 Task: Look for space in Marseille 07, France from 5th June, 2023 to 16th June, 2023 for 2 adults in price range Rs.14000 to Rs.18000. Place can be entire place with 1  bedroom having 1 bed and 1 bathroom. Property type can be house, flat, guest house, hotel. Amenities needed are: washing machine. Booking option can be shelf check-in. Required host language is English.
Action: Mouse moved to (401, 149)
Screenshot: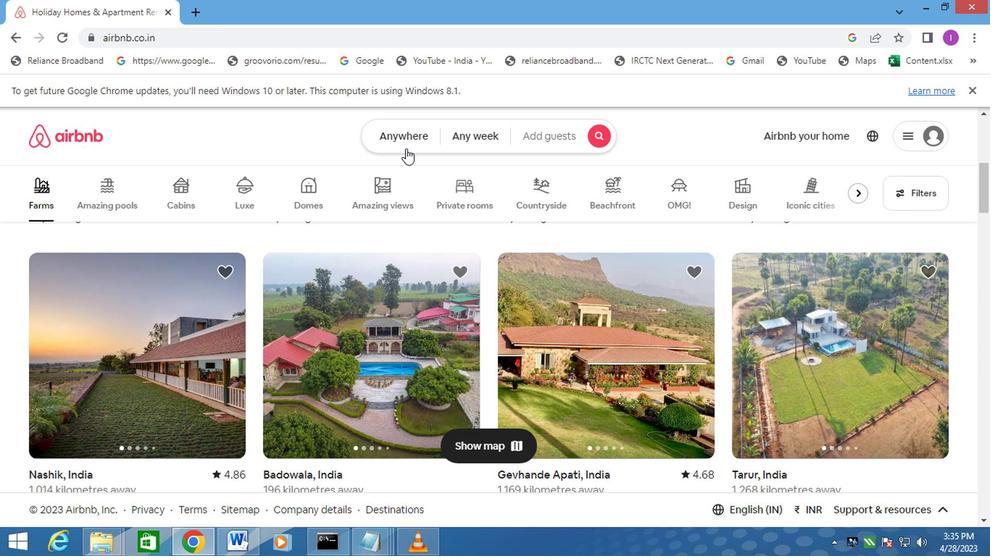 
Action: Mouse pressed left at (401, 149)
Screenshot: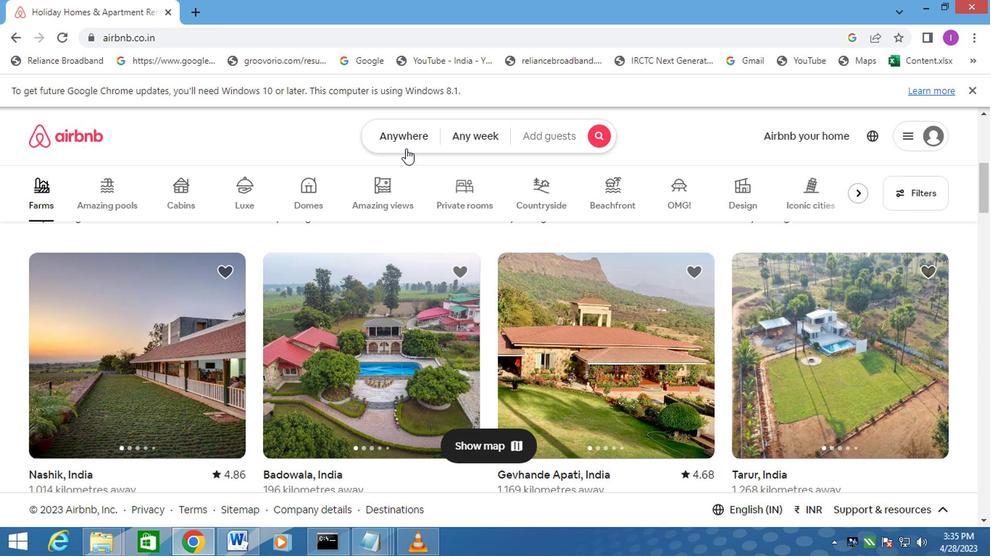 
Action: Mouse moved to (294, 190)
Screenshot: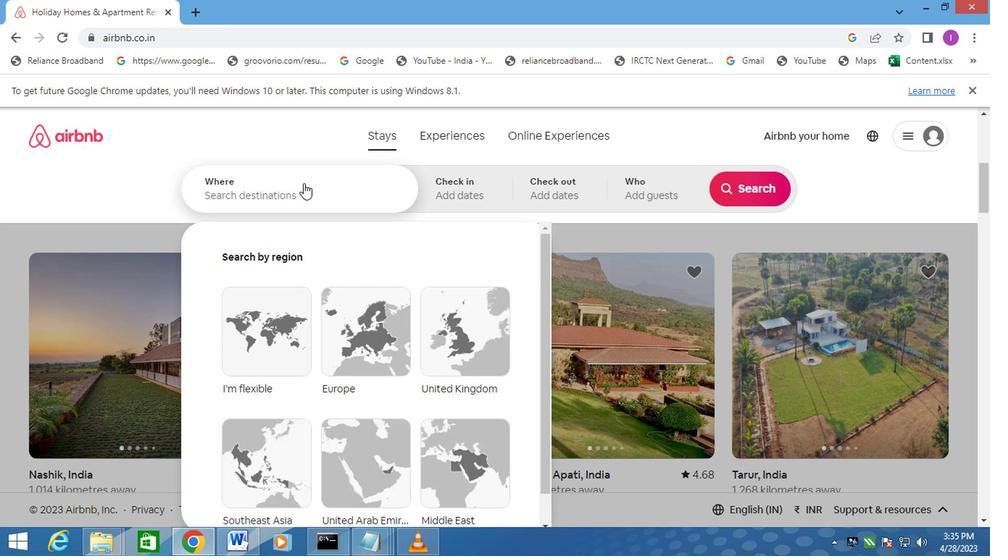 
Action: Mouse pressed left at (294, 190)
Screenshot: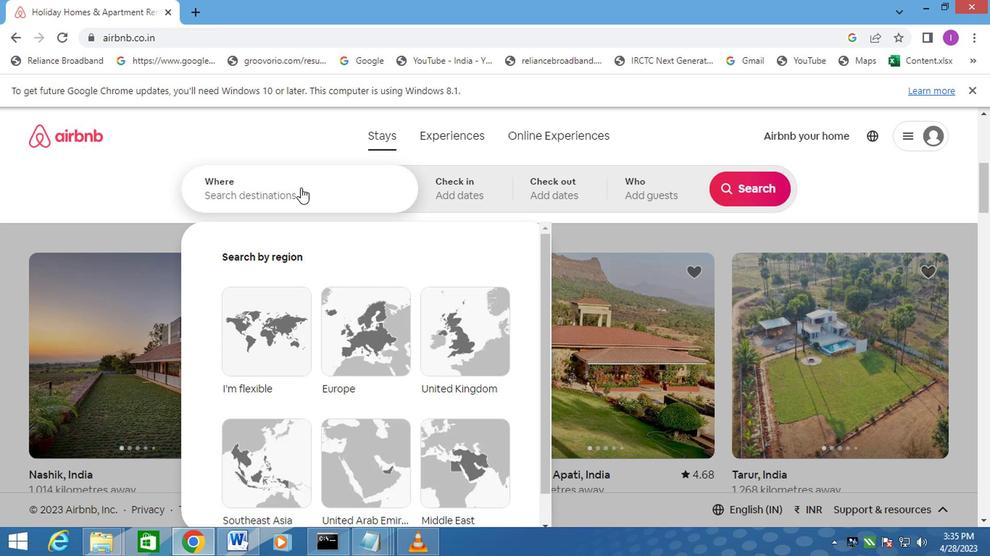 
Action: Mouse moved to (298, 188)
Screenshot: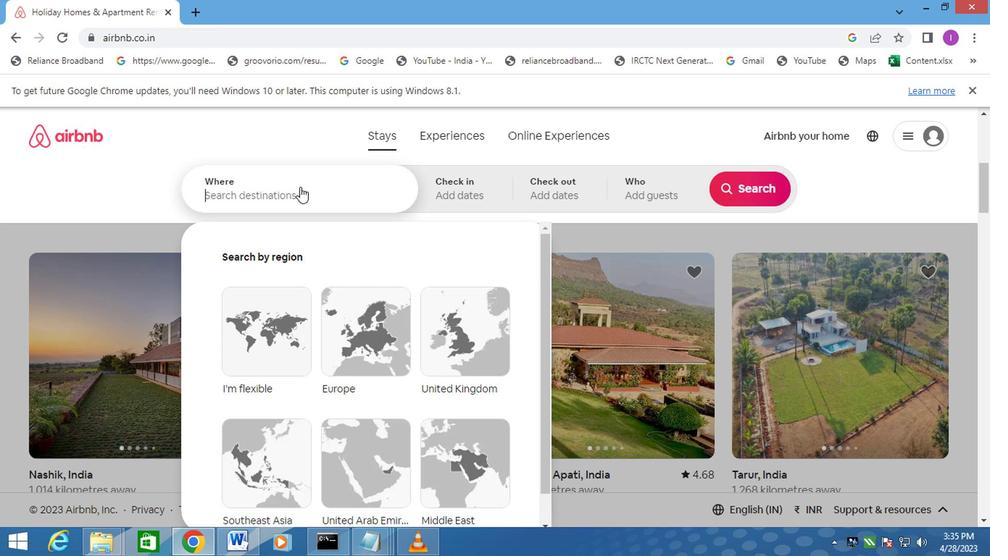 
Action: Key pressed <Key.shift>MARSEILLE<Key.space>07,<Key.shift>FRANCE
Screenshot: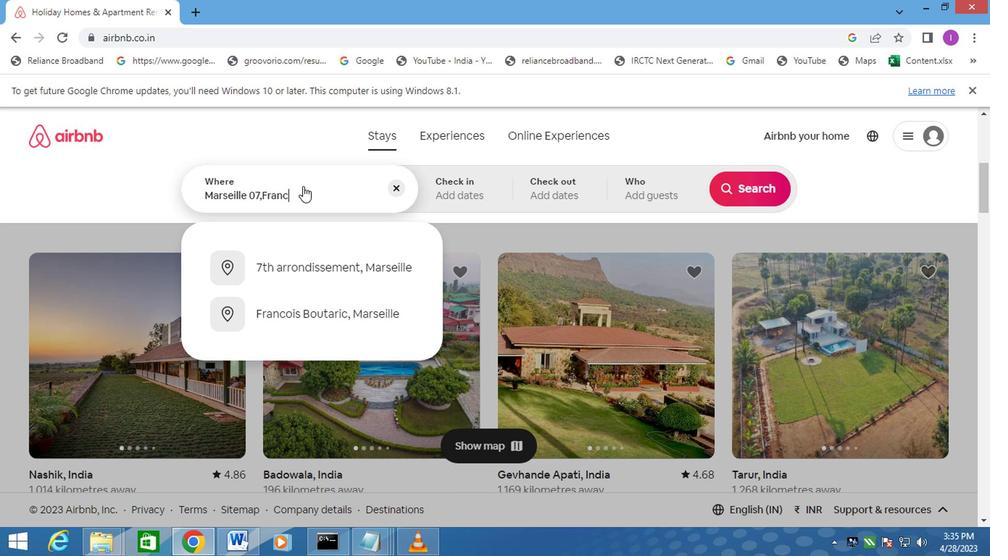 
Action: Mouse moved to (457, 202)
Screenshot: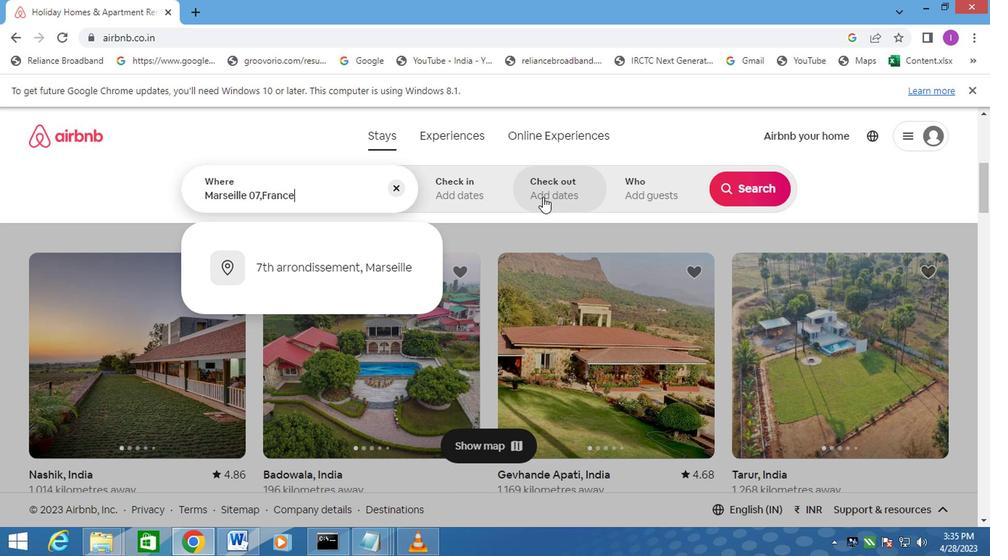 
Action: Mouse pressed left at (457, 202)
Screenshot: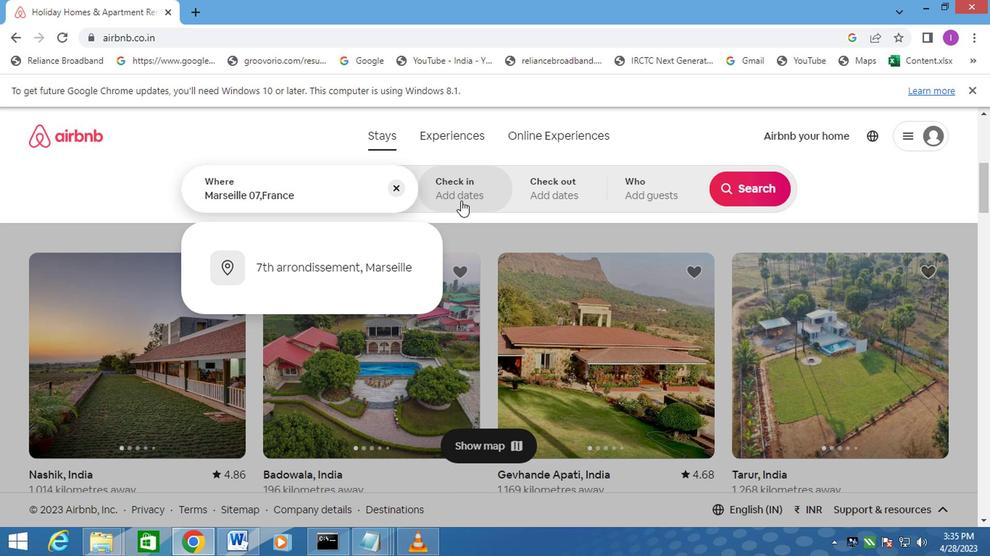 
Action: Mouse moved to (735, 302)
Screenshot: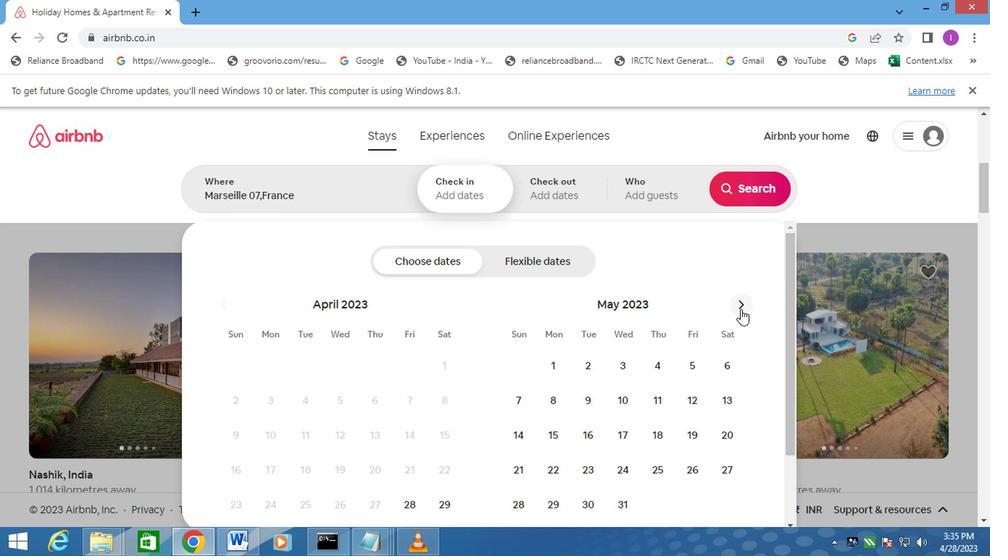 
Action: Mouse pressed left at (735, 302)
Screenshot: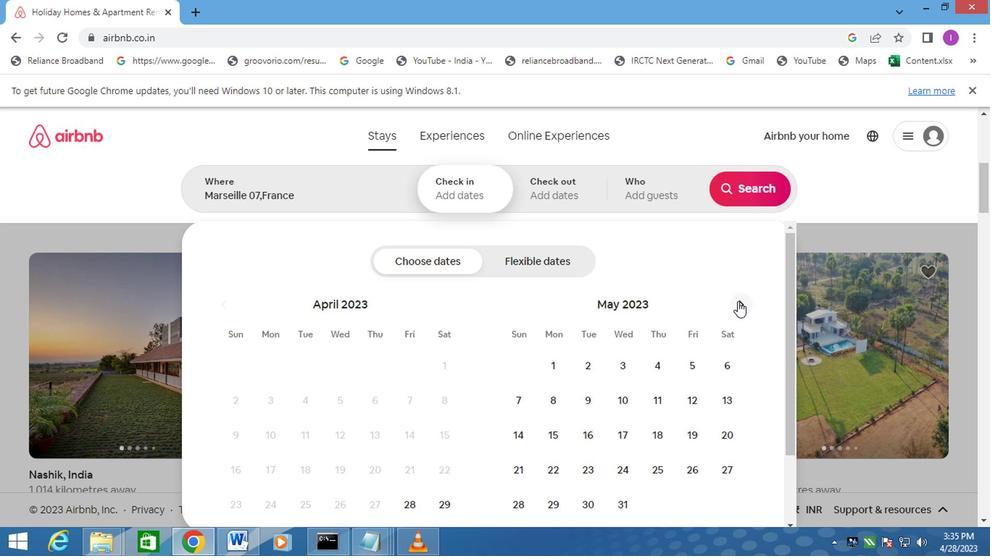
Action: Mouse moved to (545, 399)
Screenshot: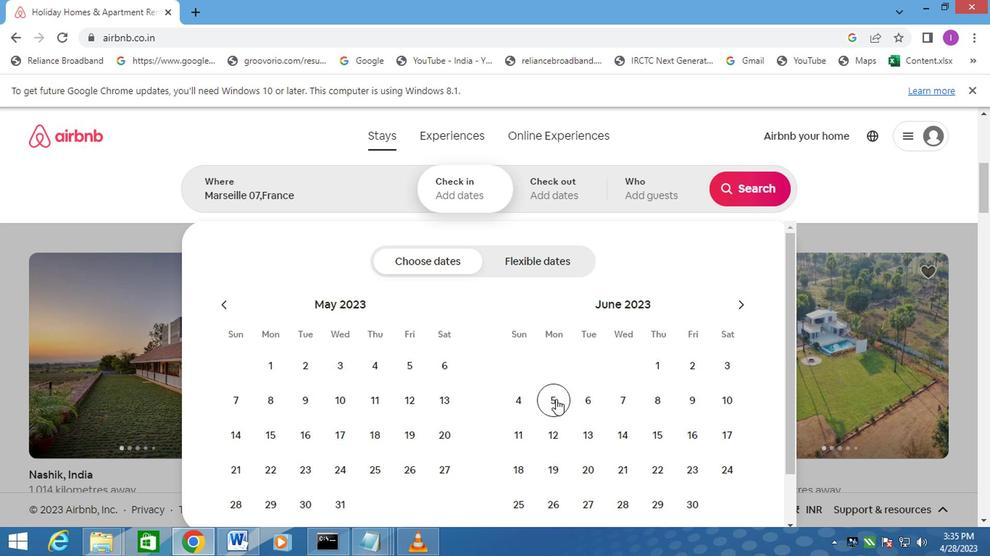 
Action: Mouse pressed left at (545, 399)
Screenshot: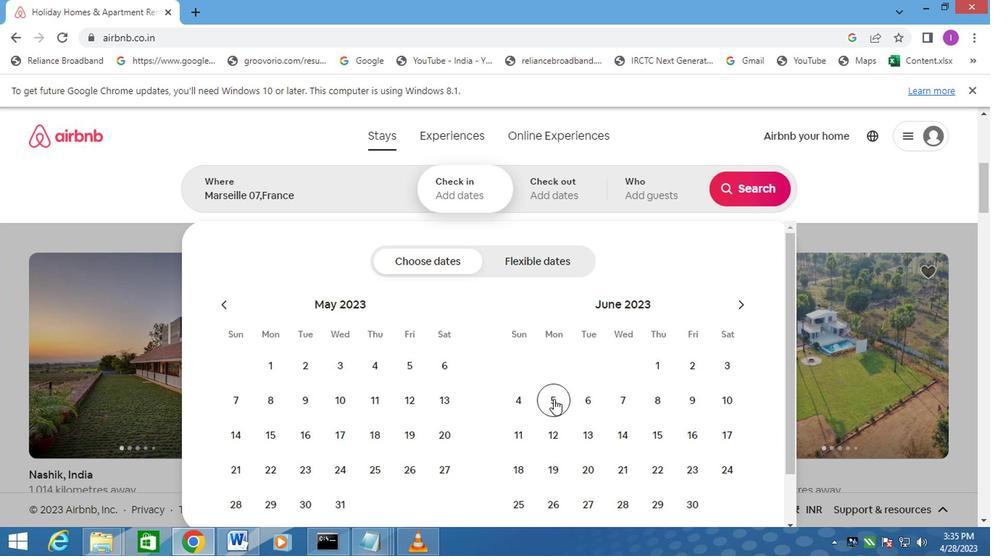 
Action: Mouse moved to (678, 428)
Screenshot: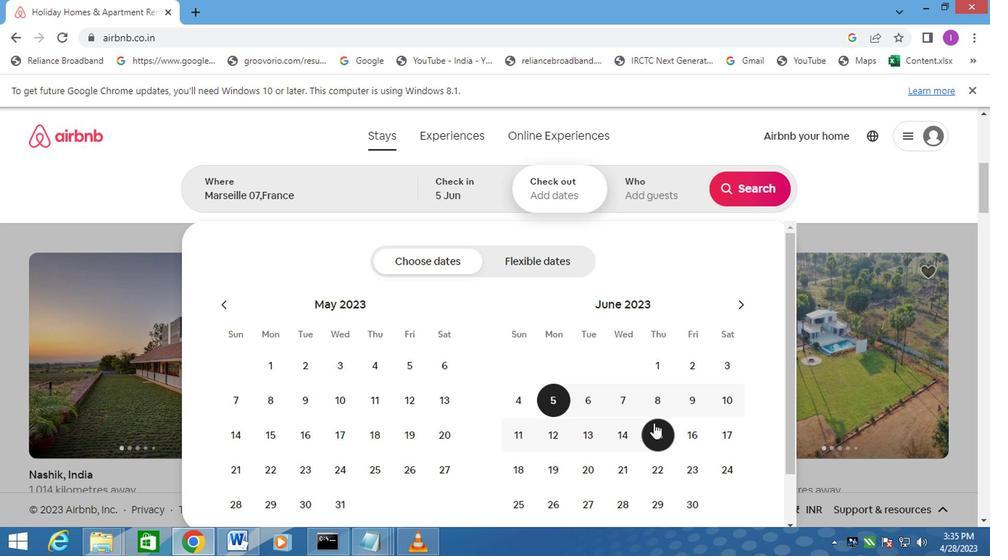 
Action: Mouse pressed left at (678, 428)
Screenshot: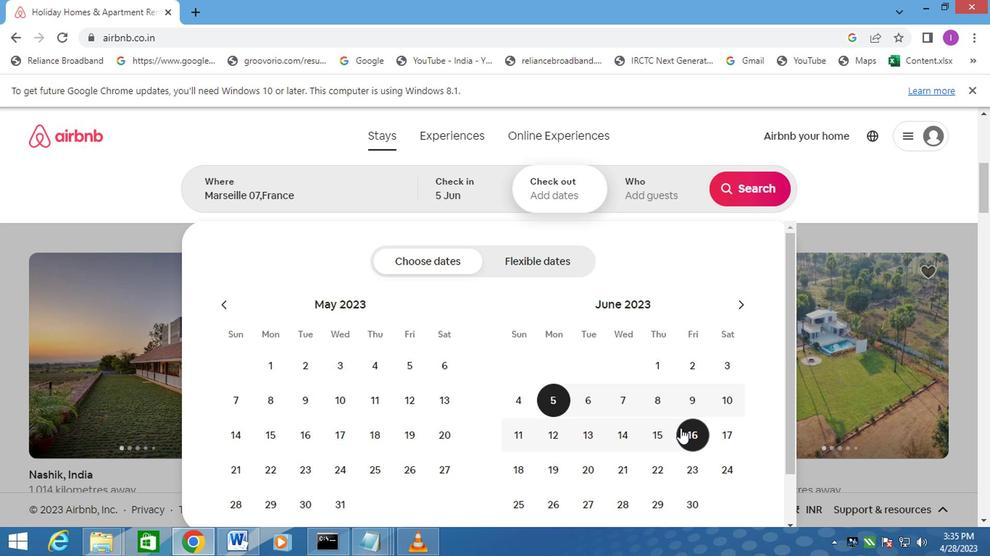 
Action: Mouse moved to (647, 200)
Screenshot: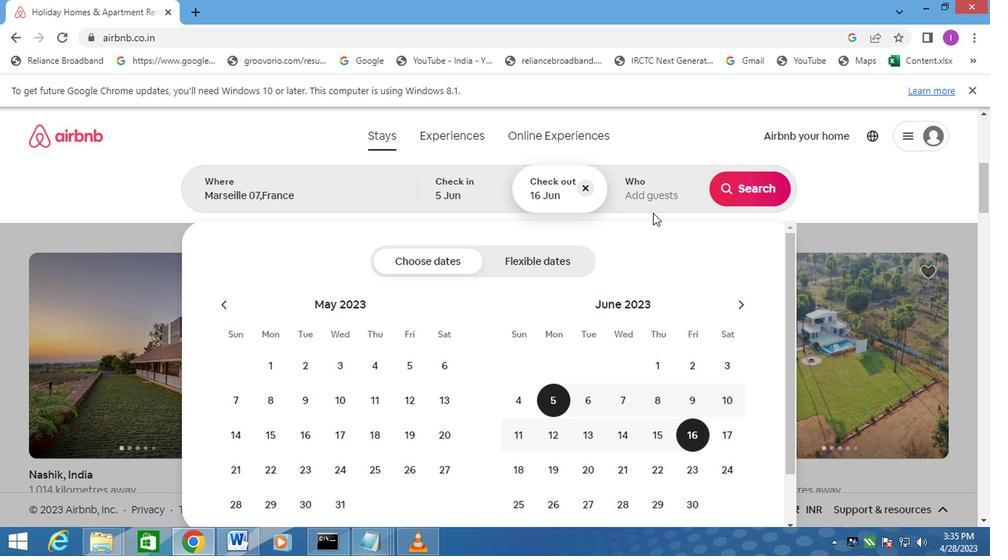 
Action: Mouse pressed left at (647, 200)
Screenshot: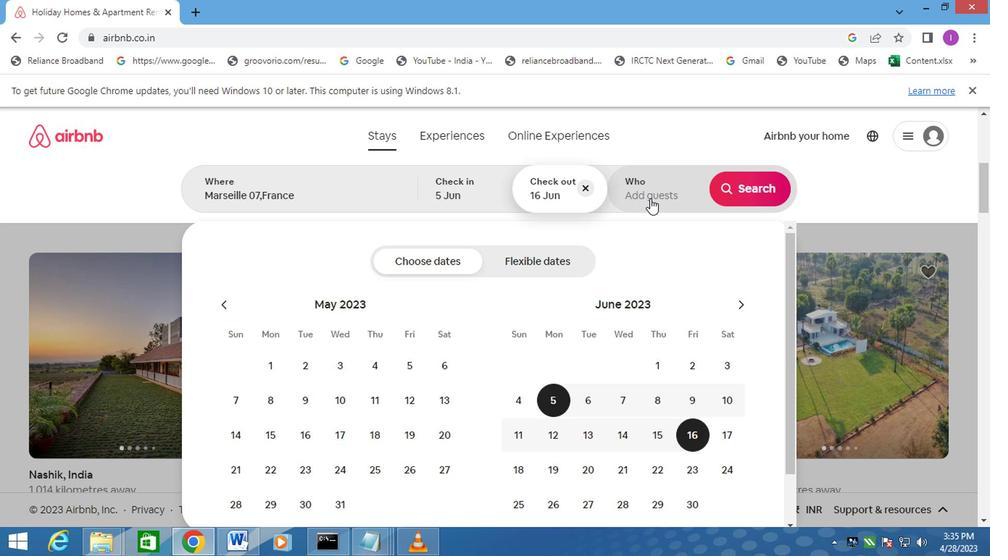 
Action: Mouse moved to (743, 261)
Screenshot: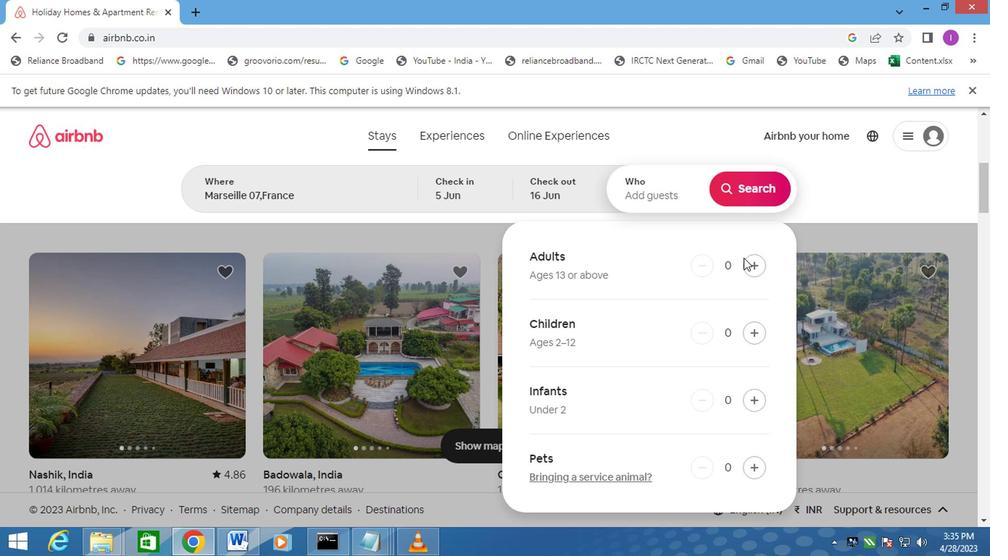 
Action: Mouse pressed left at (743, 261)
Screenshot: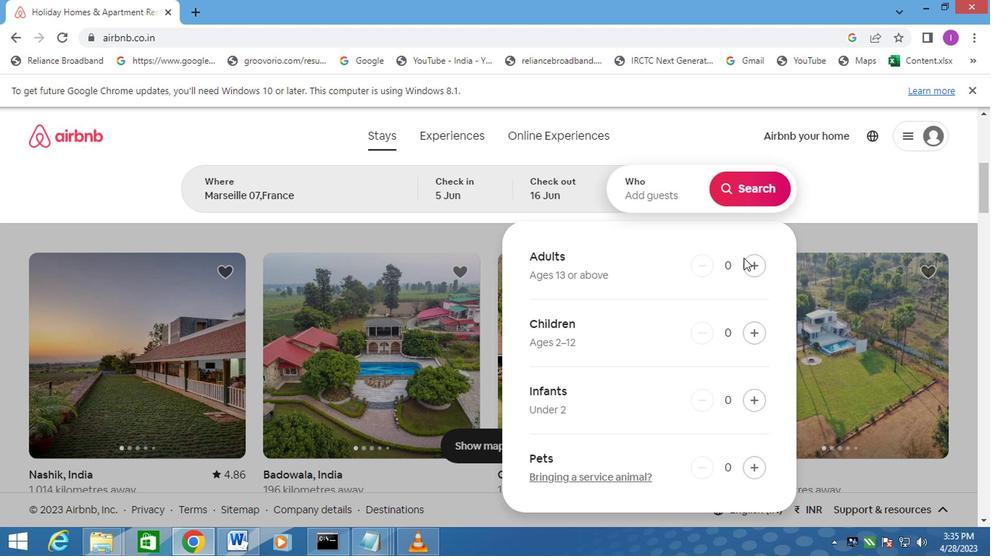 
Action: Mouse moved to (743, 261)
Screenshot: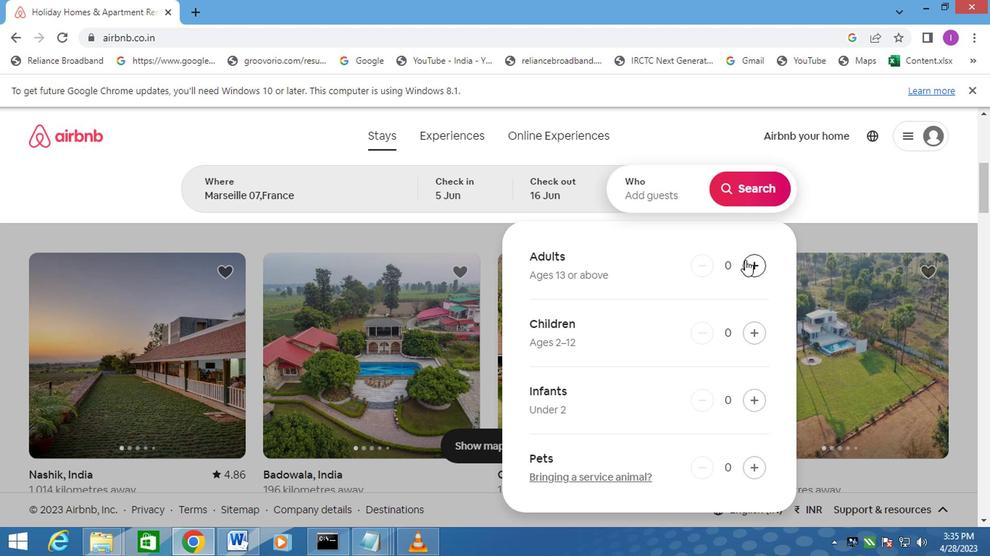 
Action: Mouse pressed left at (743, 261)
Screenshot: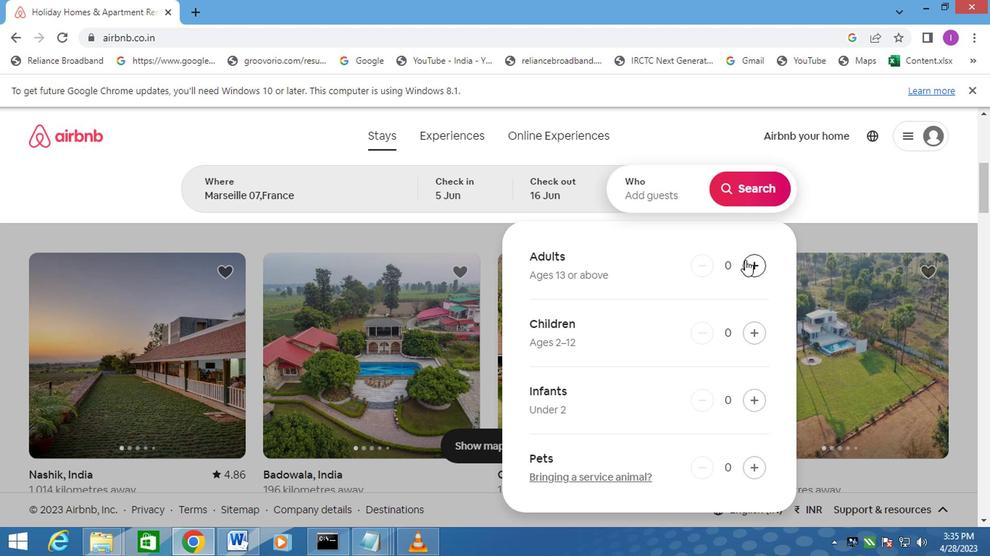 
Action: Mouse moved to (743, 263)
Screenshot: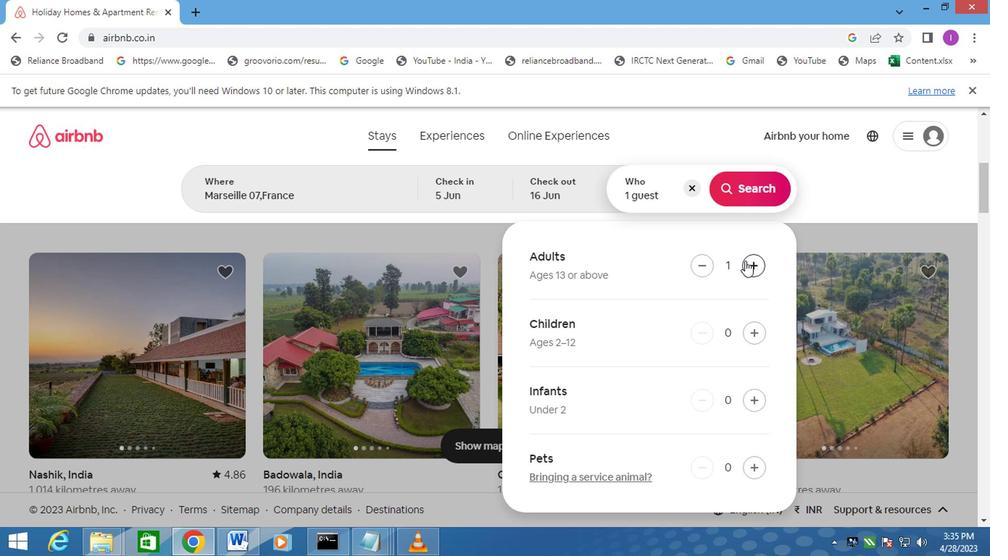 
Action: Mouse pressed left at (743, 263)
Screenshot: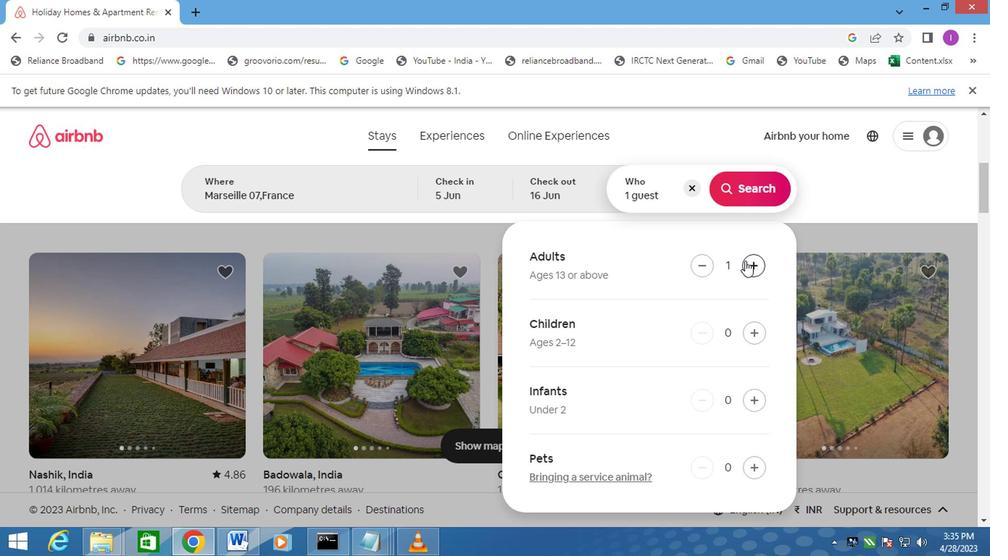 
Action: Mouse moved to (702, 269)
Screenshot: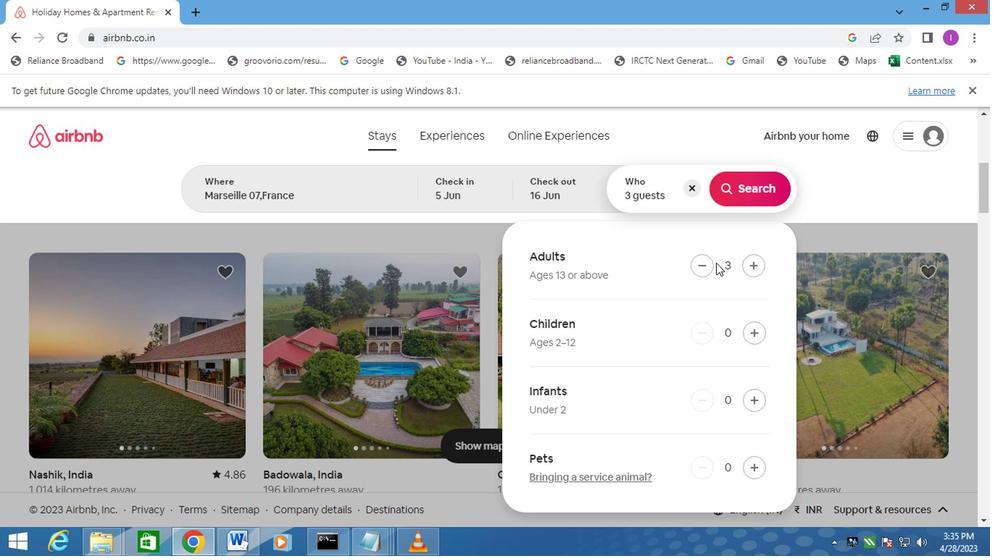 
Action: Mouse pressed left at (702, 269)
Screenshot: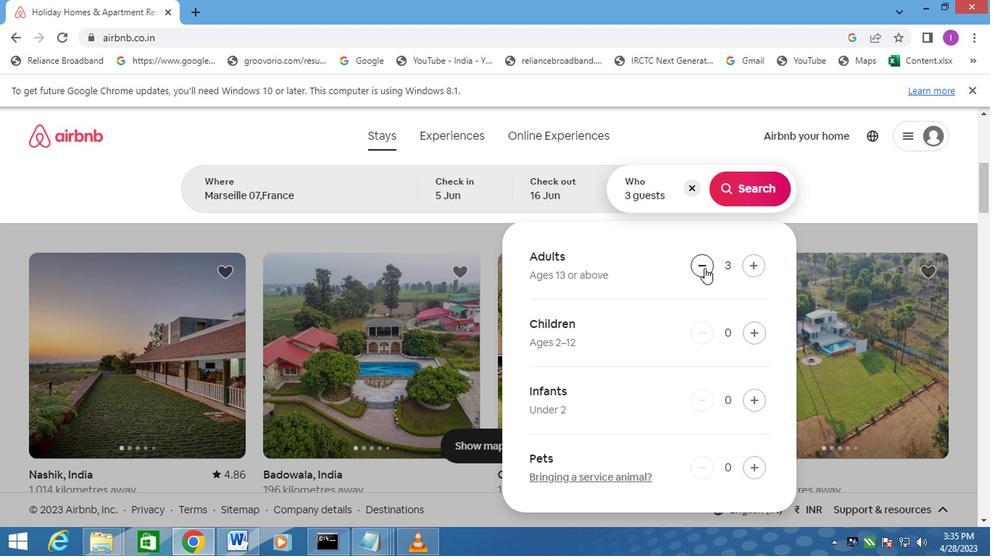 
Action: Mouse moved to (754, 183)
Screenshot: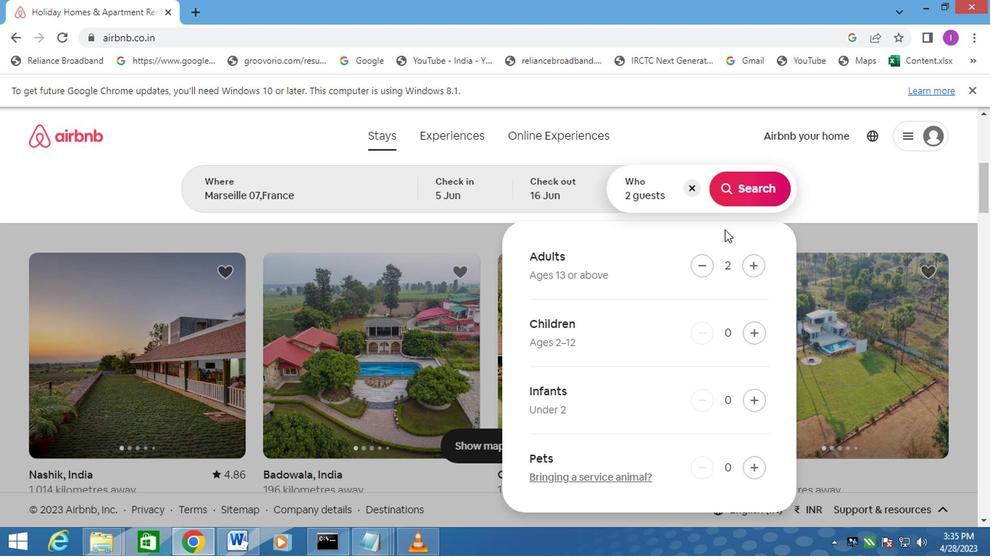 
Action: Mouse pressed left at (754, 183)
Screenshot: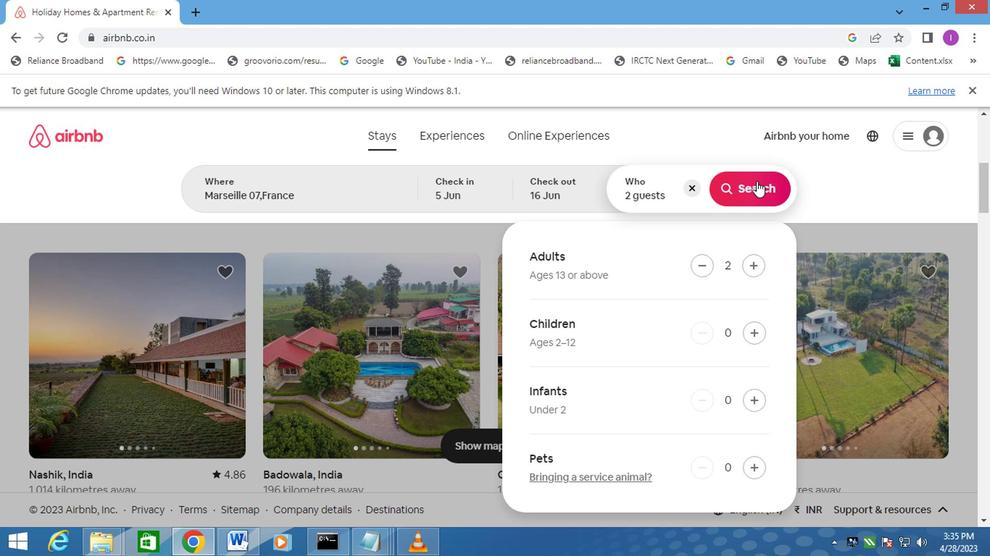 
Action: Mouse moved to (906, 199)
Screenshot: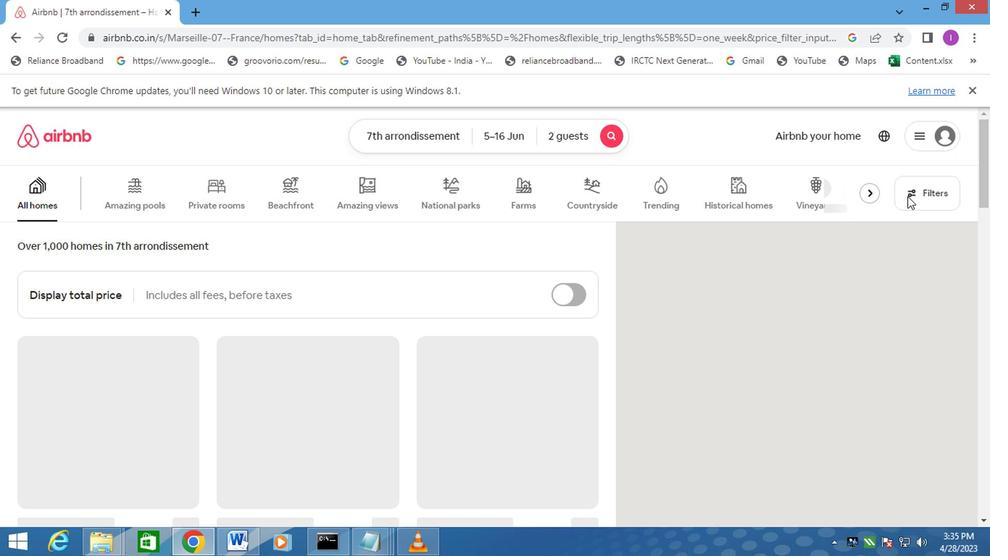 
Action: Mouse pressed left at (906, 199)
Screenshot: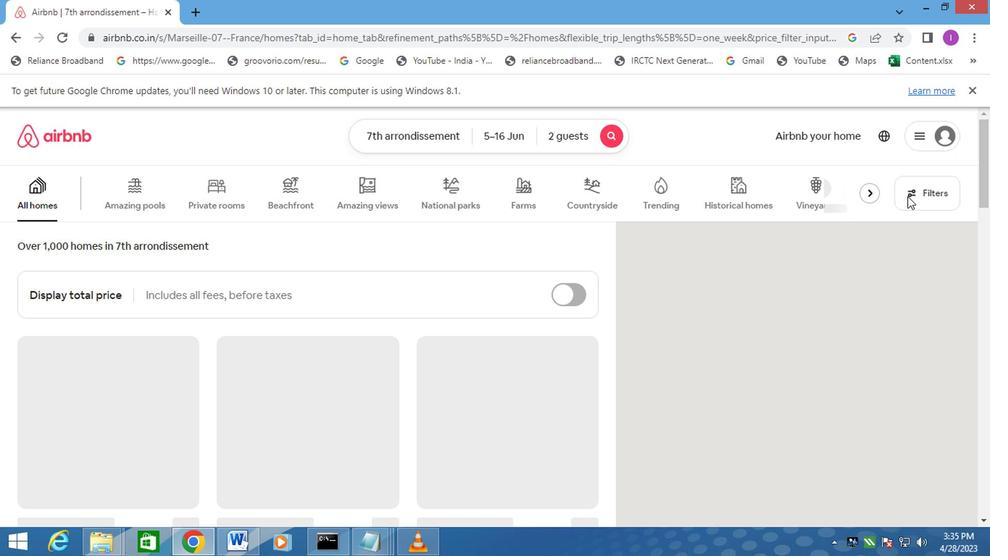 
Action: Mouse moved to (907, 199)
Screenshot: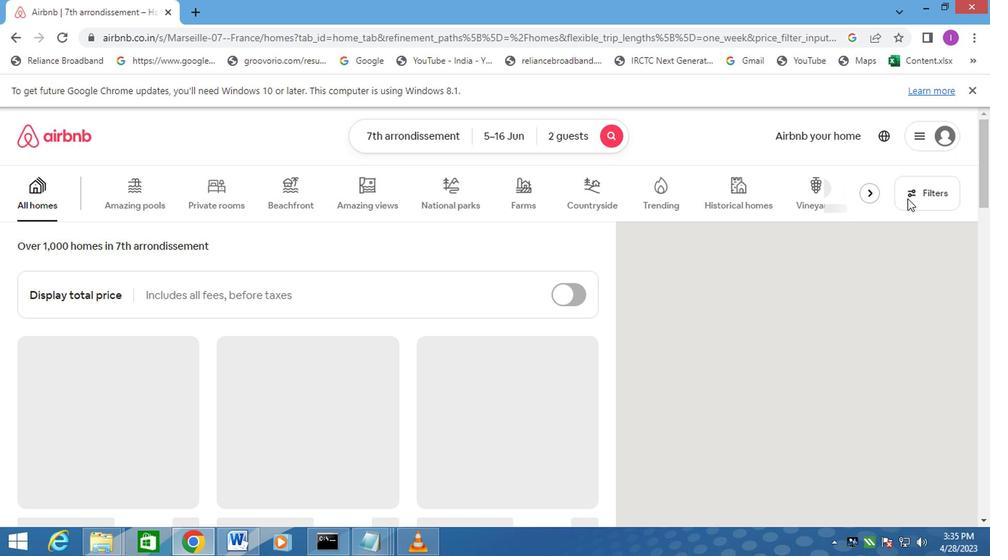 
Action: Mouse pressed left at (907, 199)
Screenshot: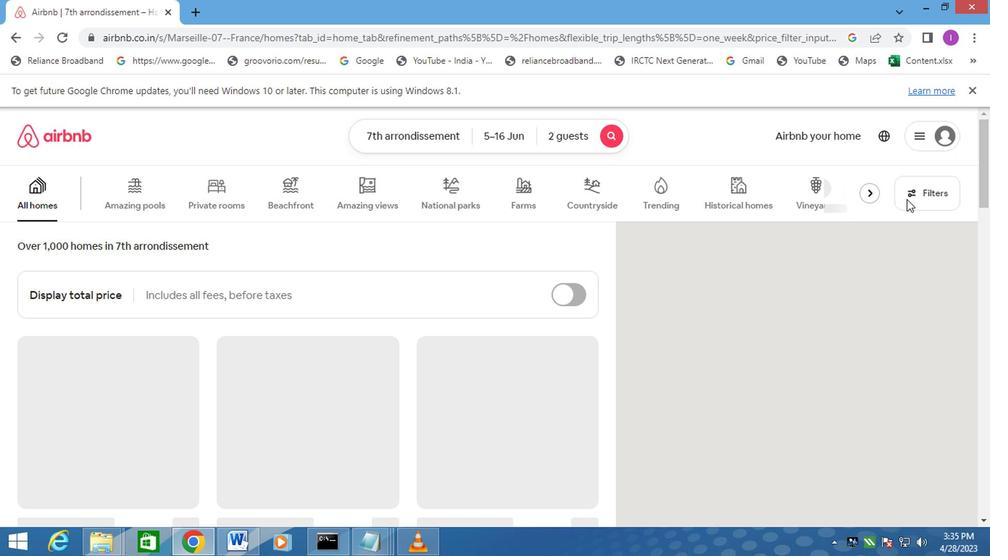 
Action: Mouse moved to (922, 185)
Screenshot: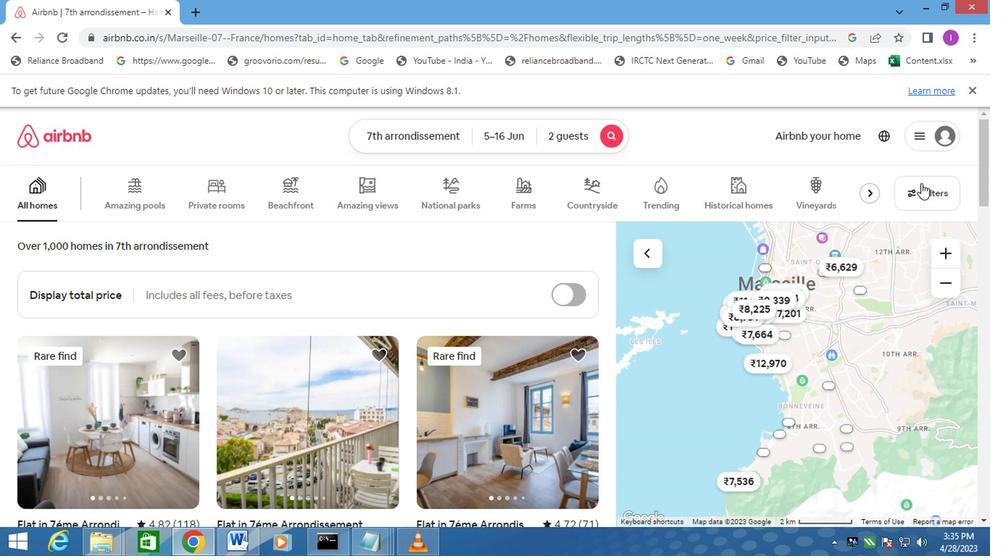 
Action: Mouse pressed left at (922, 185)
Screenshot: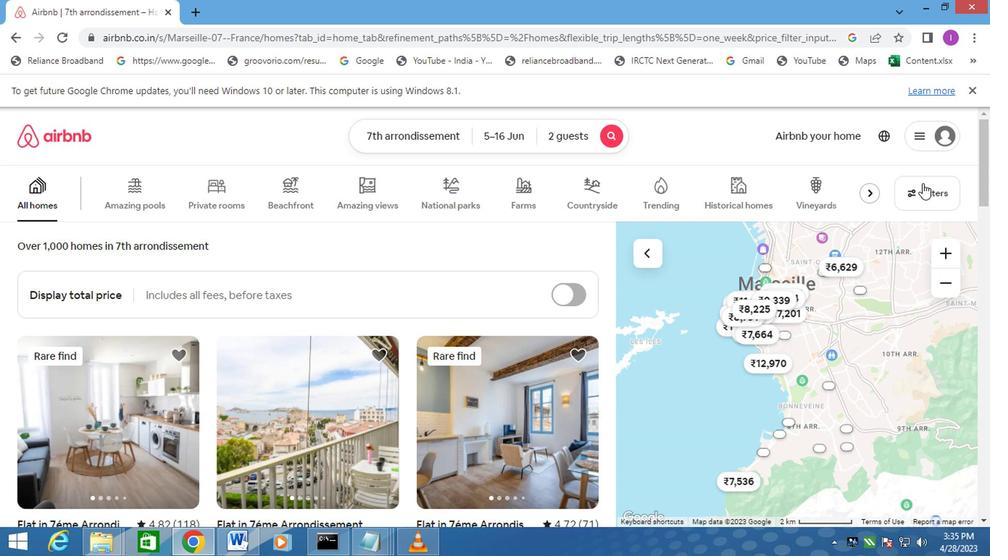
Action: Mouse moved to (305, 381)
Screenshot: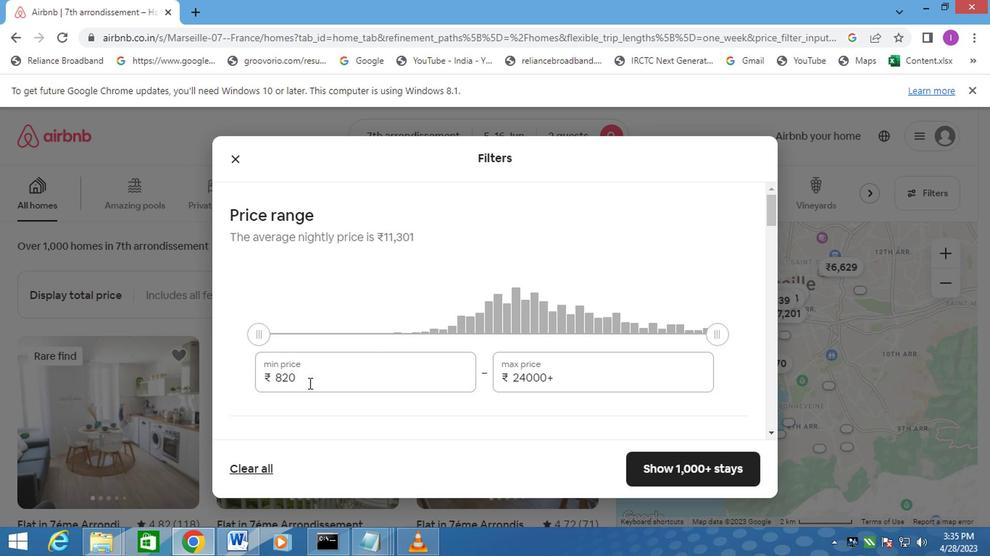 
Action: Mouse pressed left at (305, 381)
Screenshot: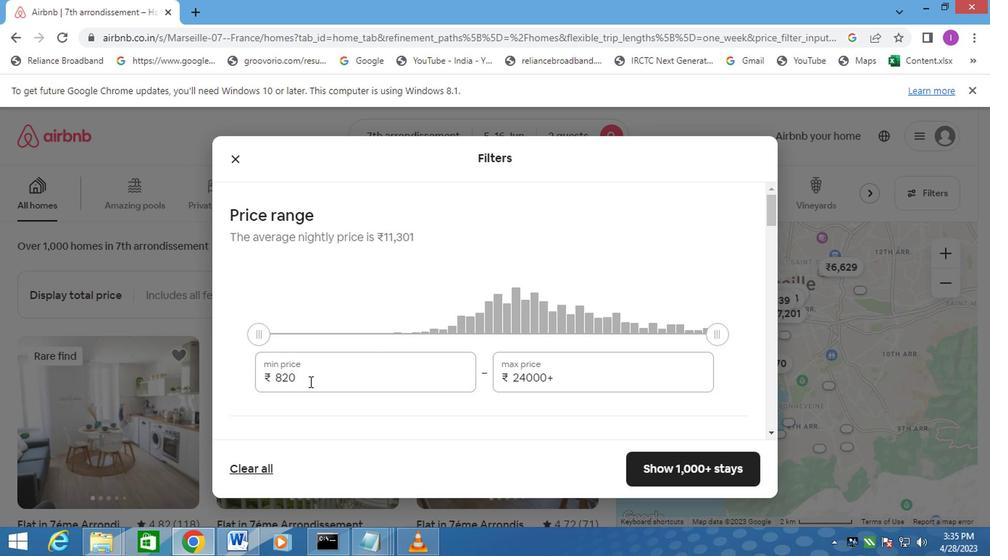
Action: Mouse moved to (251, 371)
Screenshot: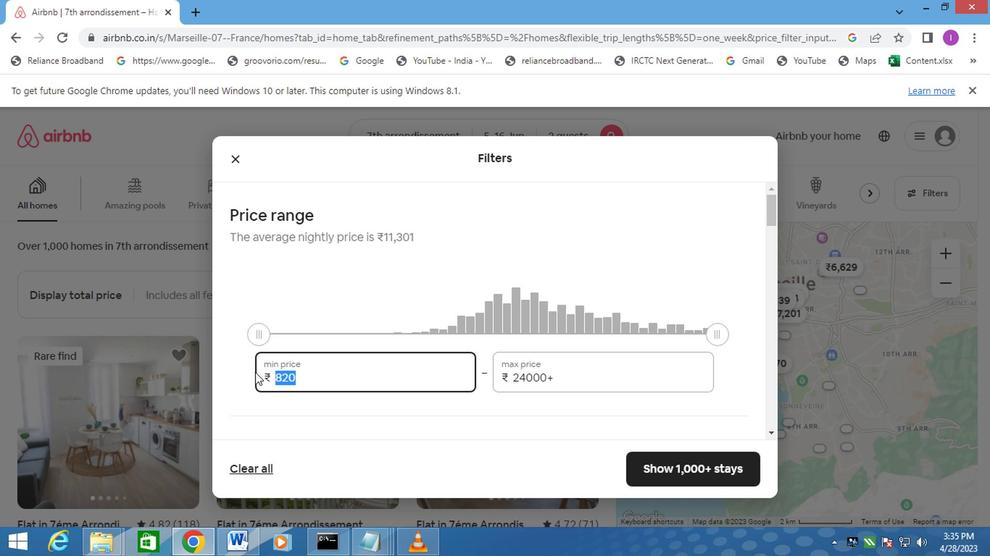 
Action: Key pressed 1
Screenshot: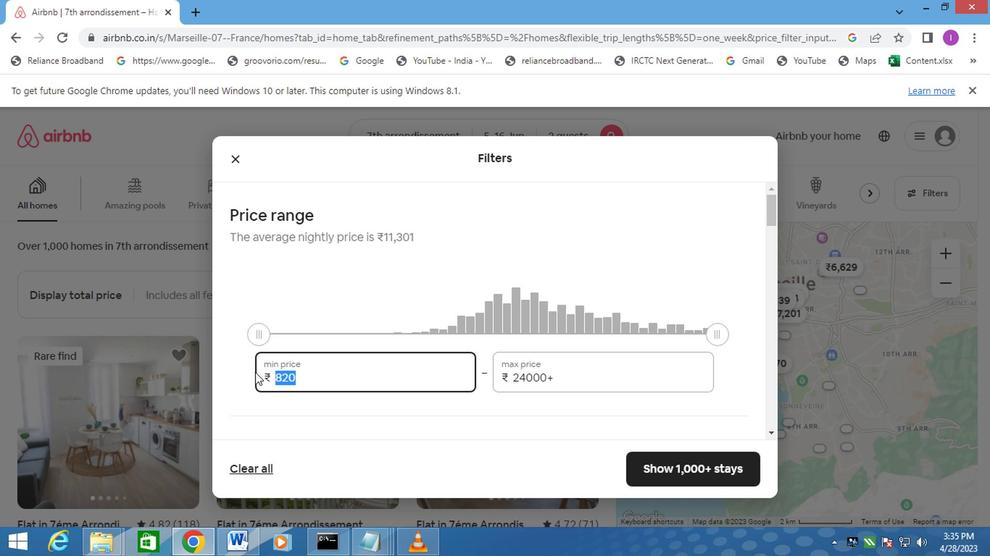 
Action: Mouse moved to (253, 367)
Screenshot: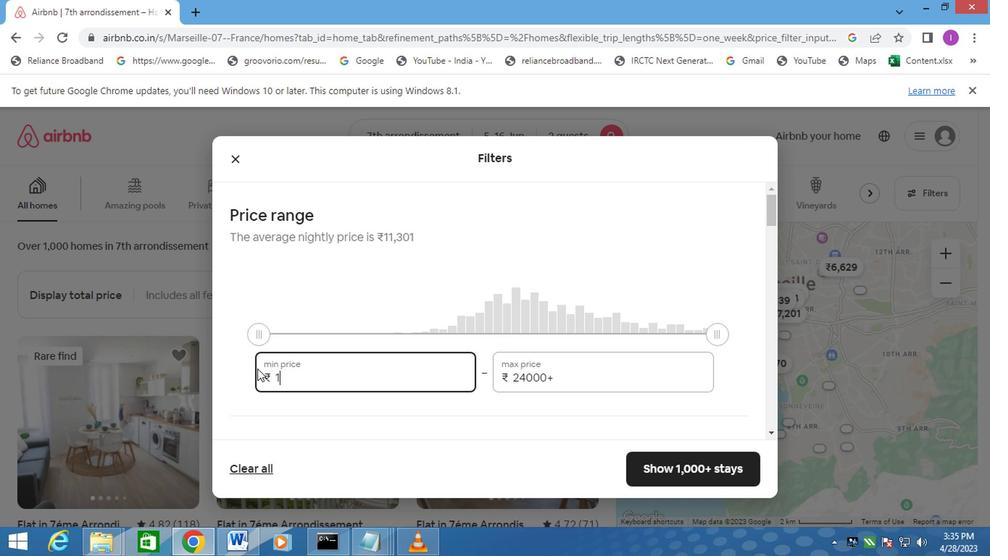
Action: Key pressed 4
Screenshot: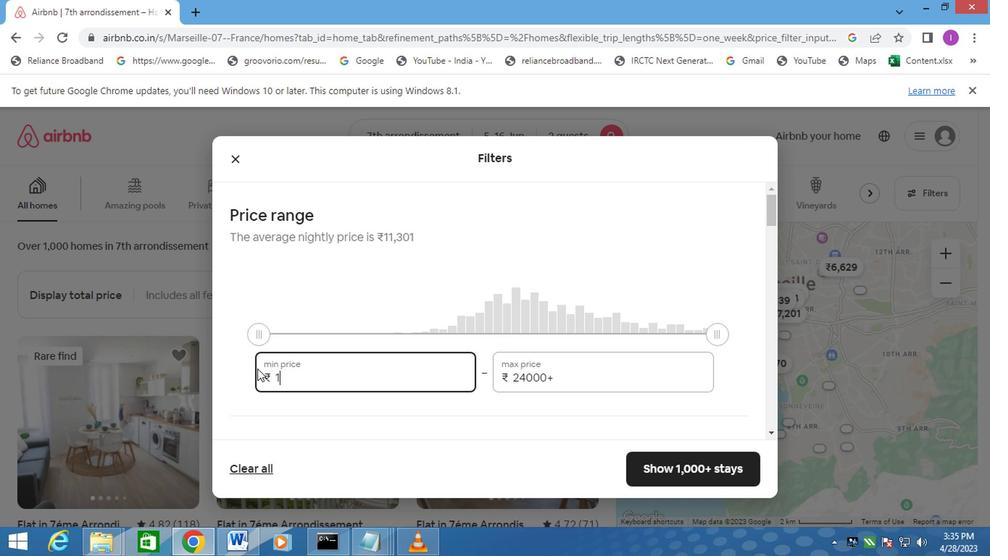 
Action: Mouse moved to (257, 363)
Screenshot: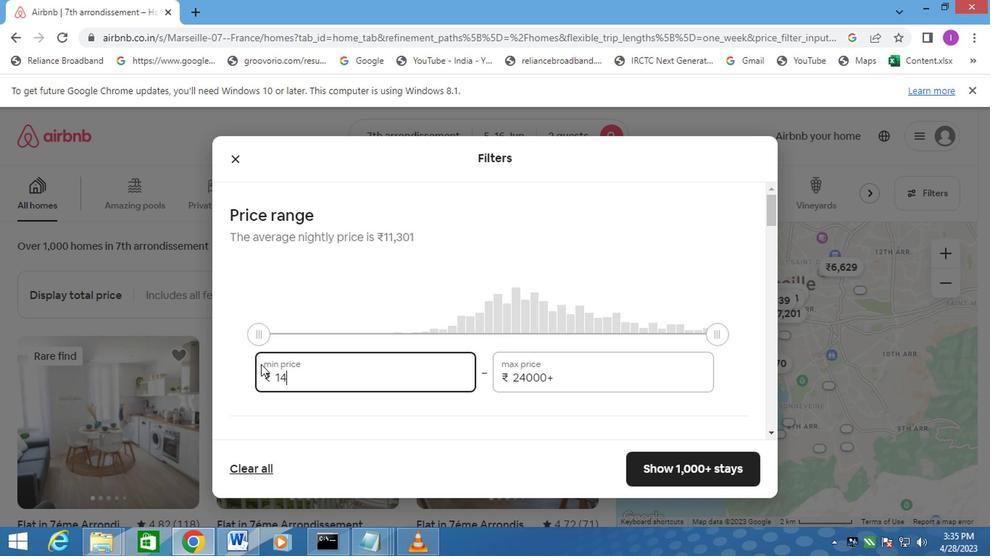 
Action: Key pressed 0
Screenshot: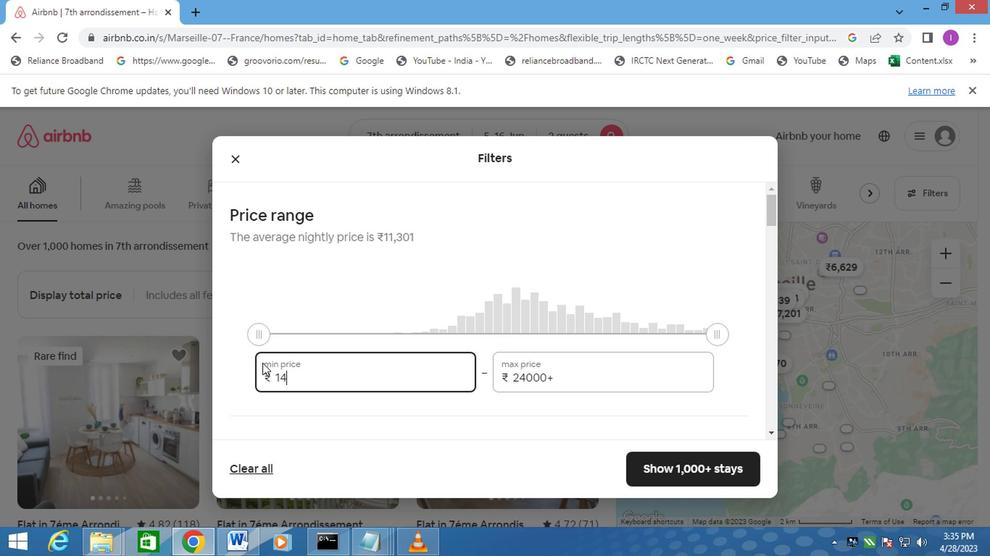 
Action: Mouse moved to (261, 360)
Screenshot: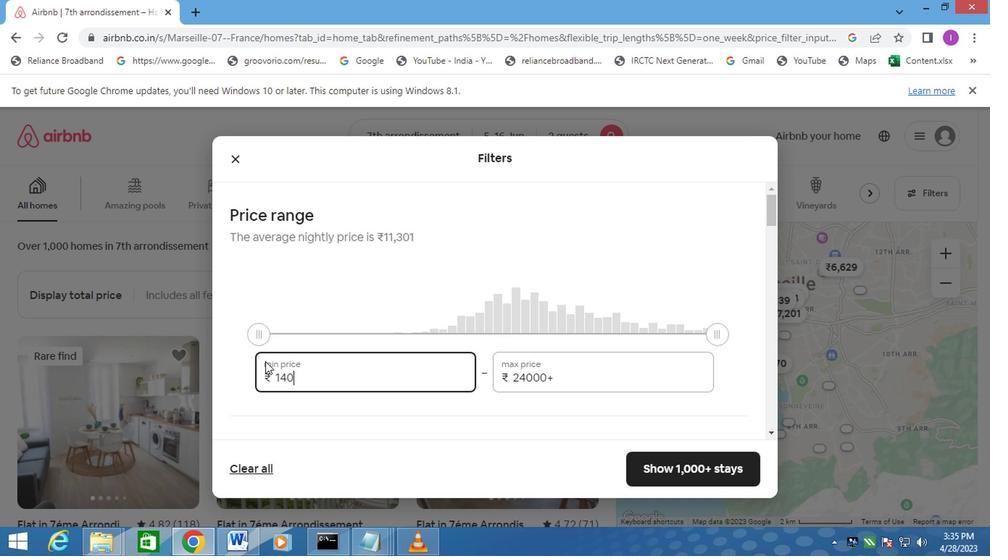 
Action: Key pressed 0
Screenshot: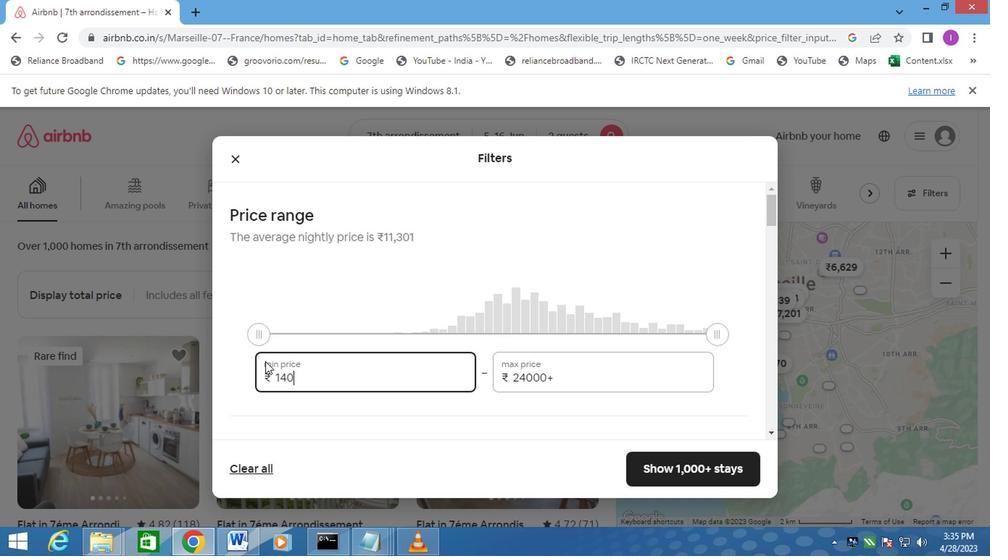 
Action: Mouse moved to (263, 359)
Screenshot: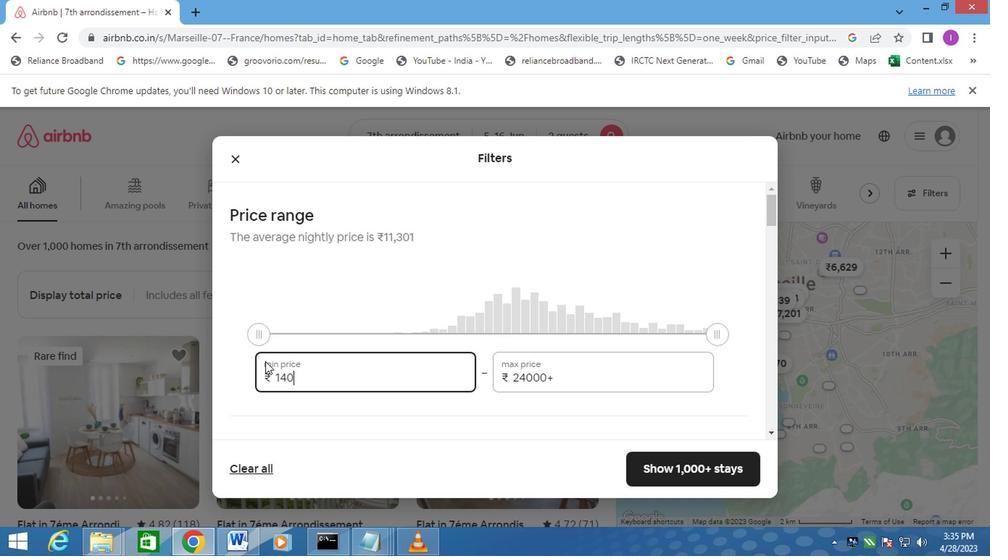 
Action: Key pressed 0
Screenshot: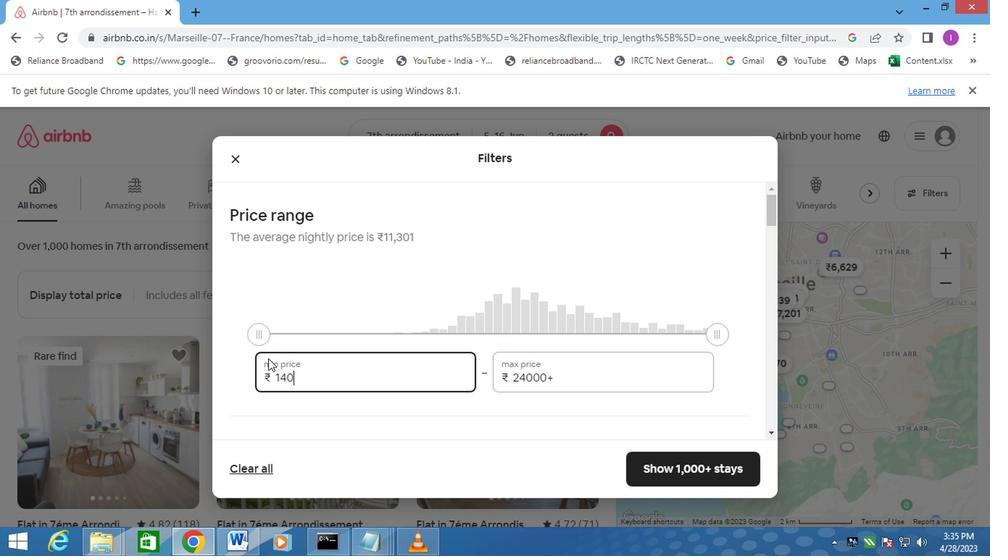 
Action: Mouse moved to (560, 368)
Screenshot: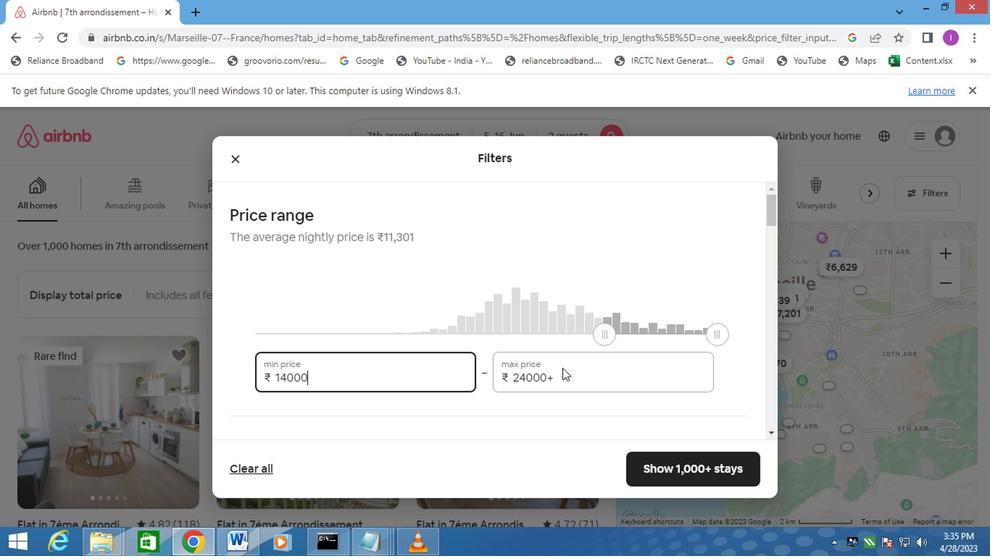 
Action: Mouse pressed left at (560, 368)
Screenshot: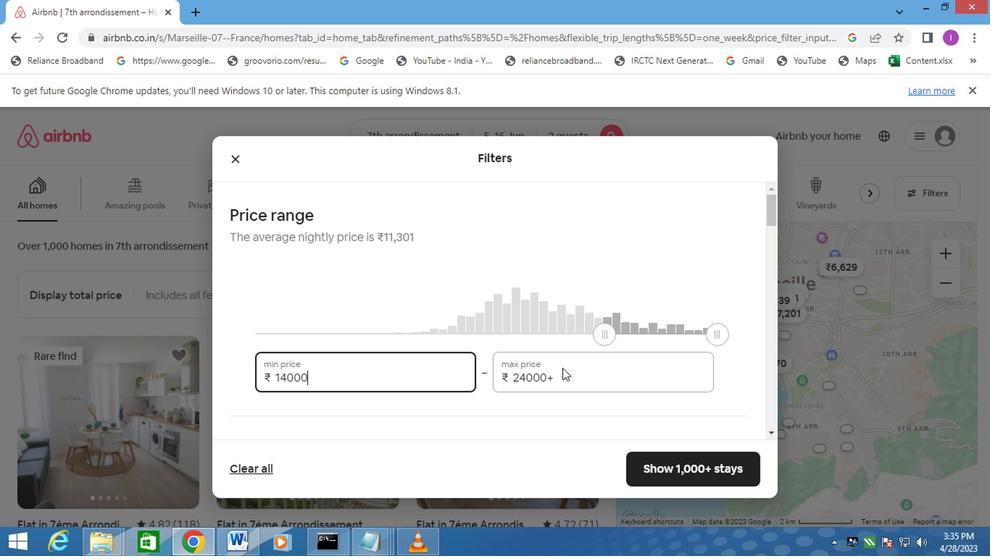 
Action: Mouse moved to (571, 370)
Screenshot: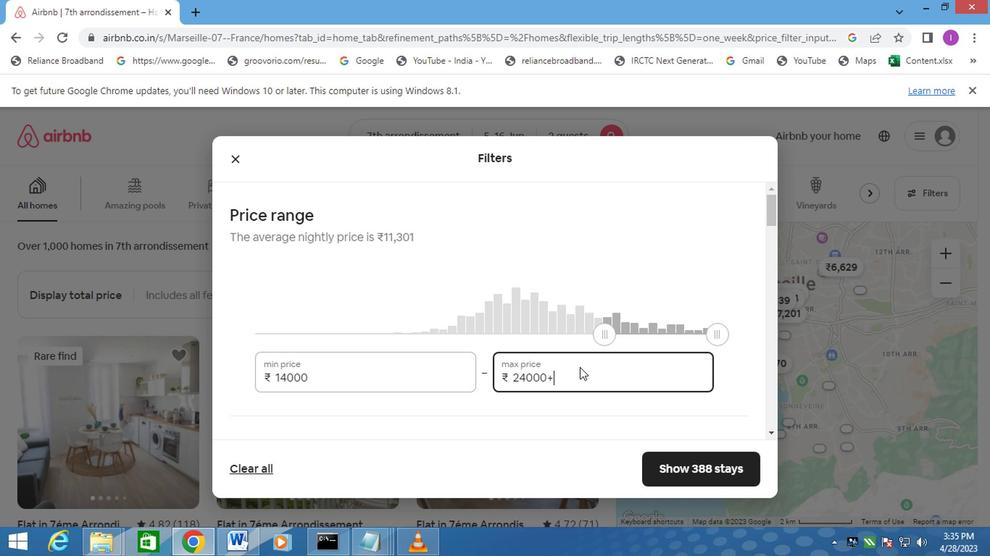 
Action: Mouse pressed left at (571, 370)
Screenshot: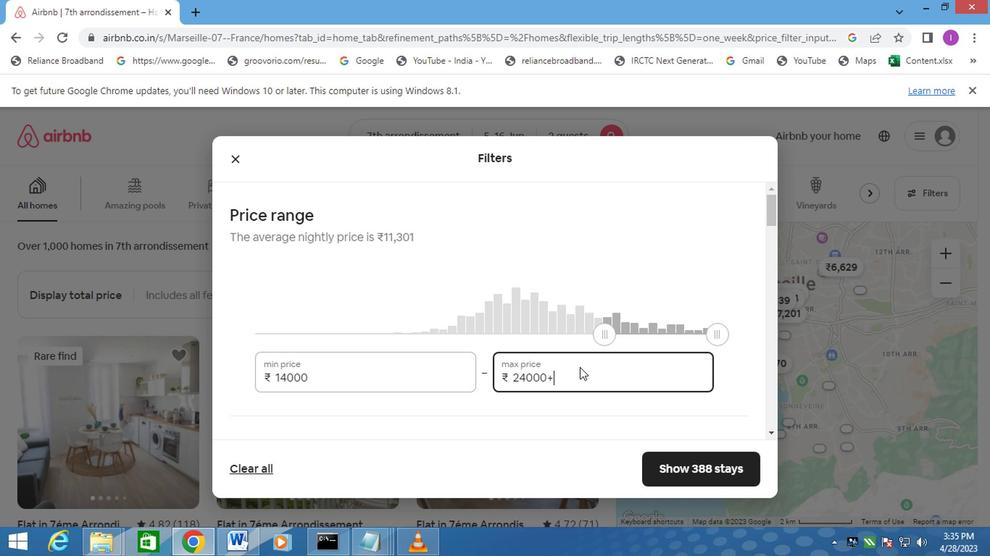 
Action: Mouse moved to (571, 372)
Screenshot: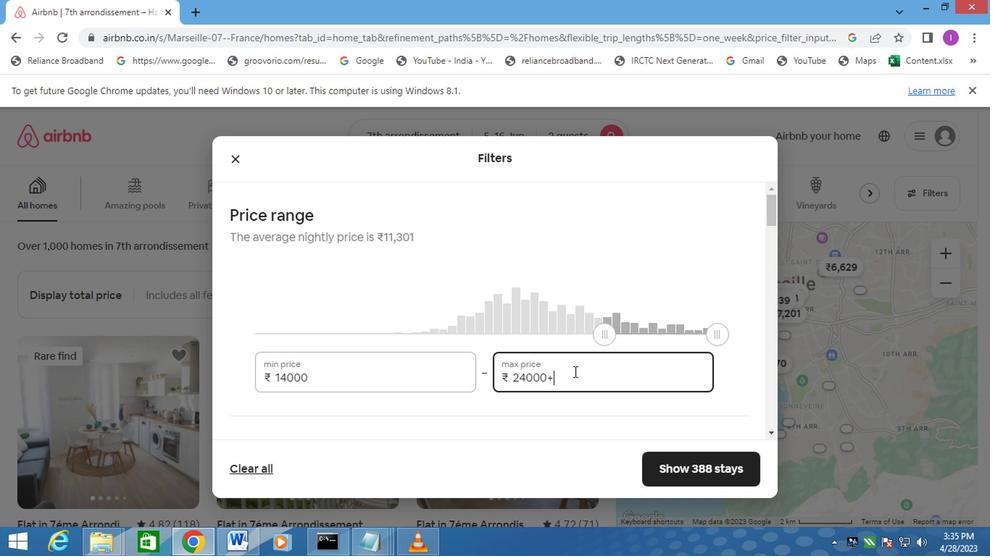 
Action: Mouse pressed left at (571, 372)
Screenshot: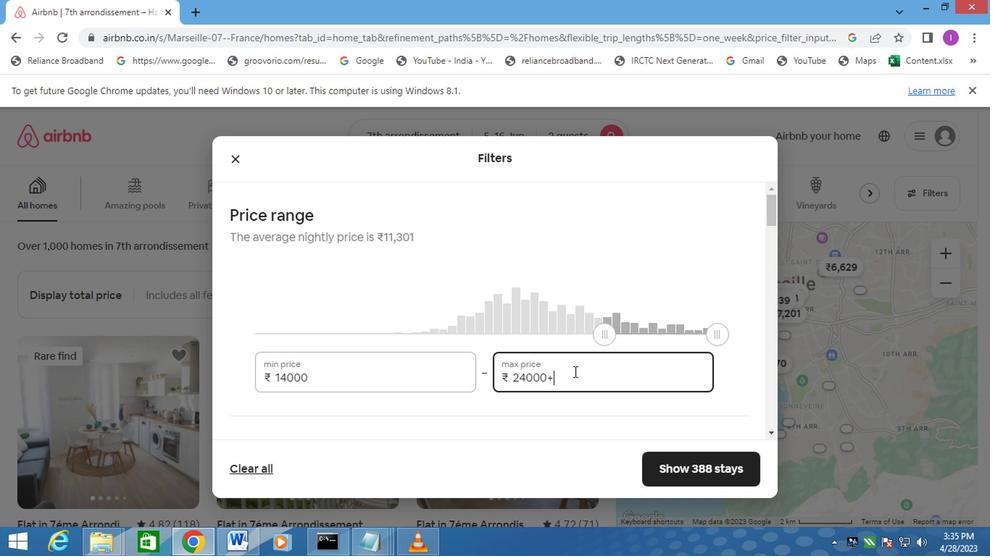 
Action: Mouse moved to (504, 377)
Screenshot: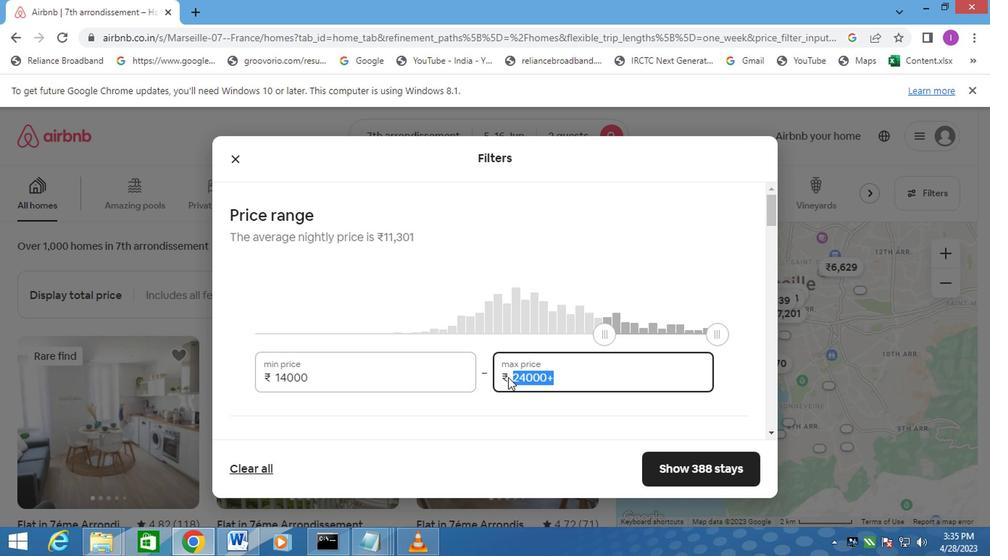 
Action: Key pressed 1
Screenshot: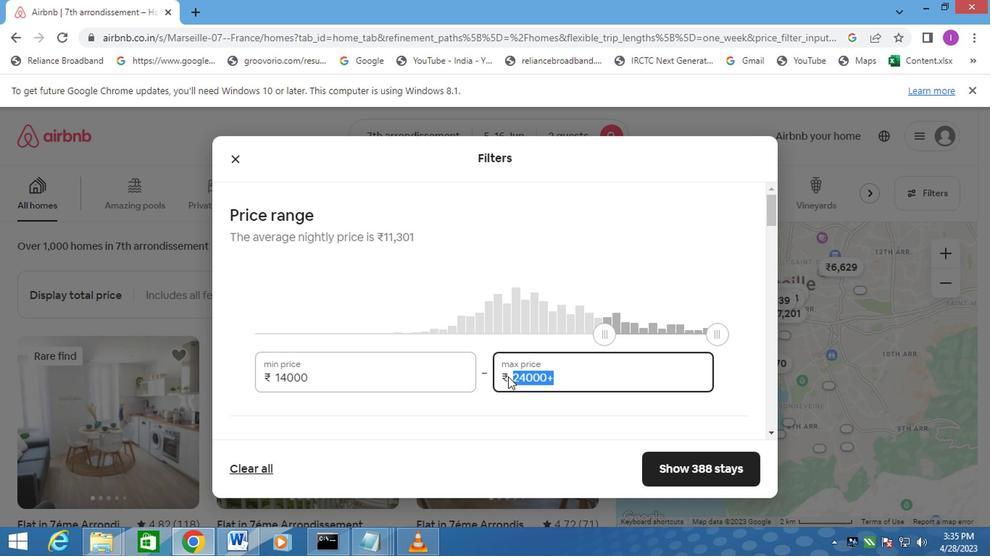 
Action: Mouse moved to (504, 373)
Screenshot: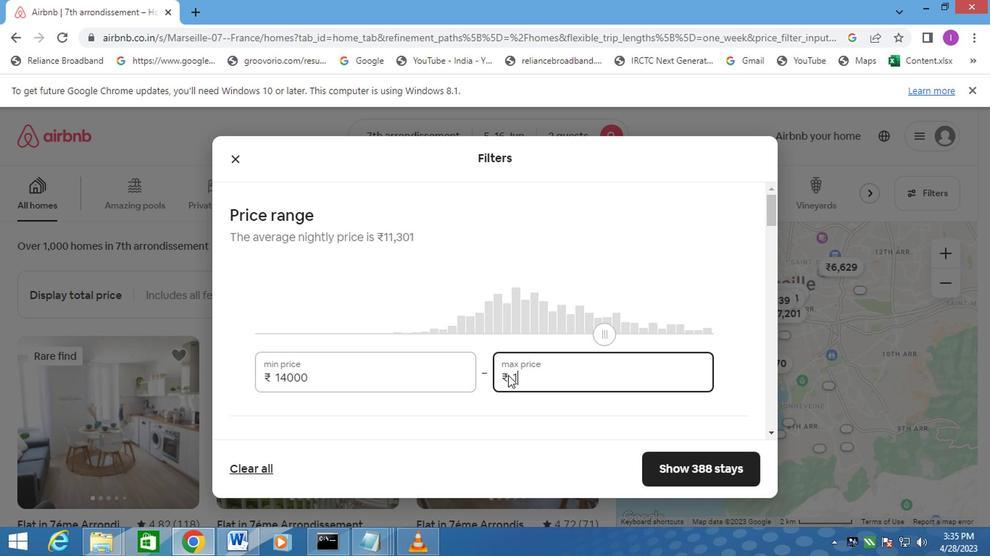 
Action: Key pressed 8000
Screenshot: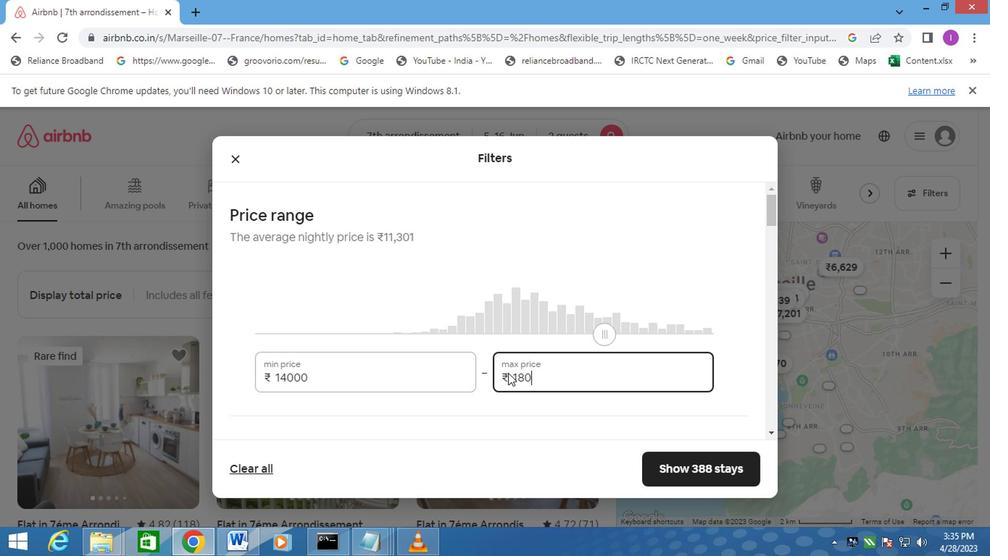
Action: Mouse moved to (552, 368)
Screenshot: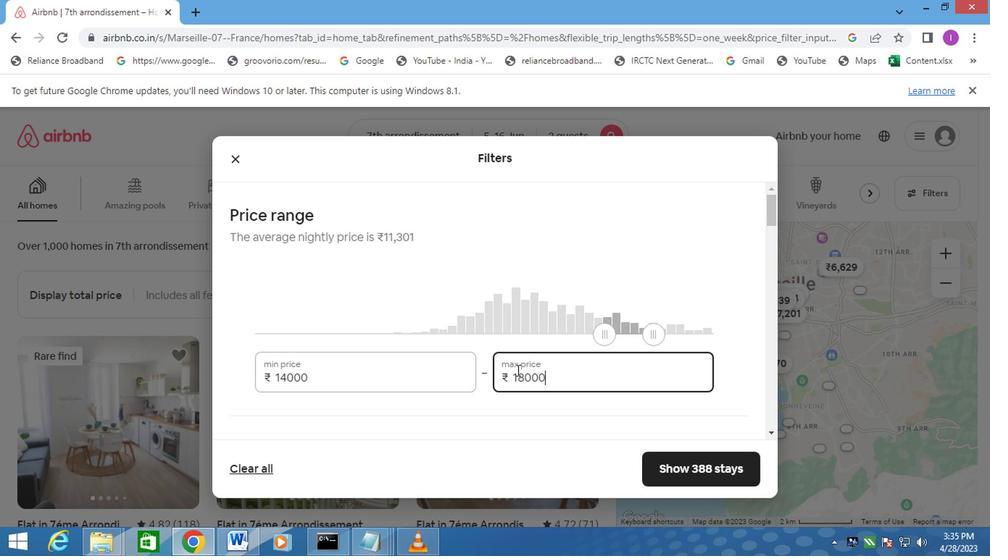 
Action: Mouse scrolled (552, 367) with delta (0, -1)
Screenshot: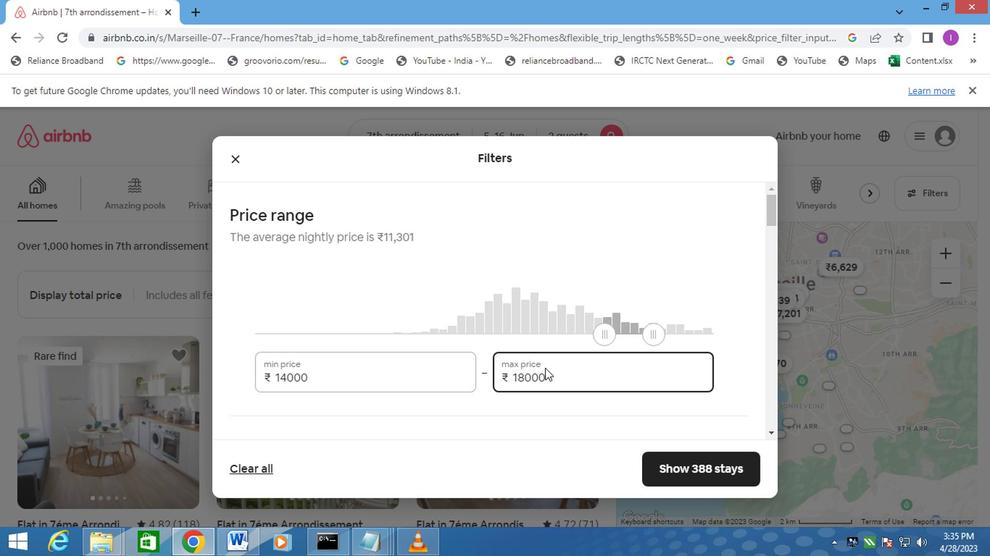 
Action: Mouse moved to (552, 368)
Screenshot: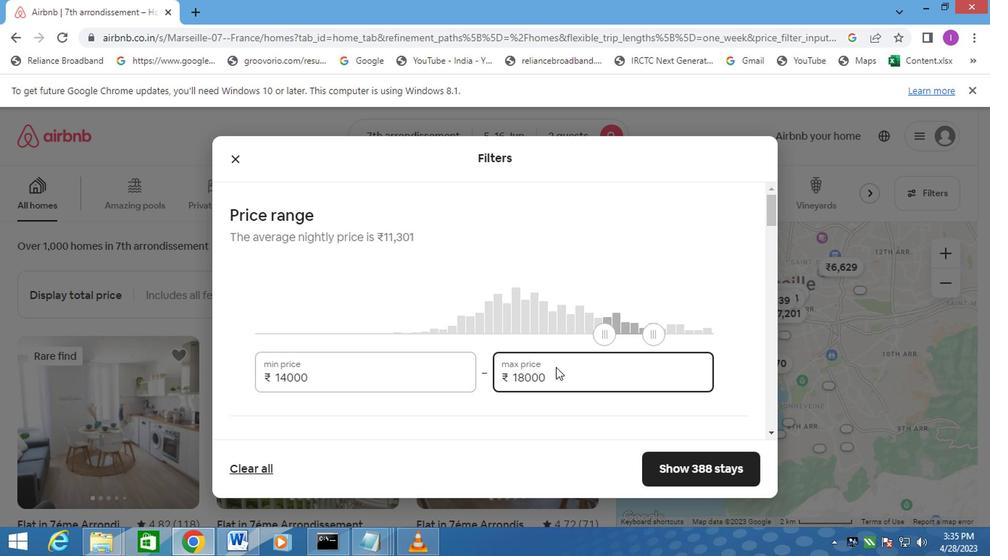 
Action: Mouse scrolled (552, 367) with delta (0, -1)
Screenshot: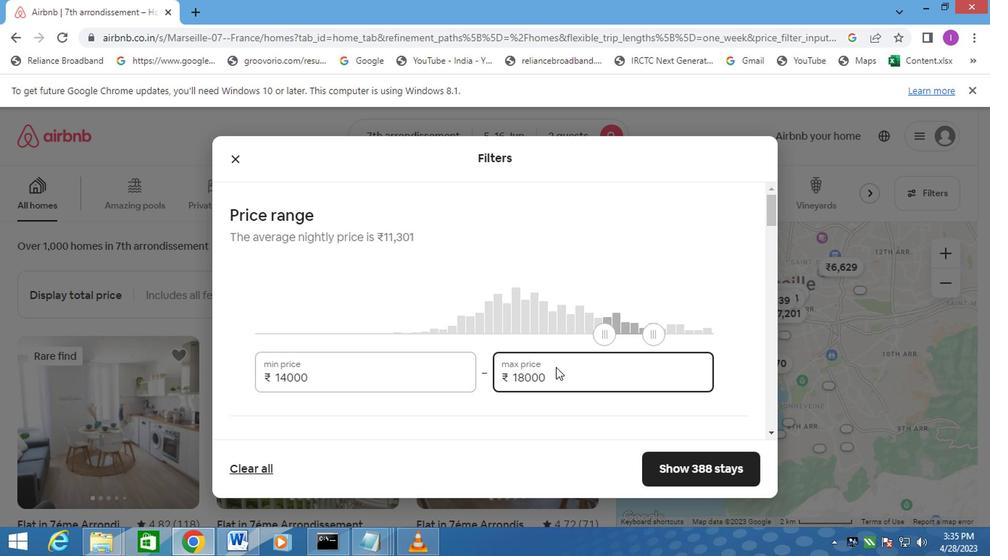 
Action: Mouse scrolled (552, 367) with delta (0, -1)
Screenshot: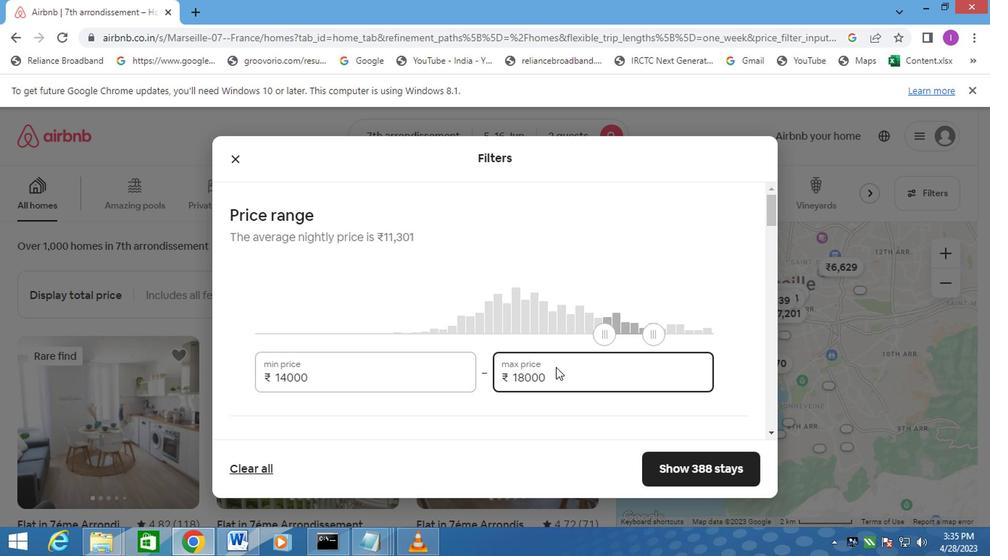 
Action: Mouse moved to (232, 277)
Screenshot: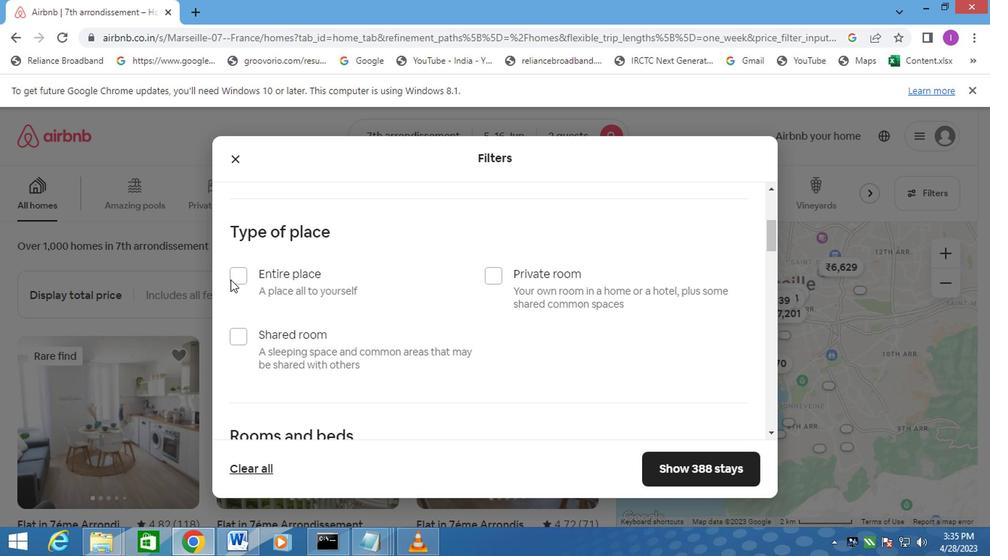 
Action: Mouse pressed left at (232, 277)
Screenshot: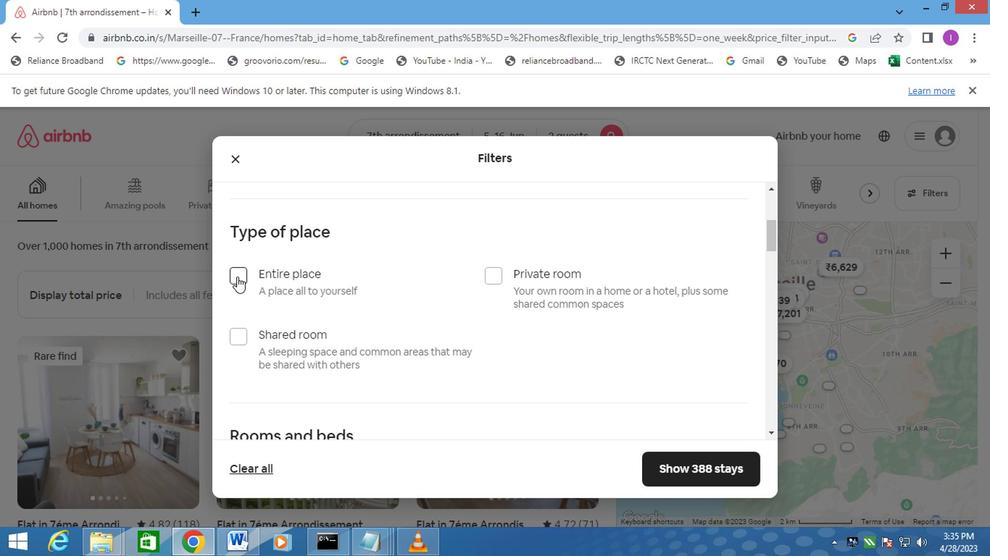 
Action: Mouse moved to (393, 391)
Screenshot: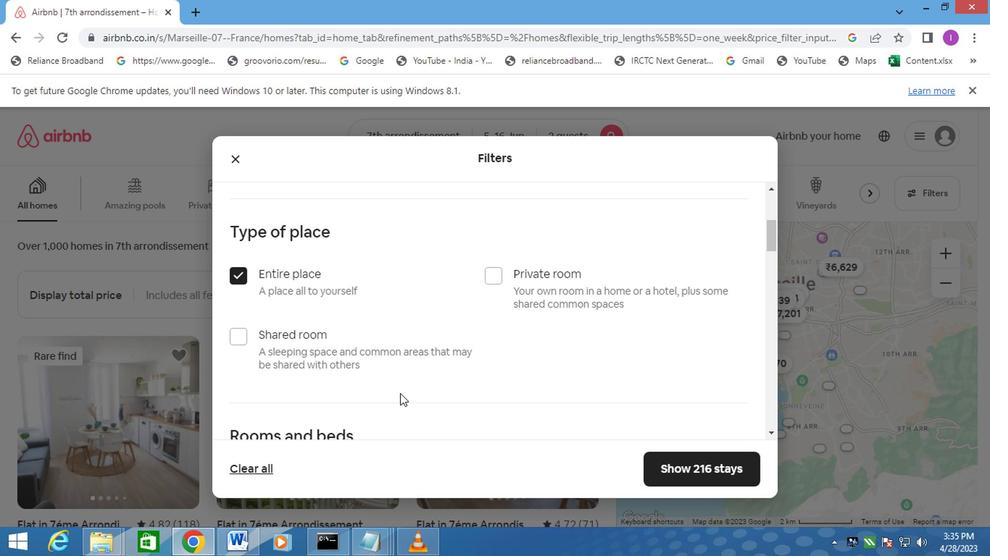 
Action: Mouse scrolled (393, 390) with delta (0, -1)
Screenshot: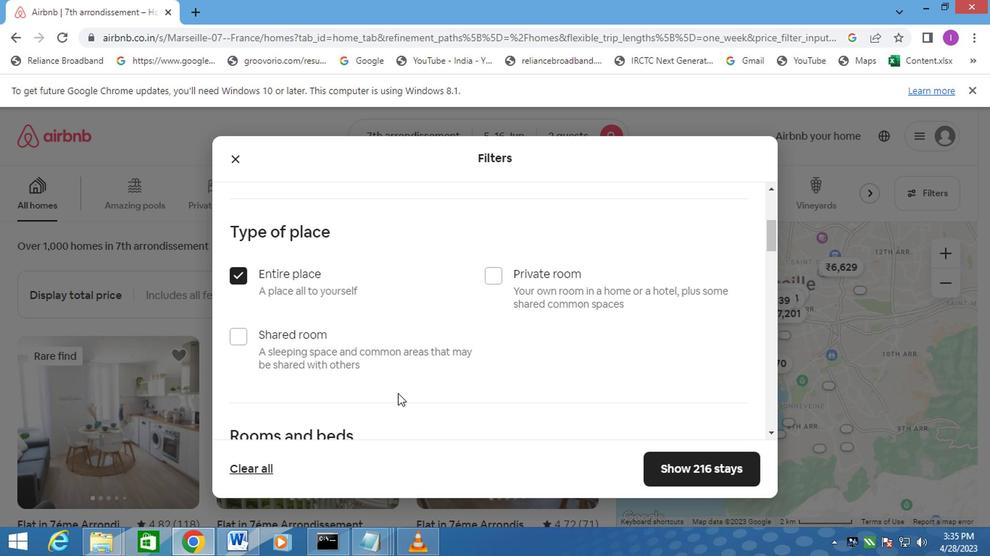 
Action: Mouse scrolled (393, 390) with delta (0, -1)
Screenshot: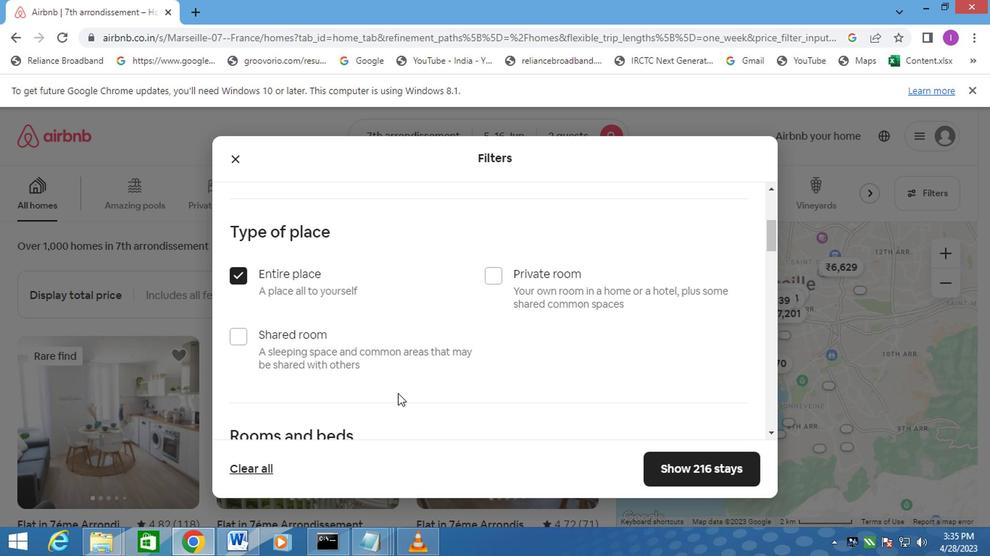 
Action: Mouse scrolled (393, 390) with delta (0, -1)
Screenshot: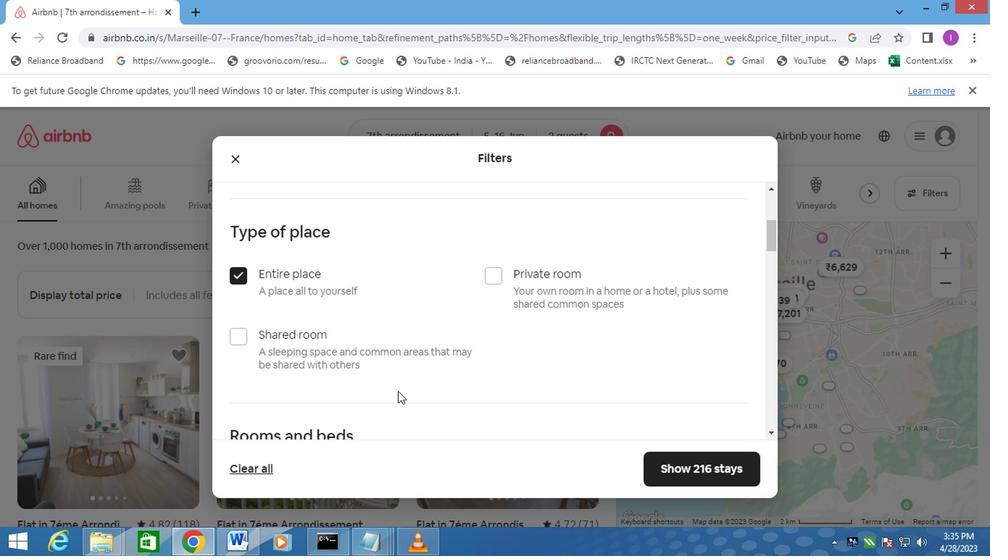 
Action: Mouse moved to (308, 293)
Screenshot: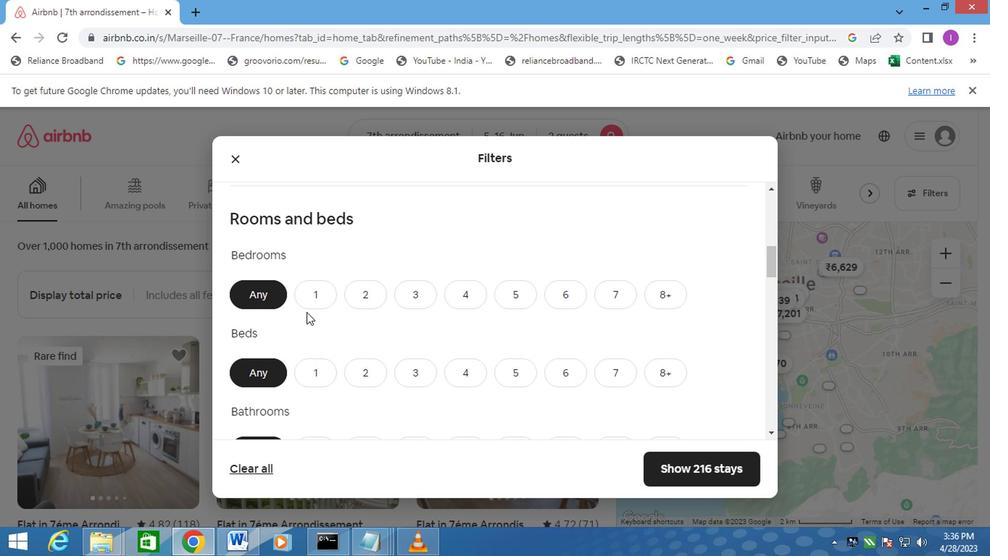 
Action: Mouse pressed left at (308, 293)
Screenshot: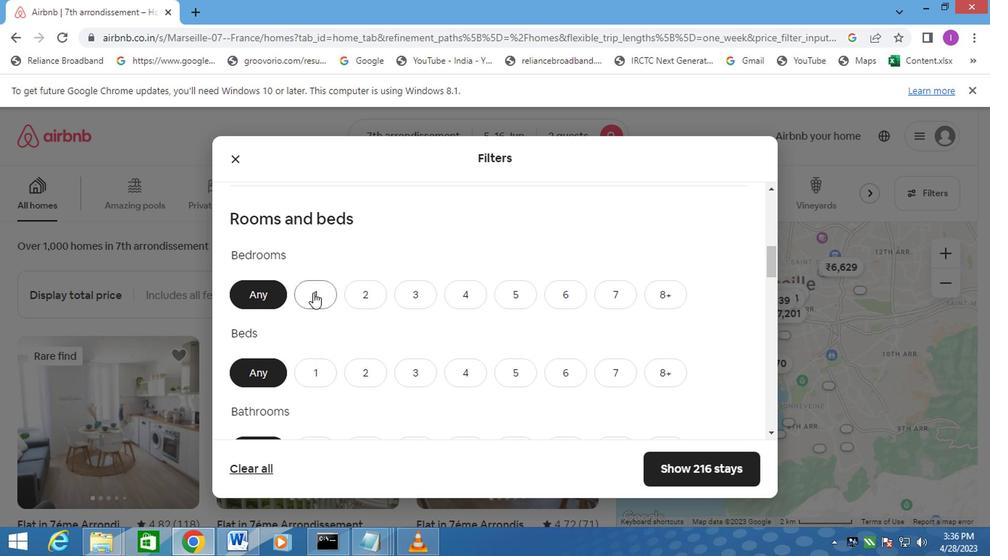 
Action: Mouse moved to (307, 383)
Screenshot: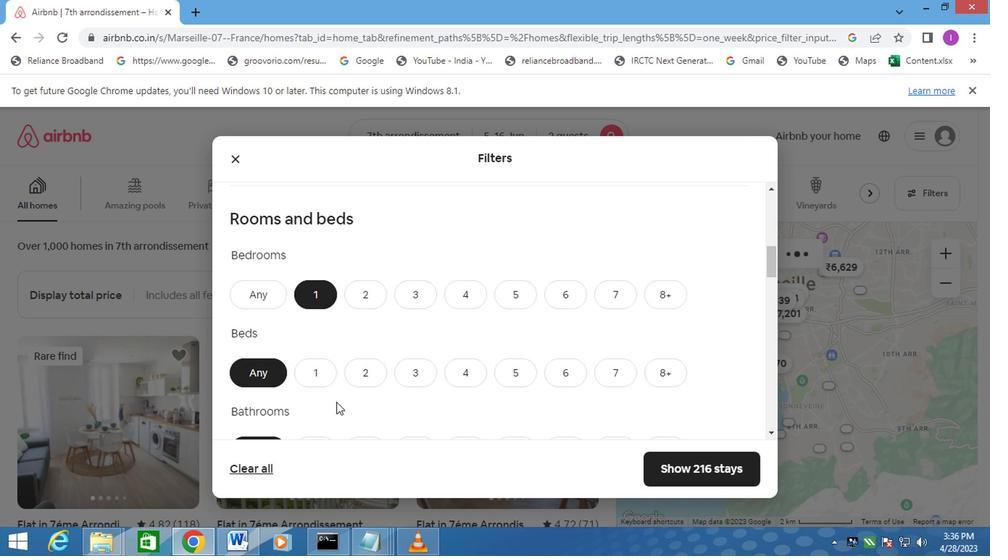 
Action: Mouse pressed left at (307, 383)
Screenshot: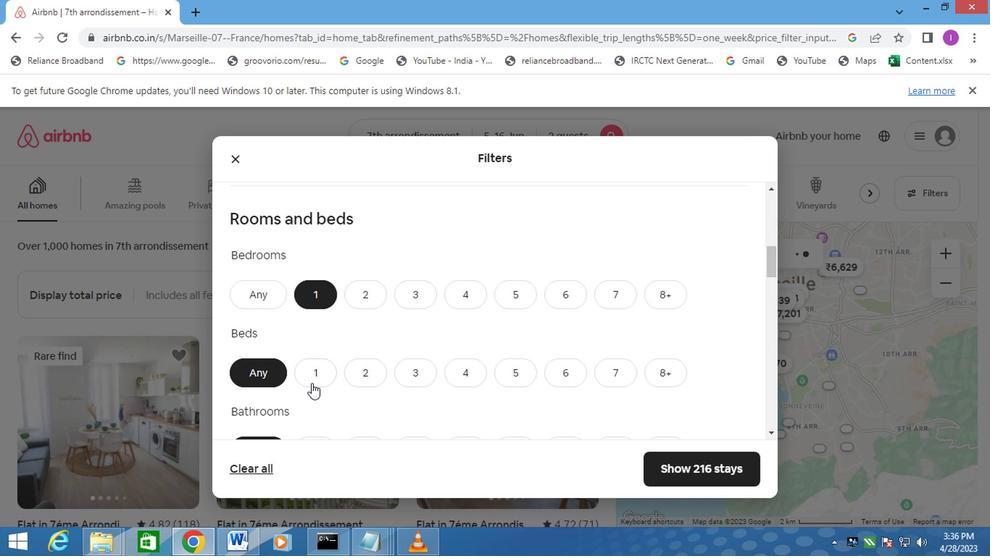 
Action: Mouse moved to (368, 417)
Screenshot: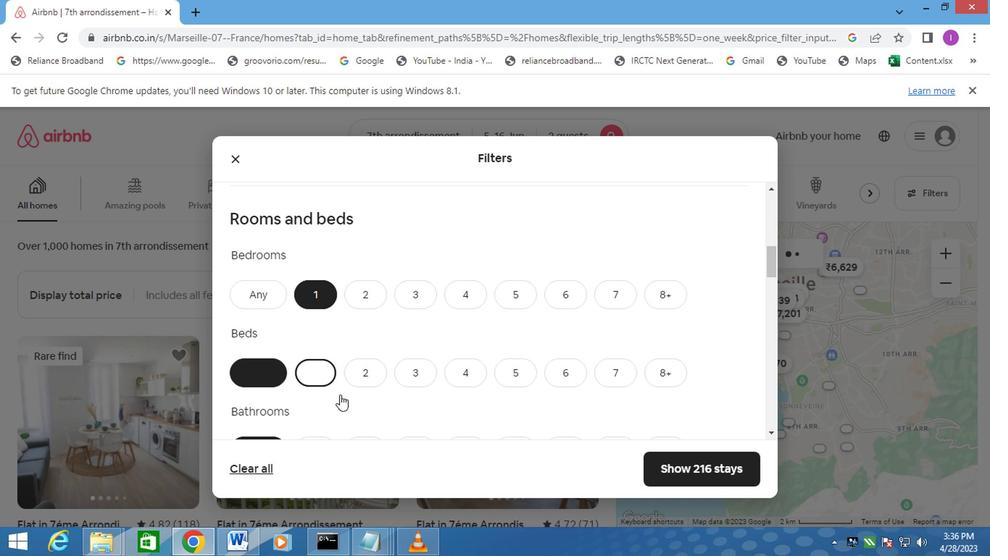
Action: Mouse scrolled (368, 416) with delta (0, -1)
Screenshot: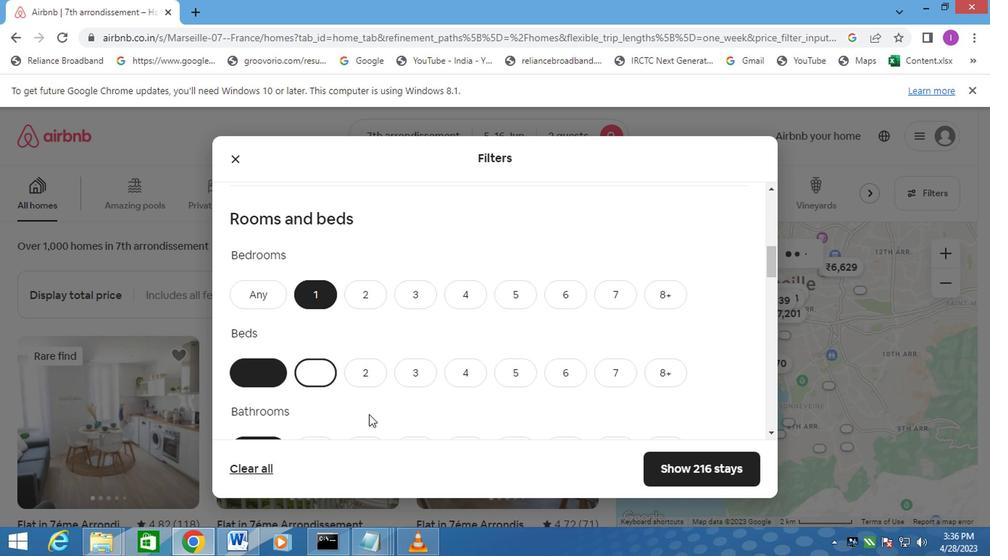 
Action: Mouse scrolled (368, 416) with delta (0, -1)
Screenshot: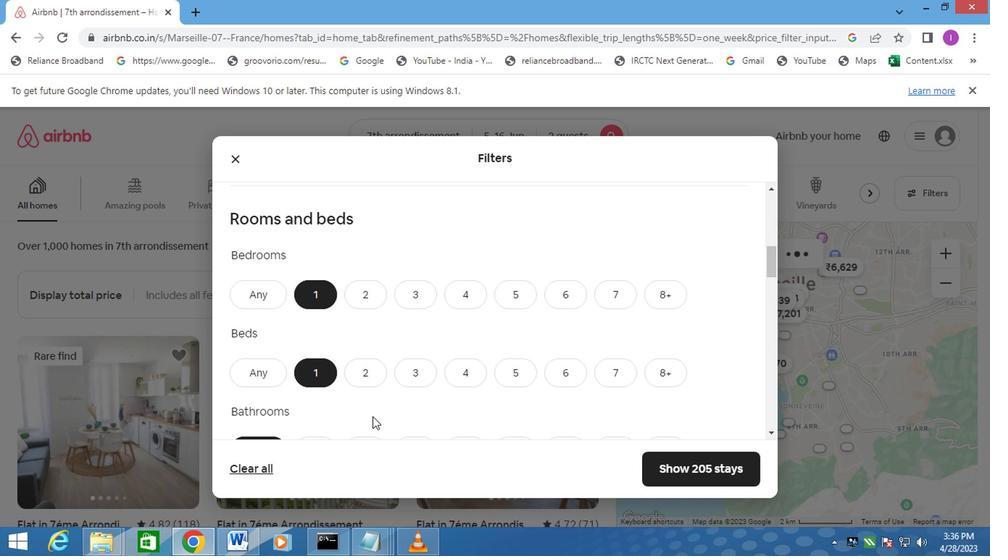 
Action: Mouse moved to (320, 315)
Screenshot: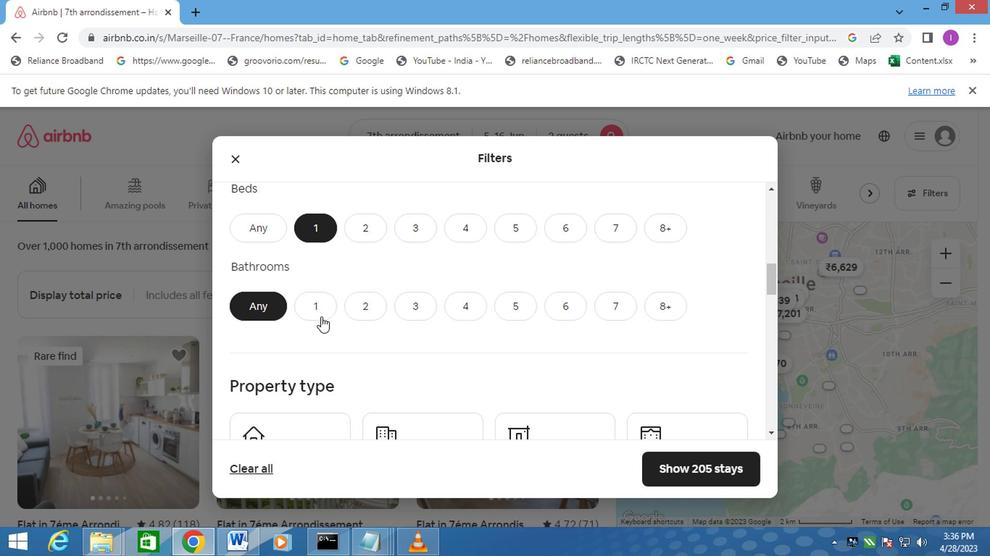 
Action: Mouse pressed left at (320, 315)
Screenshot: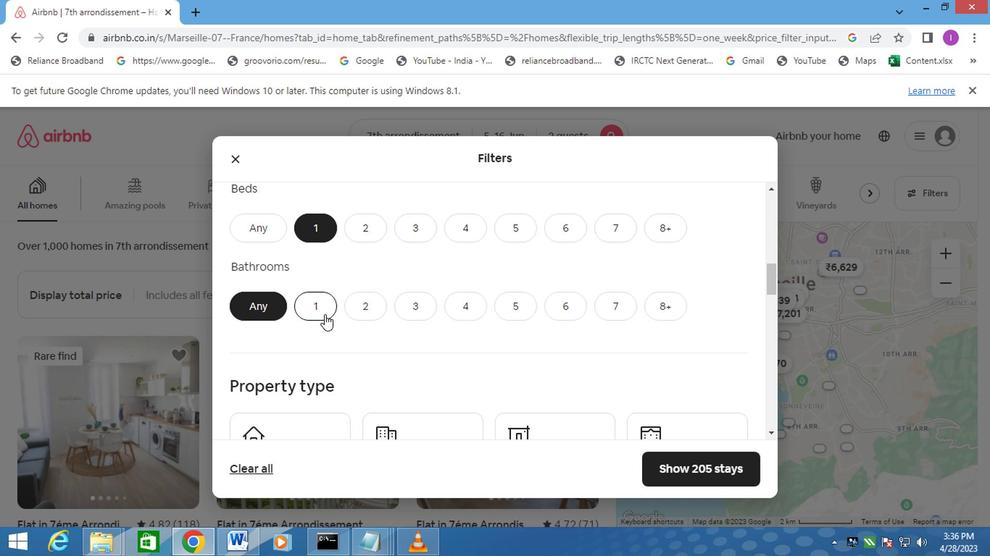 
Action: Mouse moved to (296, 400)
Screenshot: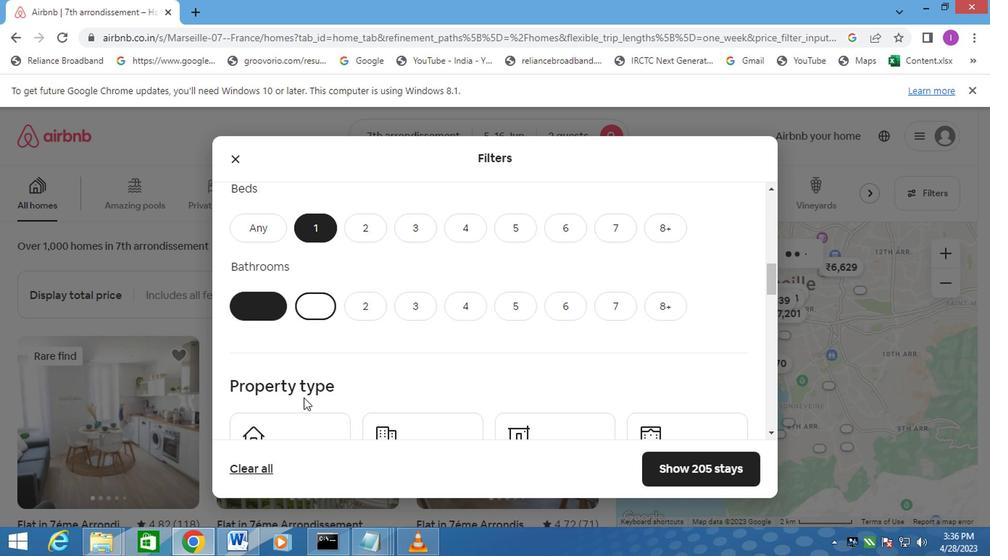 
Action: Mouse scrolled (296, 399) with delta (0, 0)
Screenshot: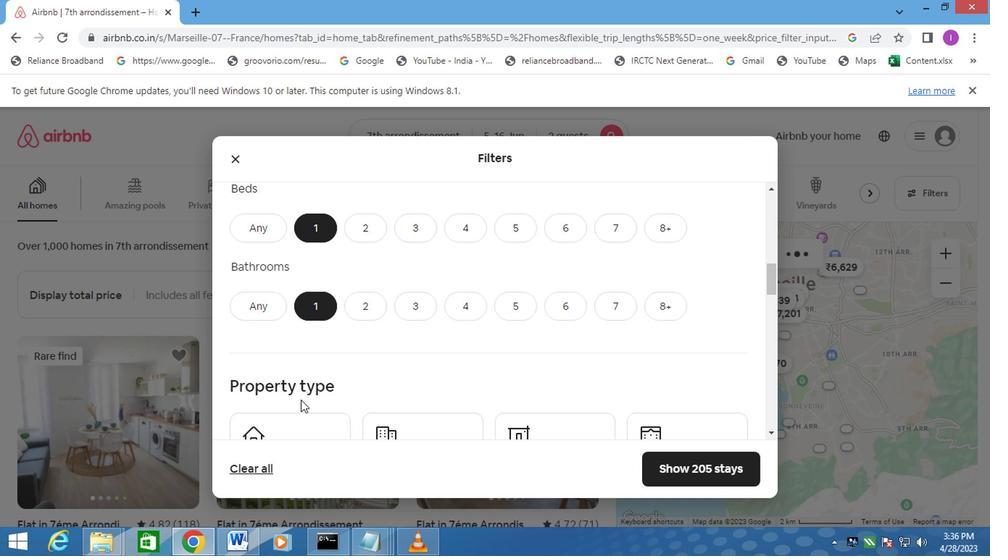 
Action: Mouse scrolled (296, 399) with delta (0, 0)
Screenshot: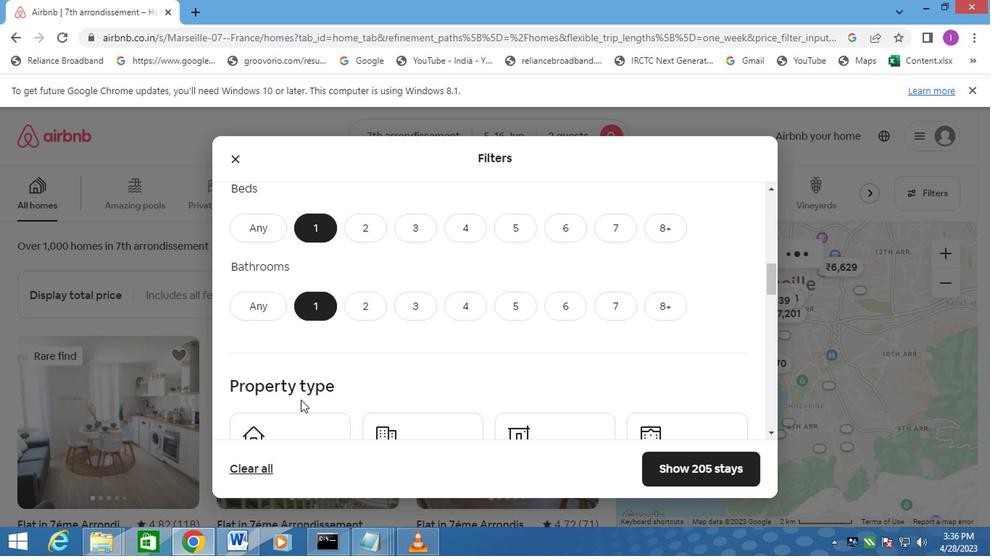 
Action: Mouse moved to (281, 339)
Screenshot: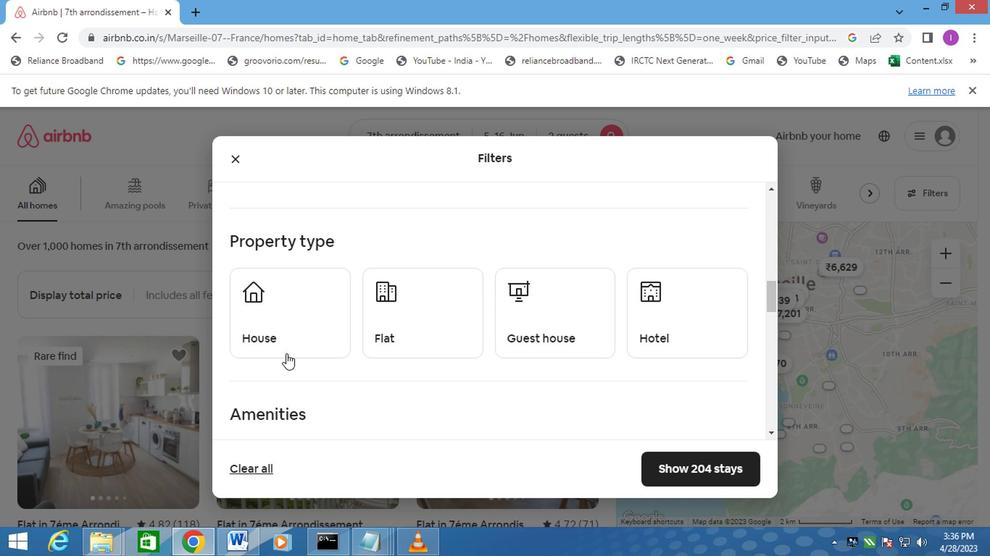 
Action: Mouse pressed left at (281, 339)
Screenshot: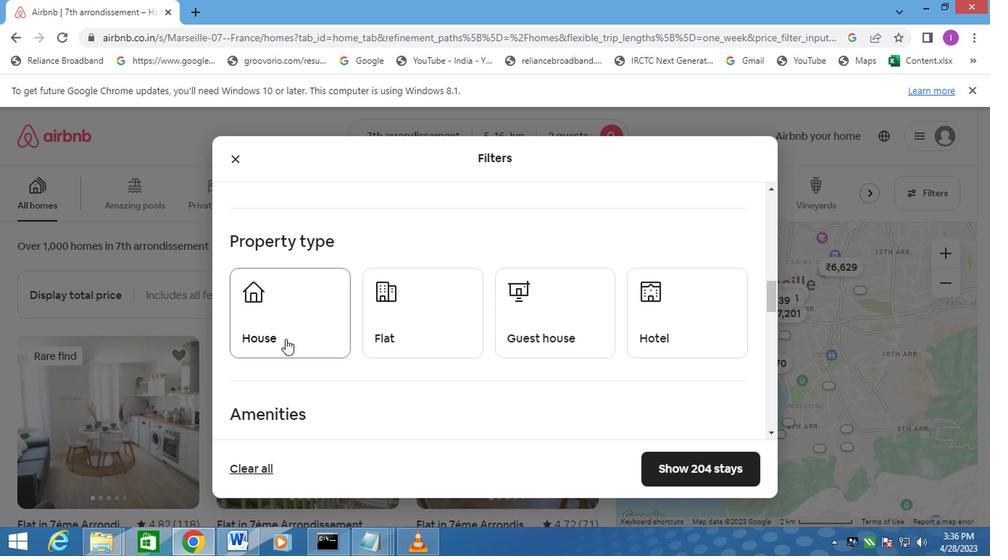 
Action: Mouse moved to (436, 347)
Screenshot: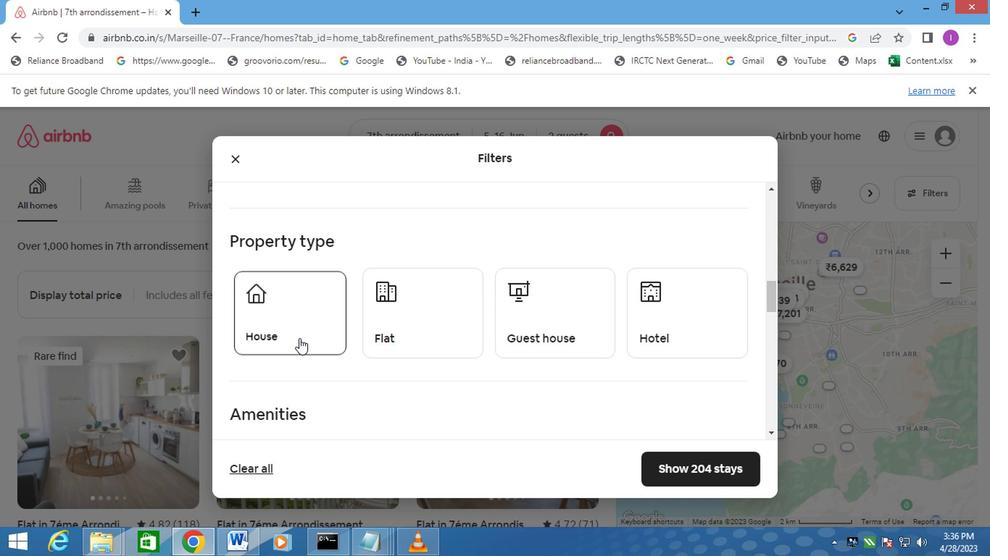 
Action: Mouse pressed left at (436, 347)
Screenshot: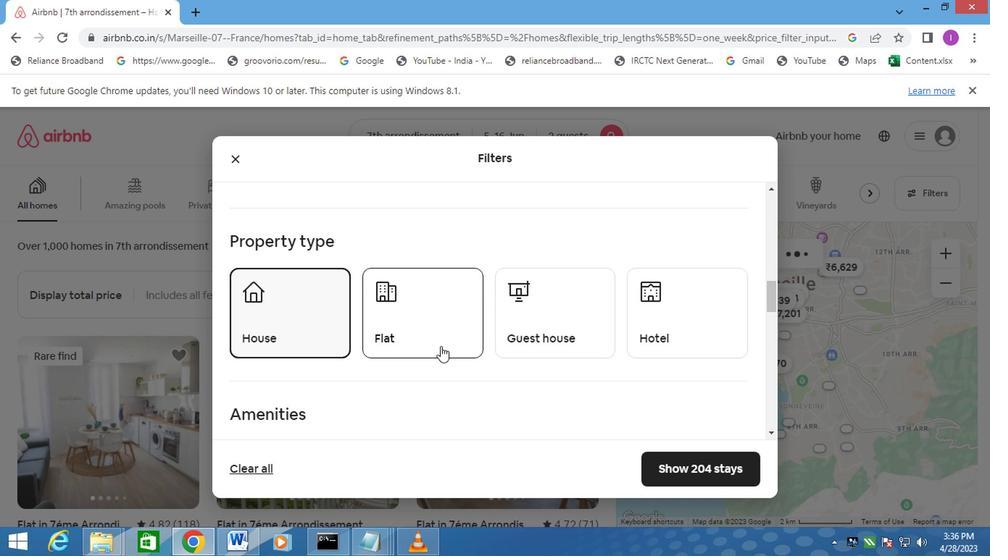 
Action: Mouse moved to (575, 345)
Screenshot: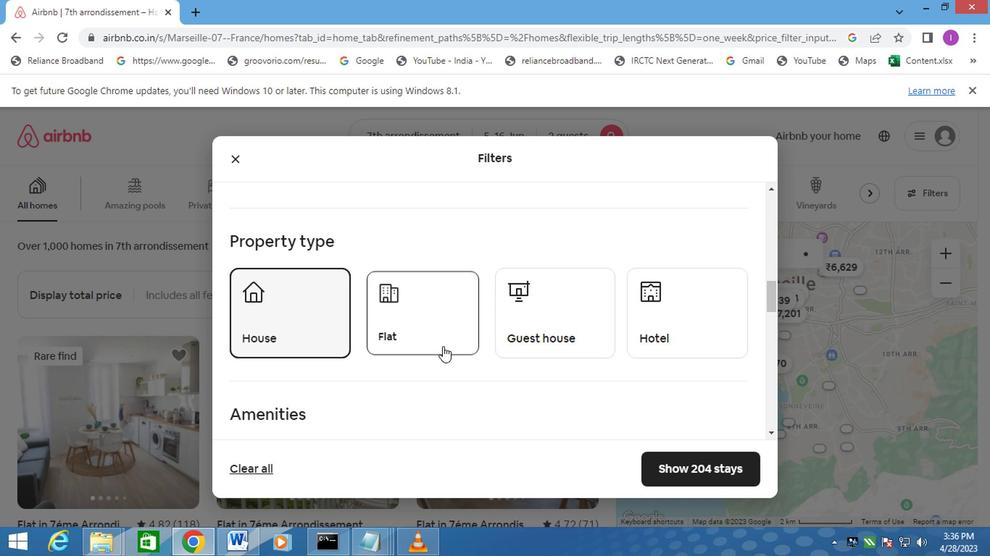 
Action: Mouse pressed left at (575, 345)
Screenshot: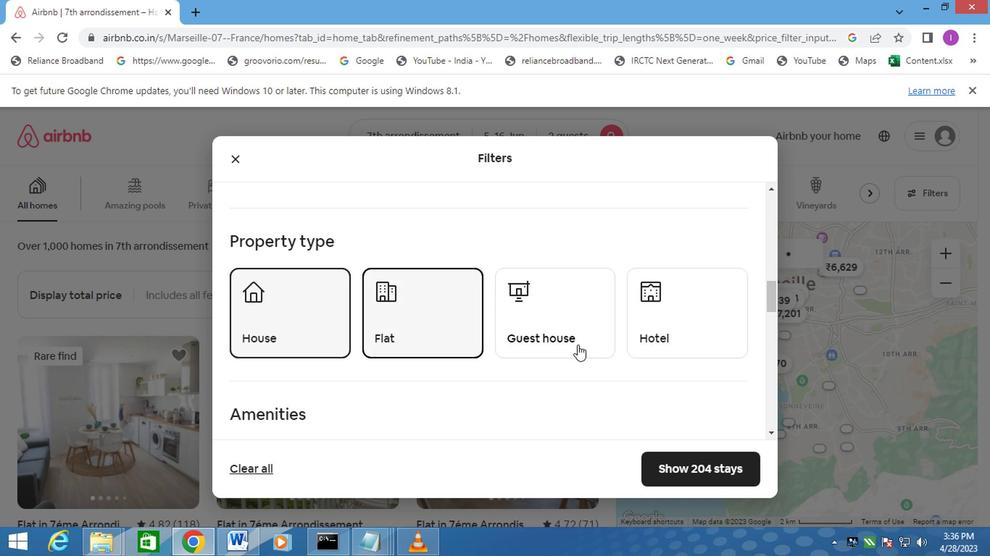 
Action: Mouse moved to (699, 343)
Screenshot: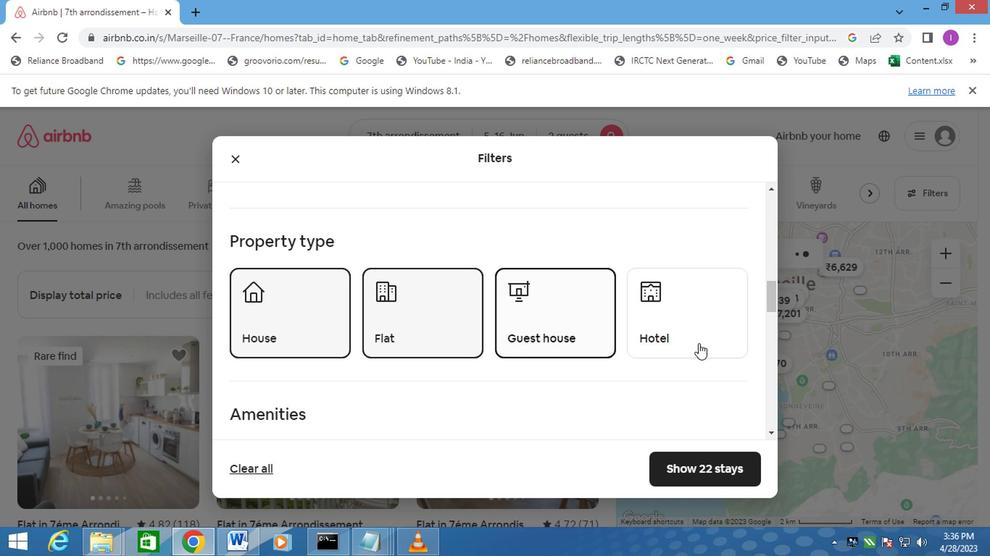 
Action: Mouse pressed left at (699, 343)
Screenshot: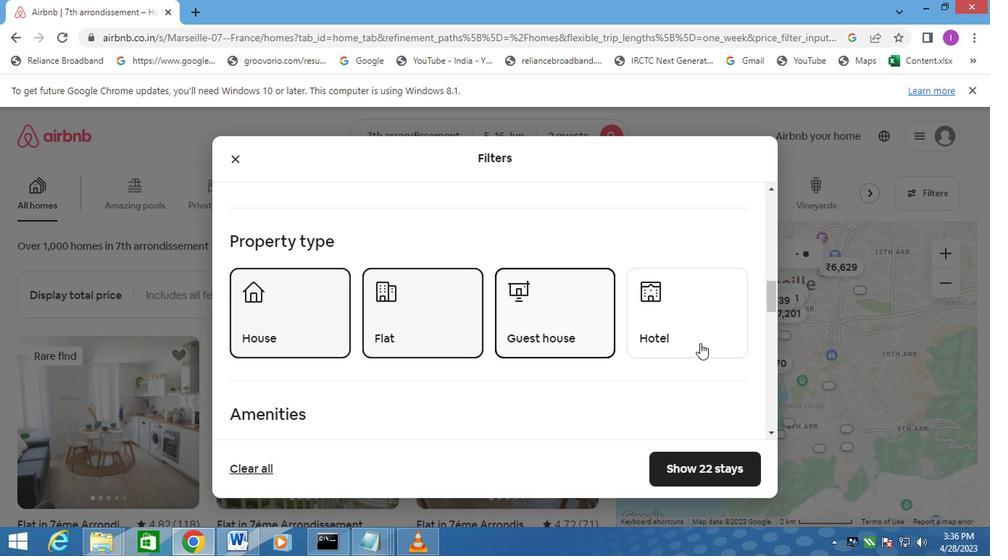 
Action: Mouse moved to (546, 476)
Screenshot: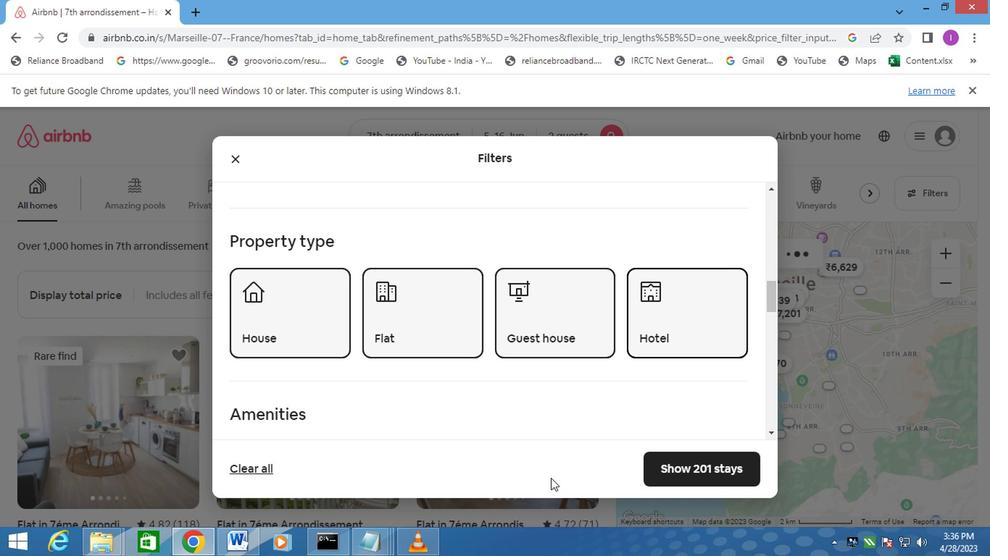 
Action: Mouse scrolled (547, 475) with delta (0, 0)
Screenshot: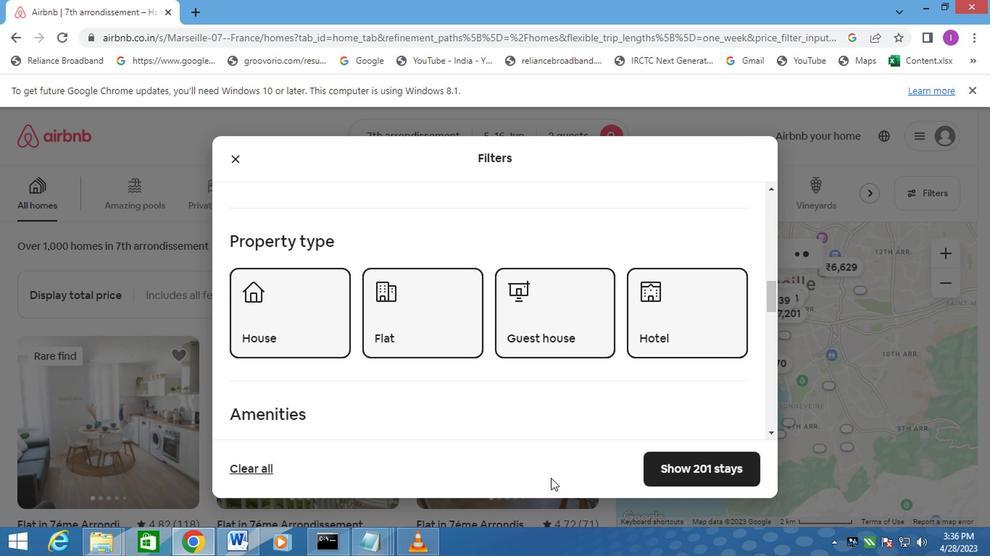 
Action: Mouse moved to (546, 475)
Screenshot: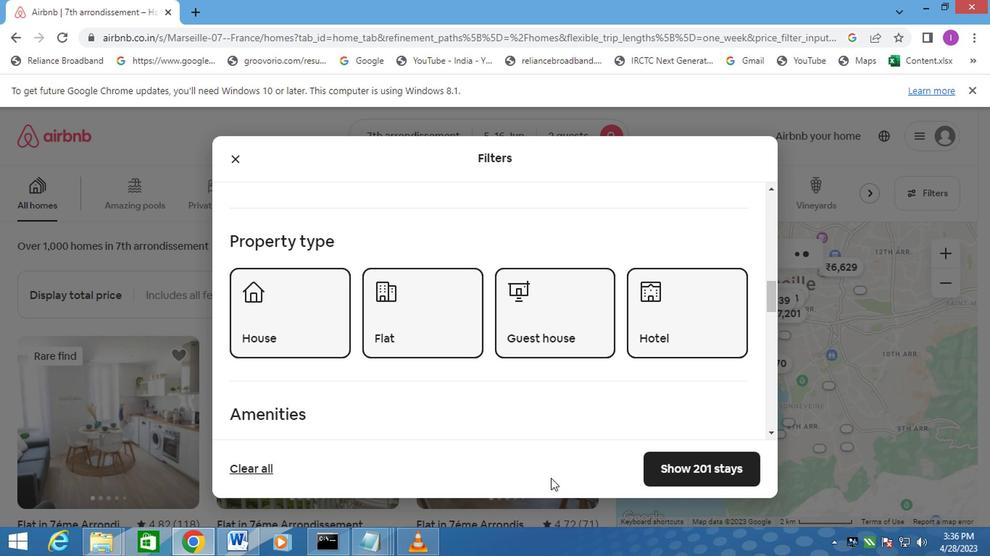 
Action: Mouse scrolled (546, 474) with delta (0, -1)
Screenshot: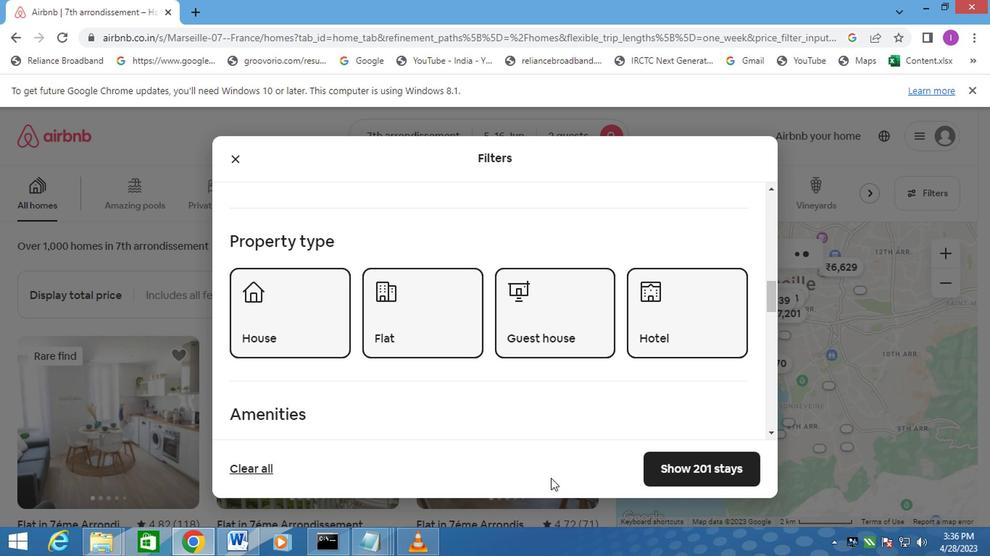 
Action: Mouse moved to (551, 390)
Screenshot: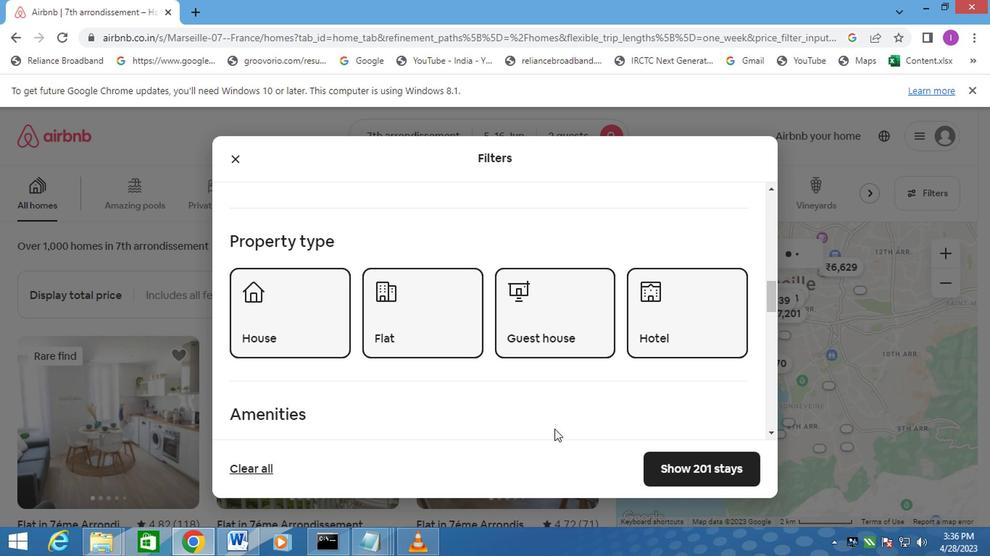 
Action: Mouse scrolled (551, 390) with delta (0, 0)
Screenshot: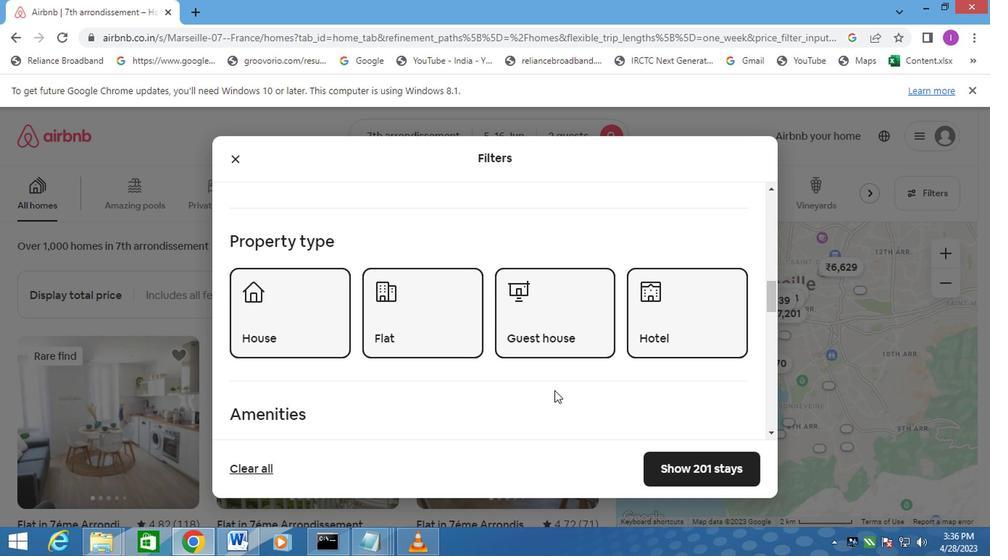 
Action: Mouse moved to (540, 408)
Screenshot: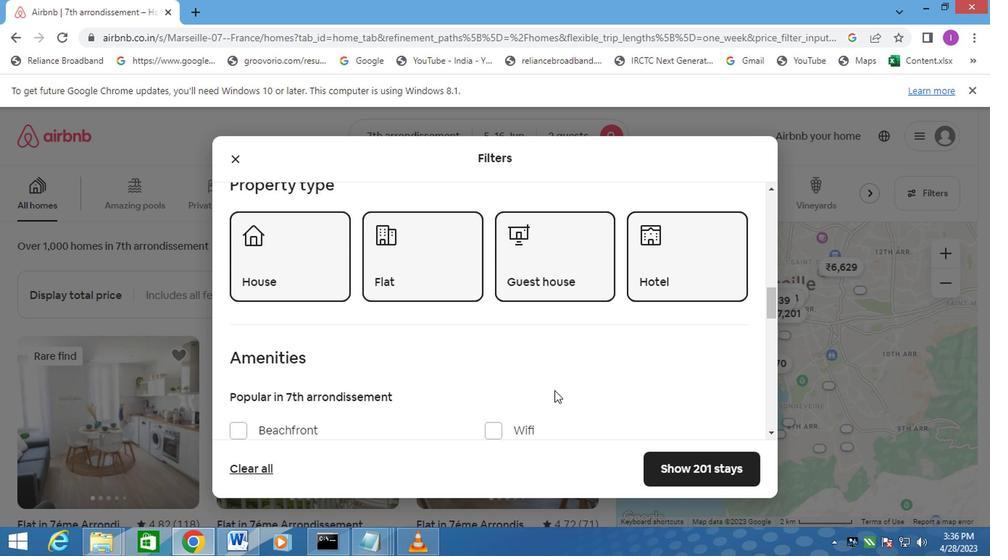 
Action: Mouse scrolled (540, 407) with delta (0, -1)
Screenshot: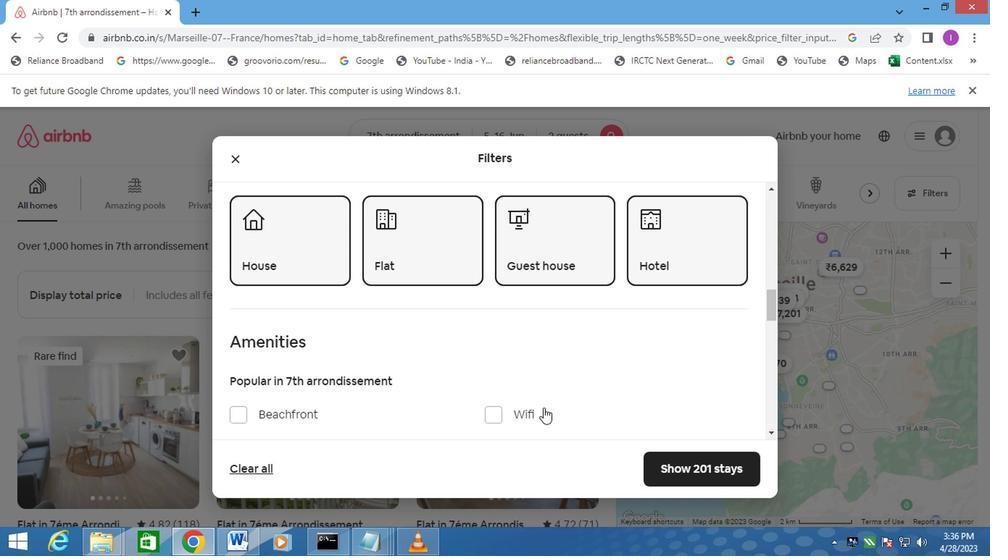 
Action: Mouse moved to (434, 402)
Screenshot: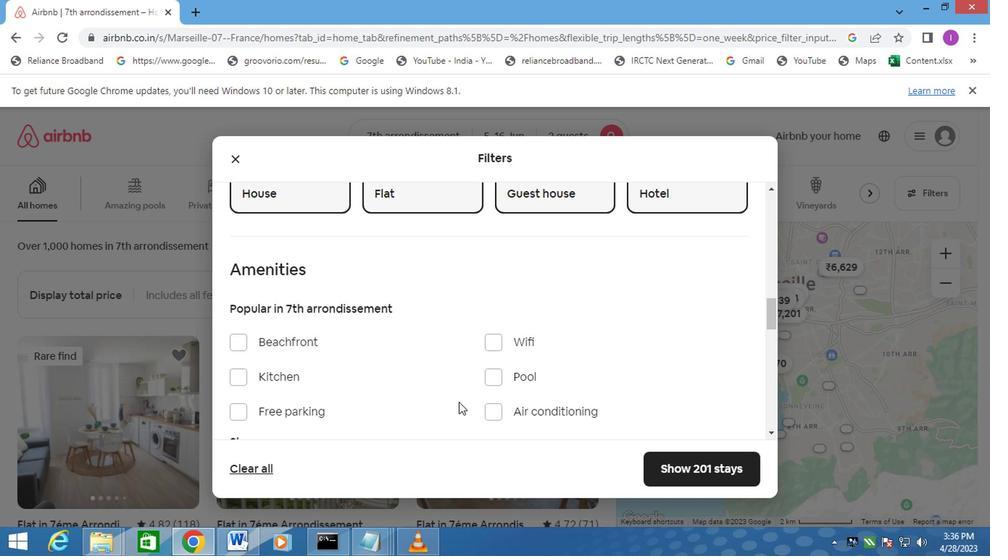 
Action: Mouse scrolled (434, 401) with delta (0, -1)
Screenshot: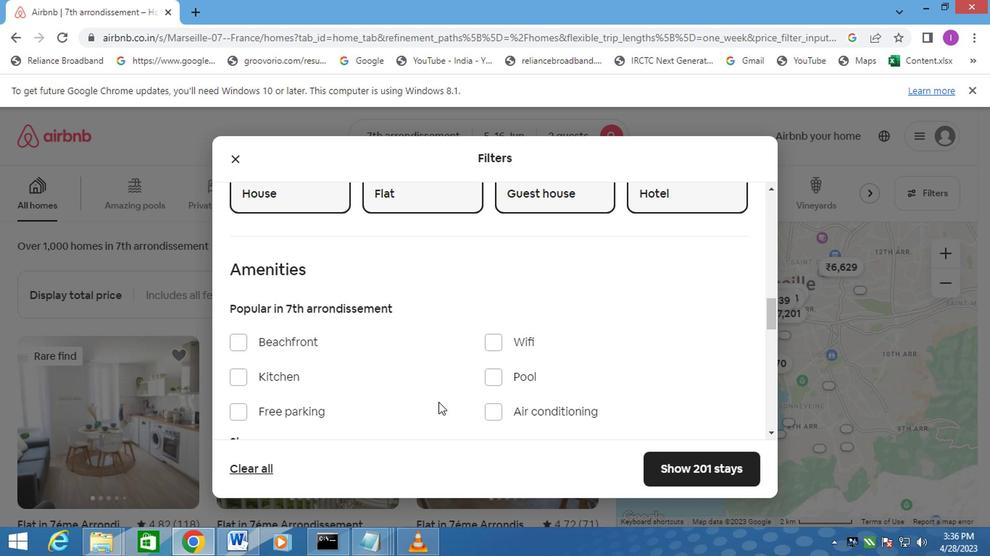 
Action: Mouse scrolled (434, 401) with delta (0, -1)
Screenshot: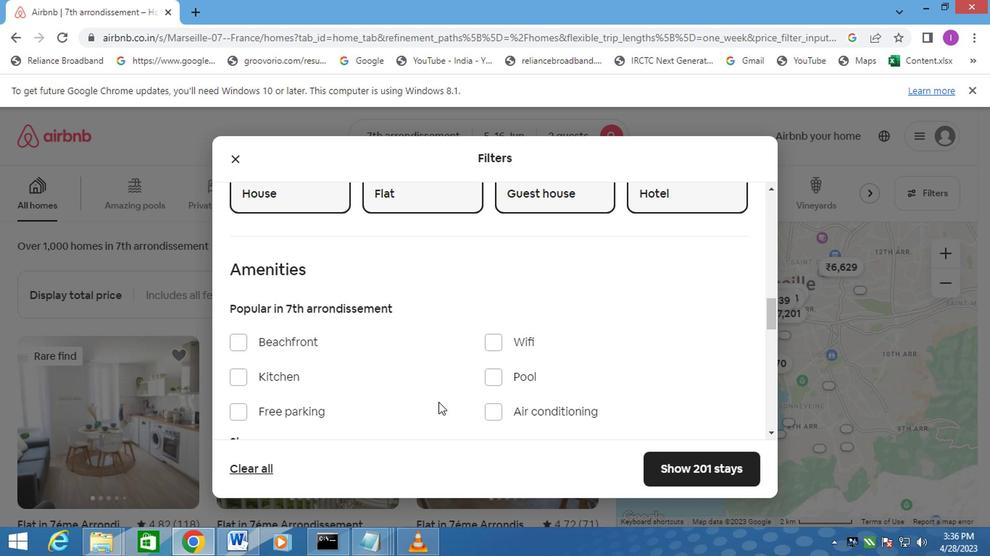 
Action: Mouse moved to (277, 299)
Screenshot: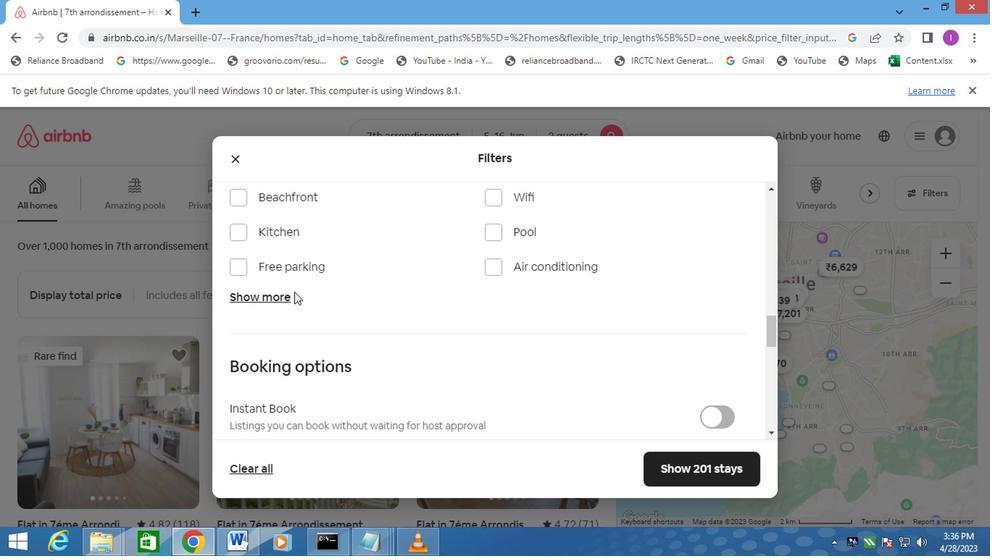 
Action: Mouse pressed left at (277, 299)
Screenshot: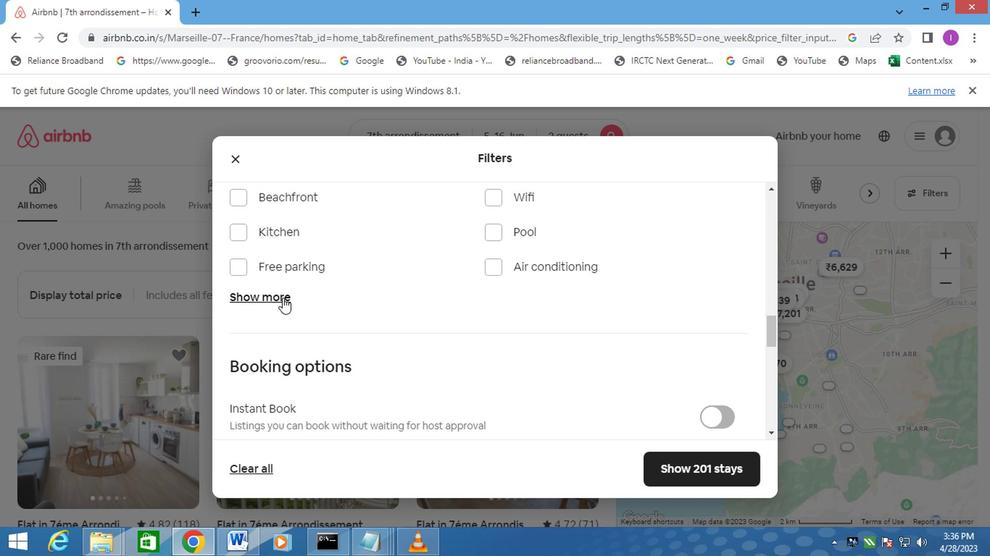 
Action: Mouse moved to (234, 347)
Screenshot: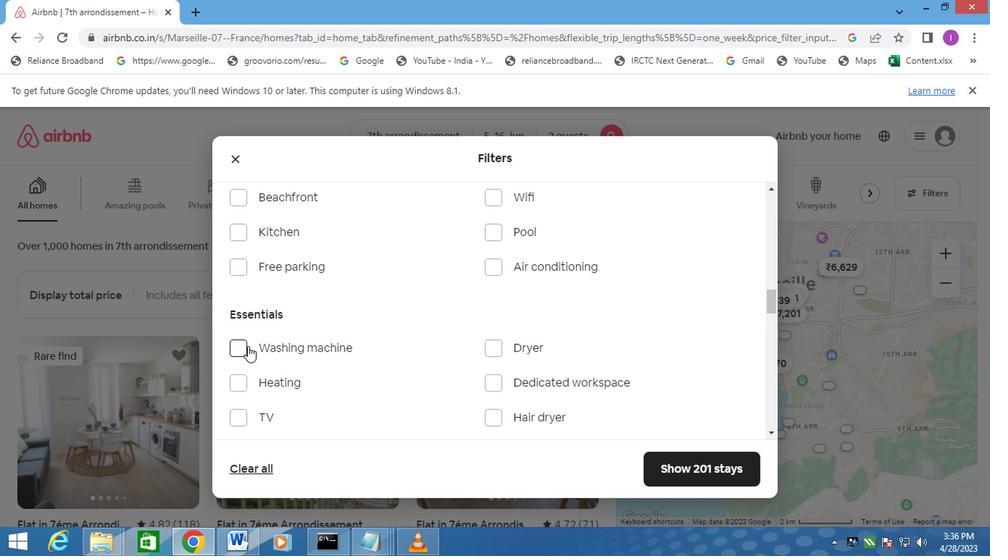 
Action: Mouse pressed left at (234, 347)
Screenshot: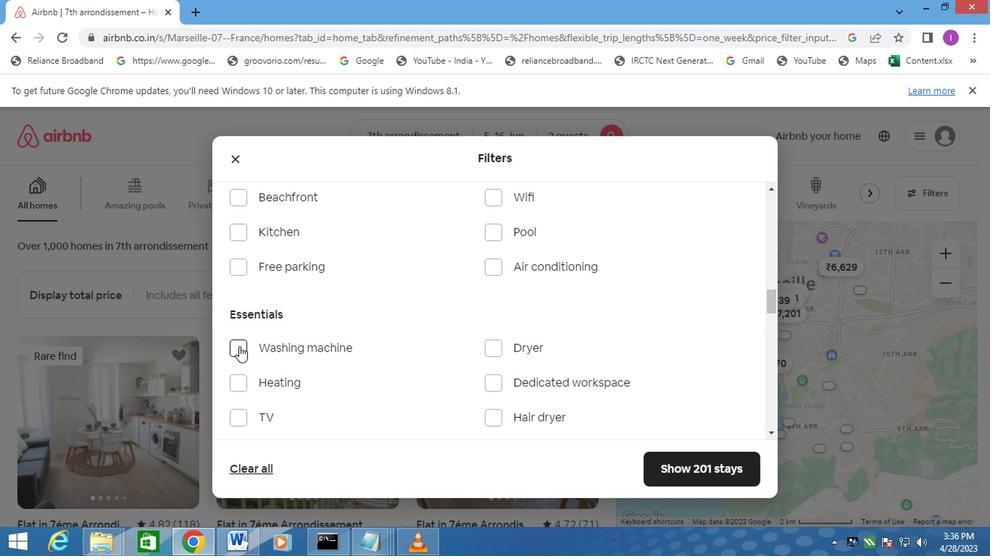
Action: Mouse moved to (458, 380)
Screenshot: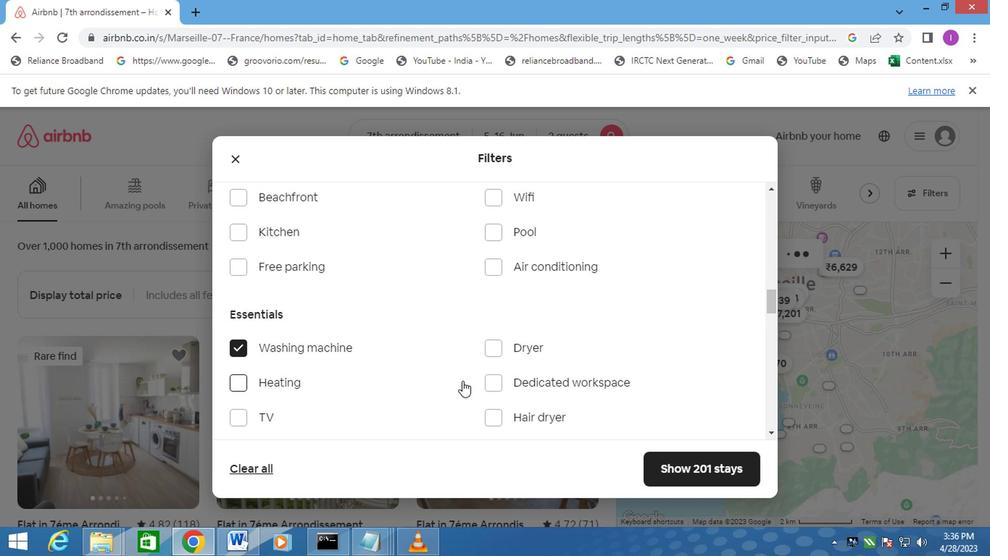 
Action: Mouse scrolled (458, 379) with delta (0, 0)
Screenshot: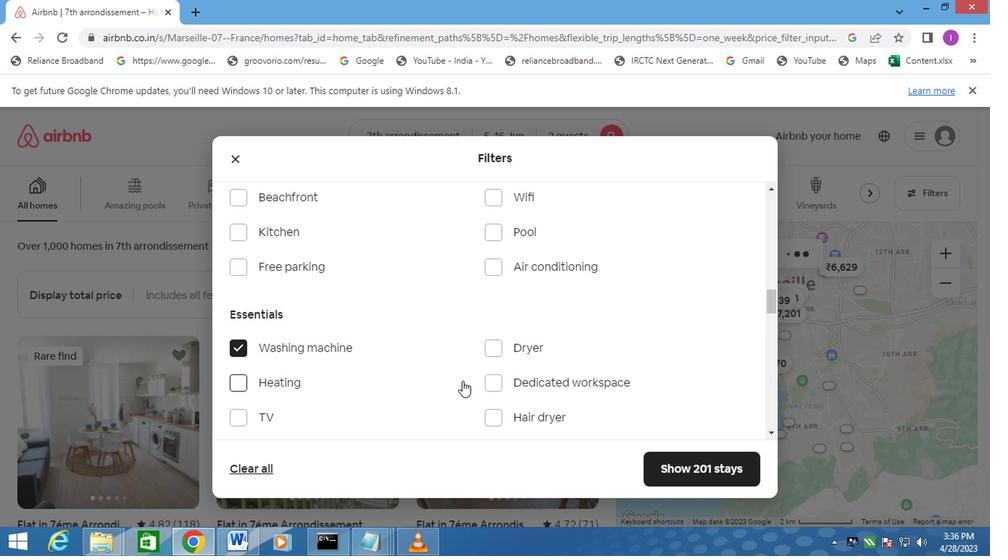 
Action: Mouse moved to (457, 380)
Screenshot: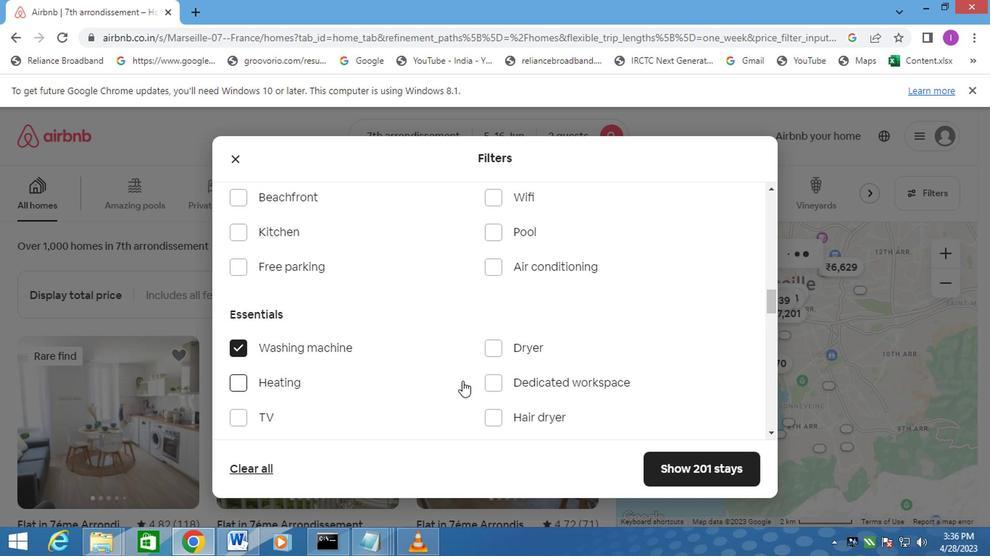 
Action: Mouse scrolled (457, 379) with delta (0, 0)
Screenshot: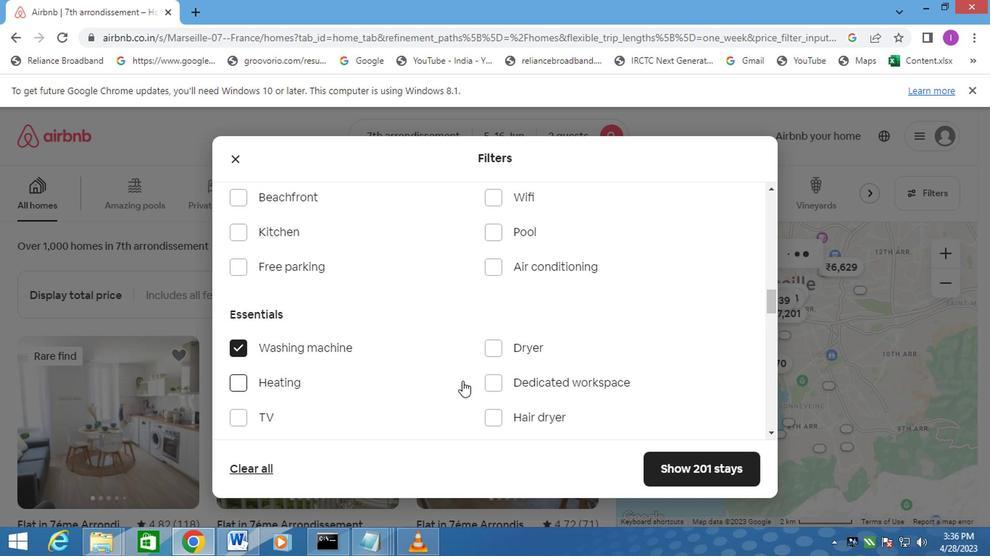 
Action: Mouse moved to (451, 376)
Screenshot: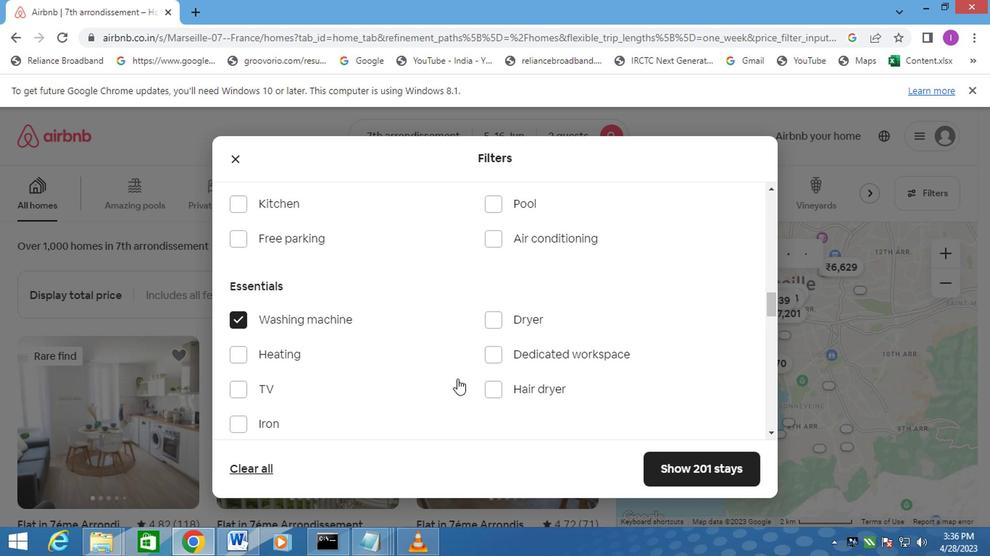 
Action: Mouse scrolled (451, 375) with delta (0, 0)
Screenshot: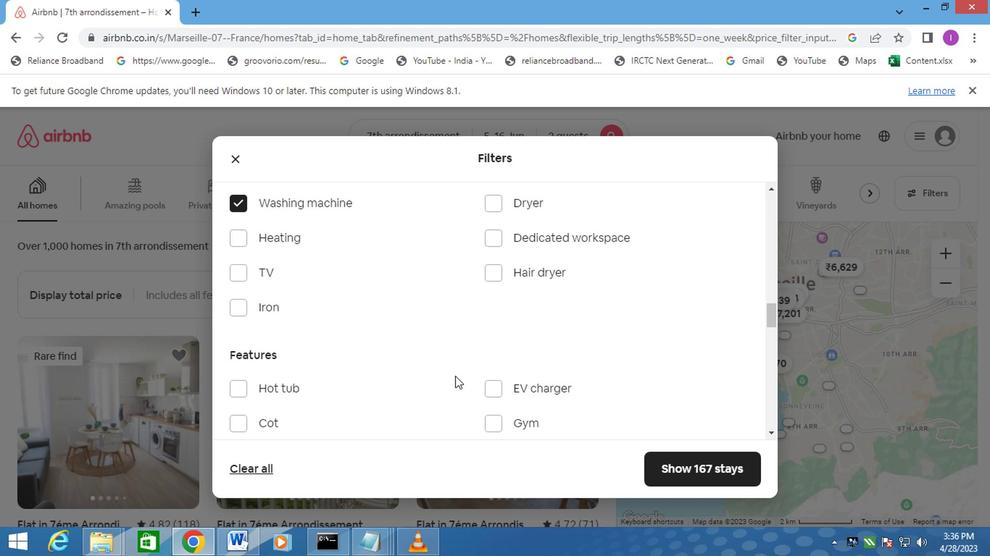 
Action: Mouse scrolled (451, 375) with delta (0, 0)
Screenshot: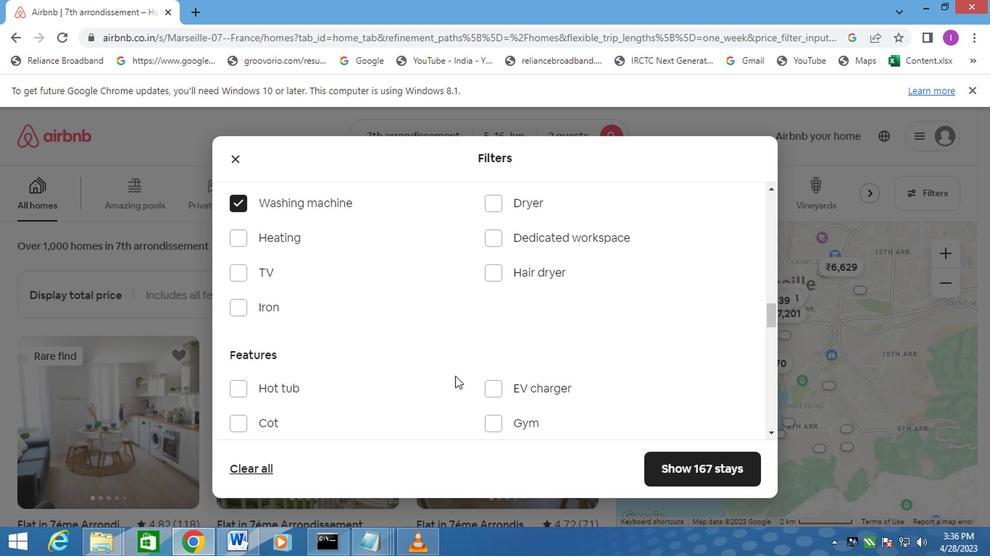 
Action: Mouse moved to (451, 375)
Screenshot: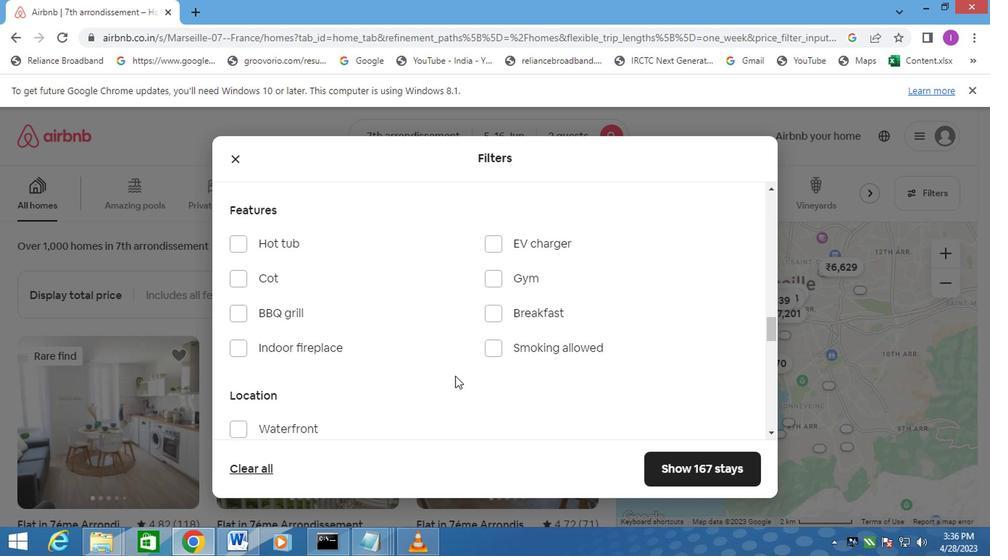 
Action: Mouse scrolled (451, 375) with delta (0, 0)
Screenshot: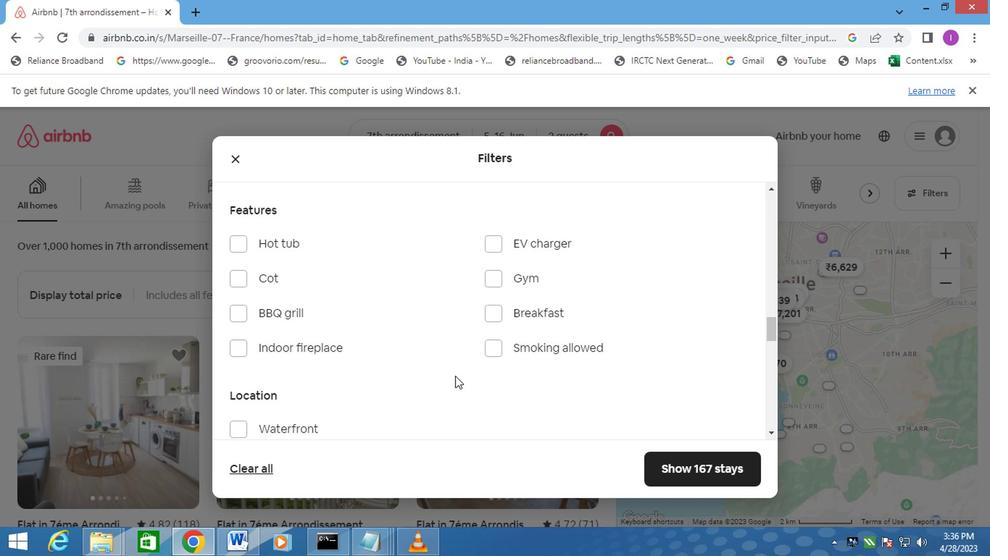 
Action: Mouse moved to (448, 375)
Screenshot: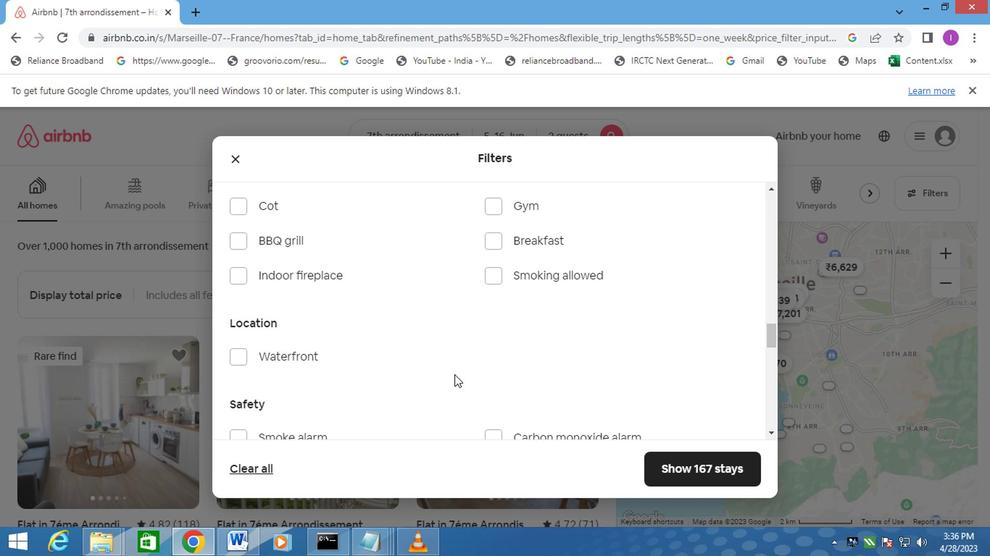 
Action: Mouse scrolled (448, 374) with delta (0, -1)
Screenshot: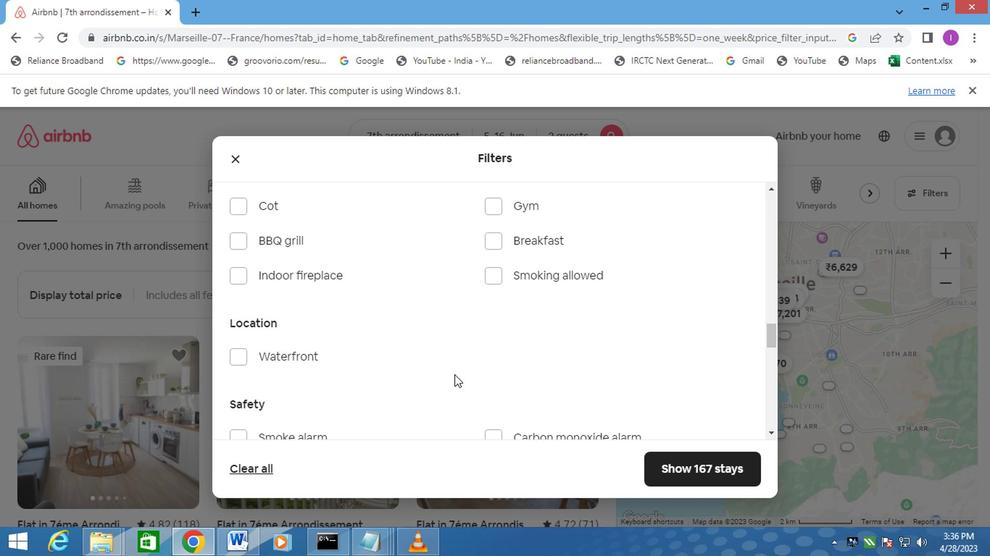 
Action: Mouse moved to (448, 375)
Screenshot: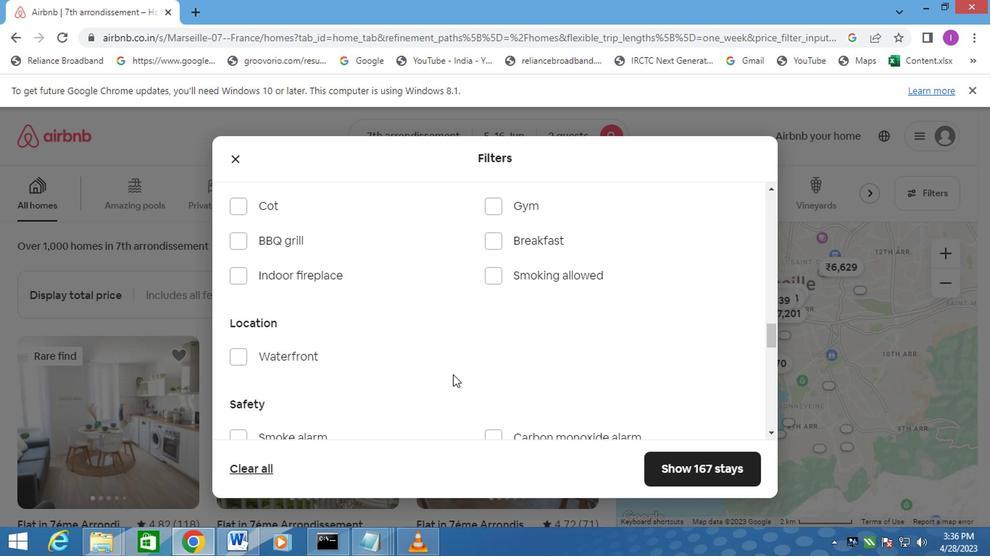 
Action: Mouse scrolled (448, 374) with delta (0, -1)
Screenshot: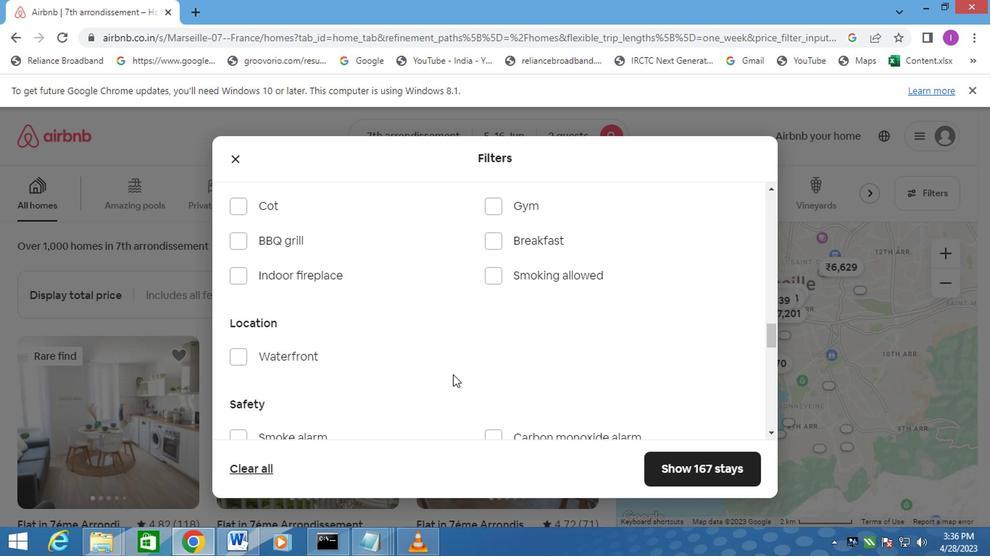 
Action: Mouse moved to (444, 375)
Screenshot: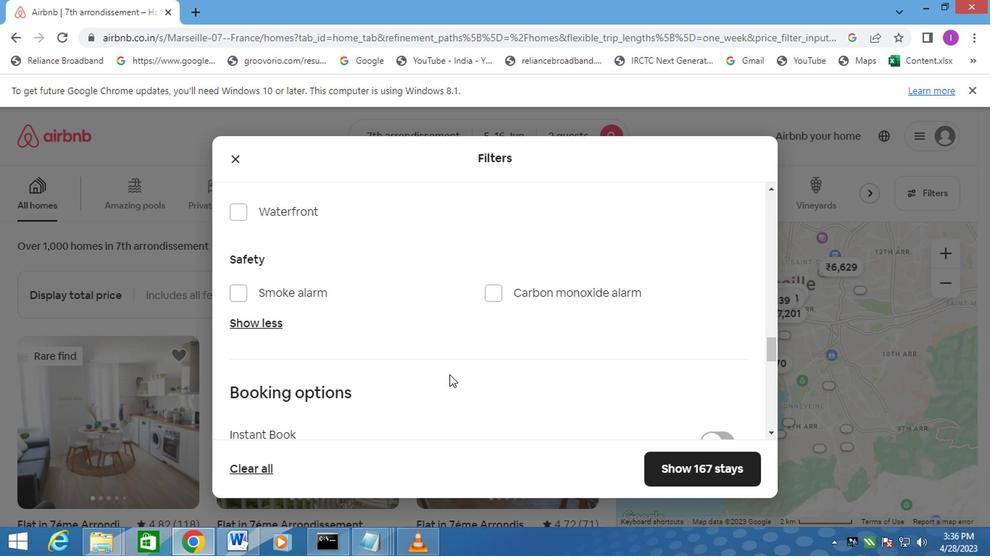 
Action: Mouse scrolled (444, 374) with delta (0, -1)
Screenshot: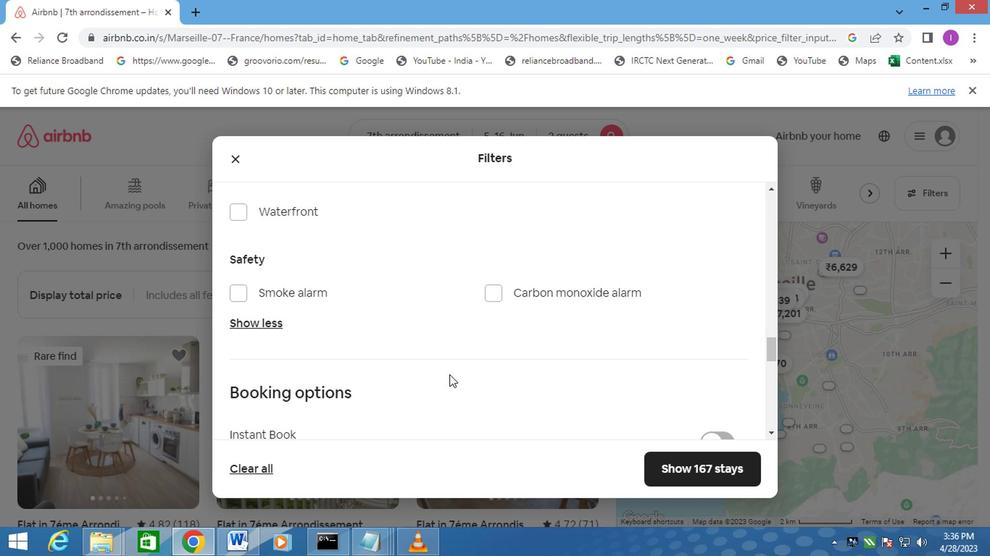 
Action: Mouse moved to (443, 375)
Screenshot: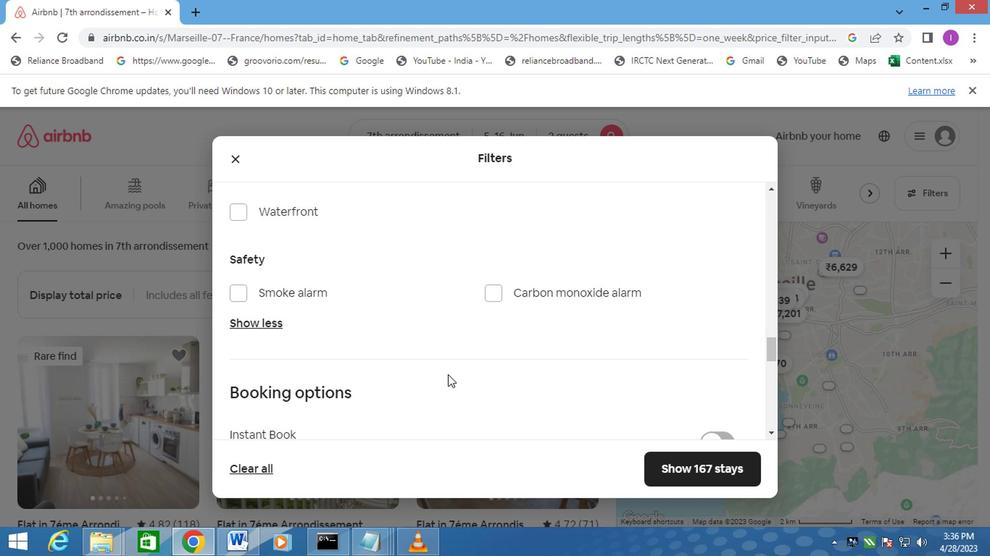 
Action: Mouse scrolled (443, 374) with delta (0, -1)
Screenshot: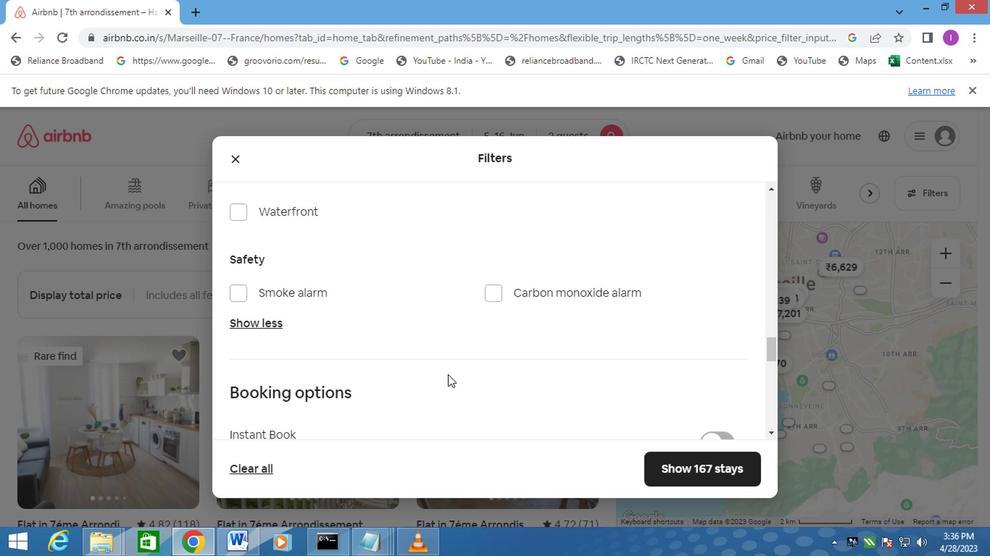 
Action: Mouse moved to (714, 341)
Screenshot: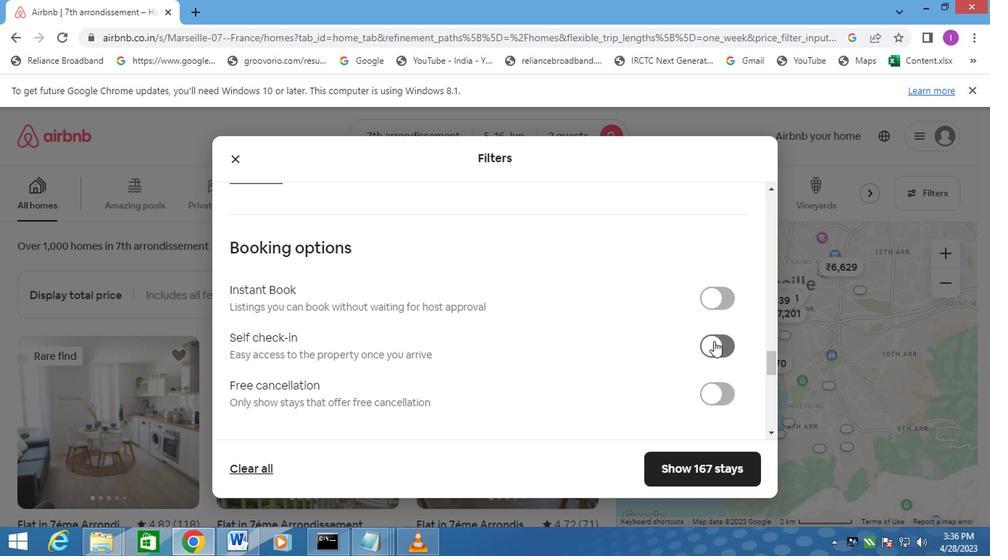 
Action: Mouse pressed left at (714, 341)
Screenshot: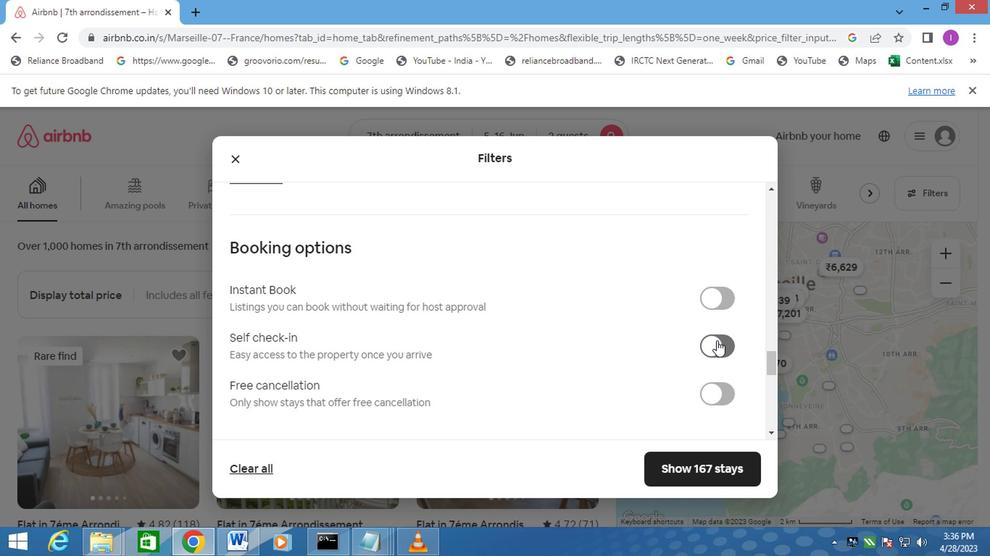 
Action: Mouse moved to (371, 398)
Screenshot: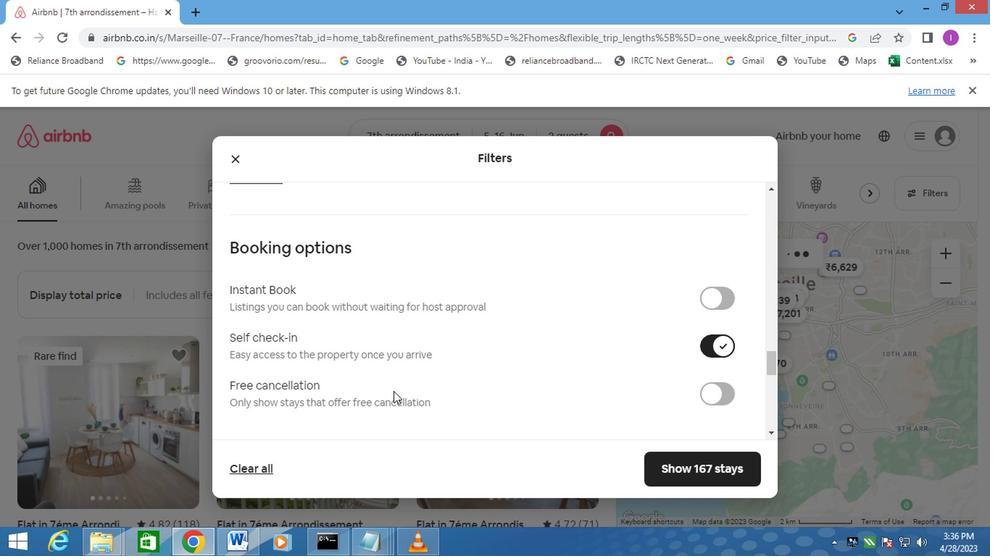 
Action: Mouse scrolled (371, 397) with delta (0, 0)
Screenshot: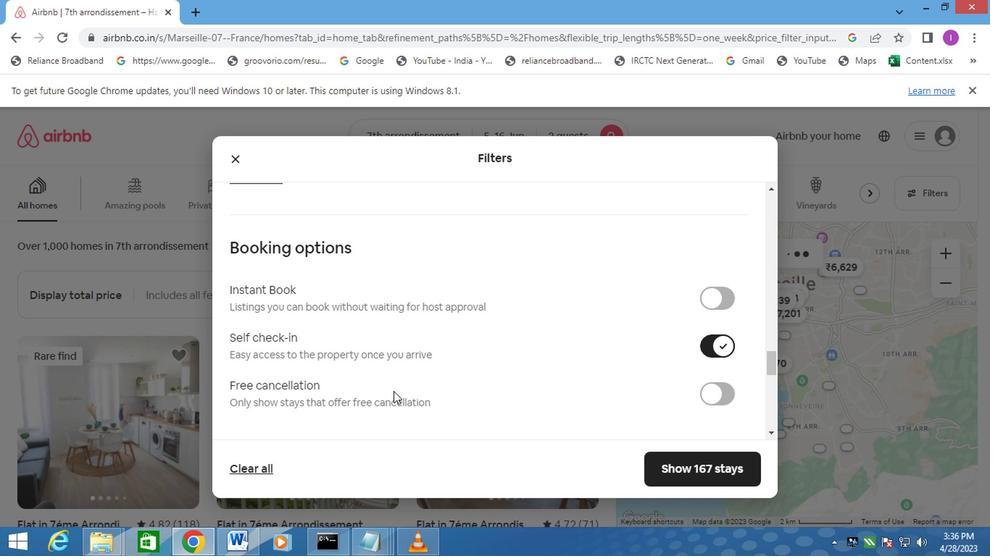 
Action: Mouse moved to (371, 398)
Screenshot: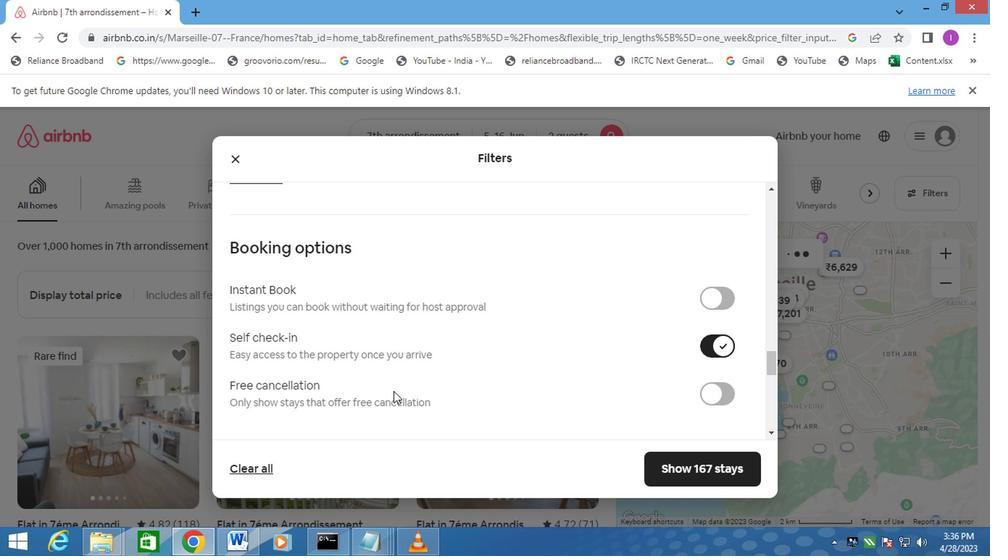 
Action: Mouse scrolled (371, 397) with delta (0, 0)
Screenshot: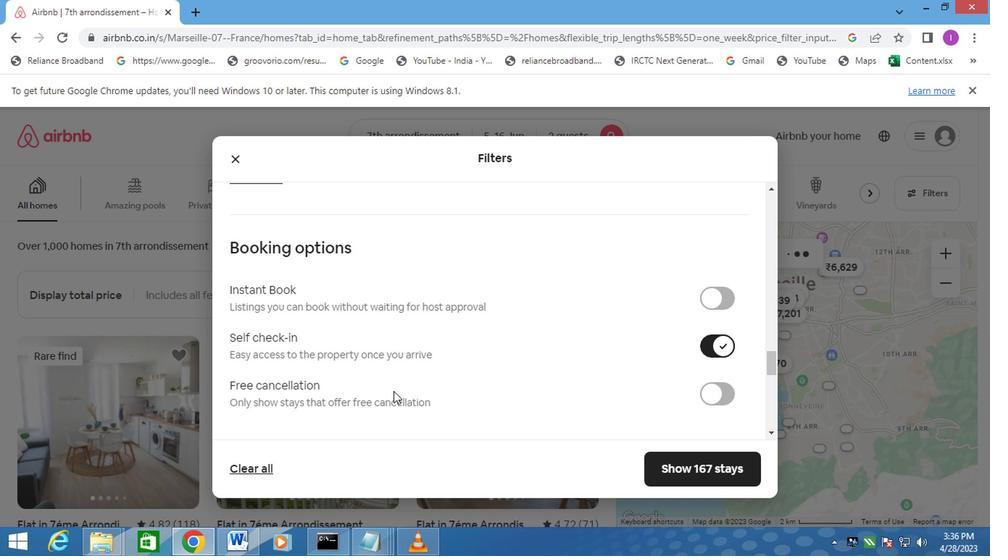 
Action: Mouse moved to (371, 398)
Screenshot: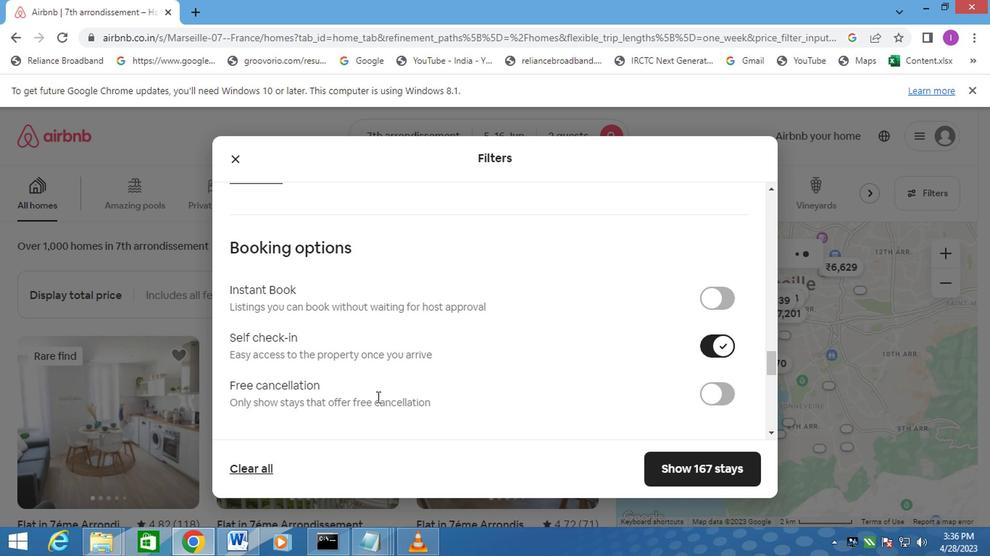 
Action: Mouse scrolled (371, 397) with delta (0, 0)
Screenshot: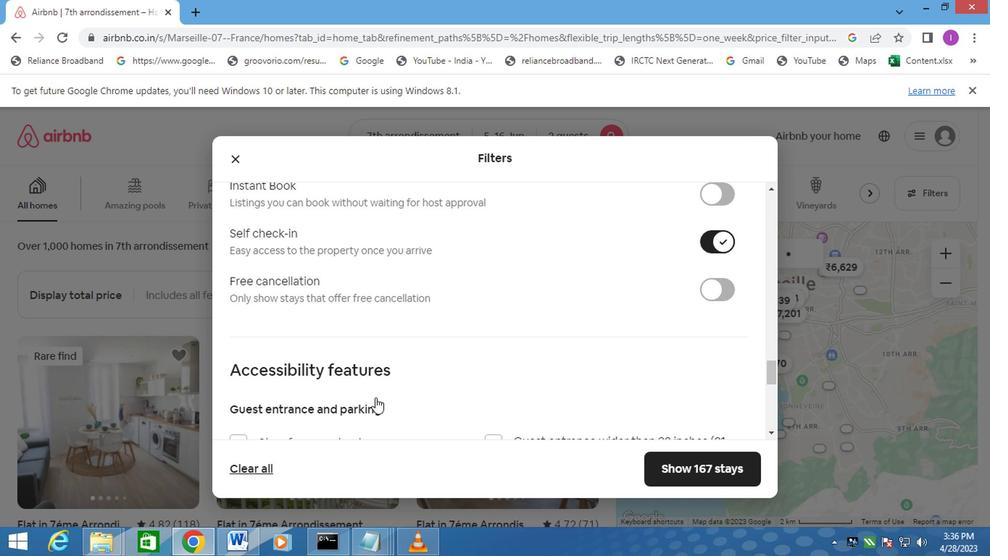 
Action: Mouse moved to (369, 398)
Screenshot: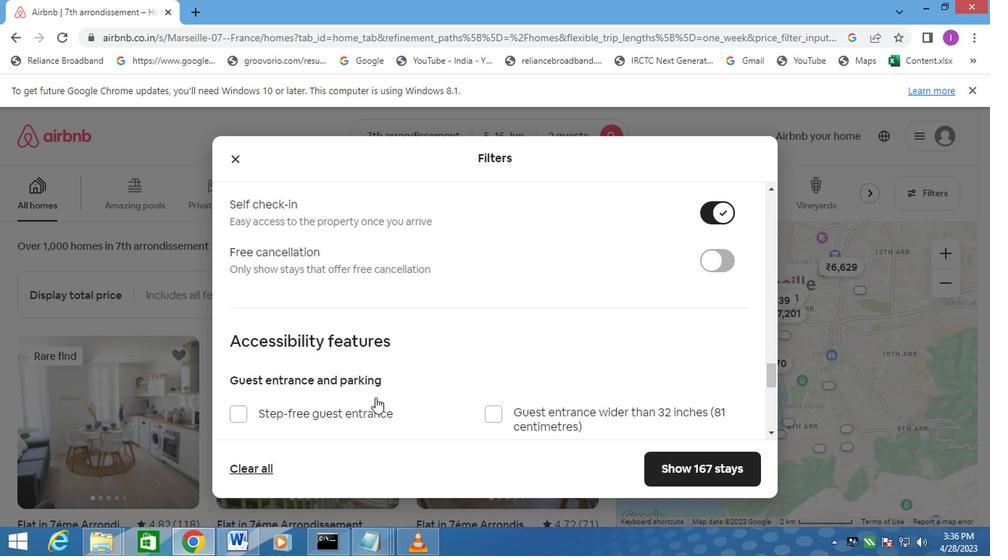 
Action: Mouse scrolled (369, 397) with delta (0, 0)
Screenshot: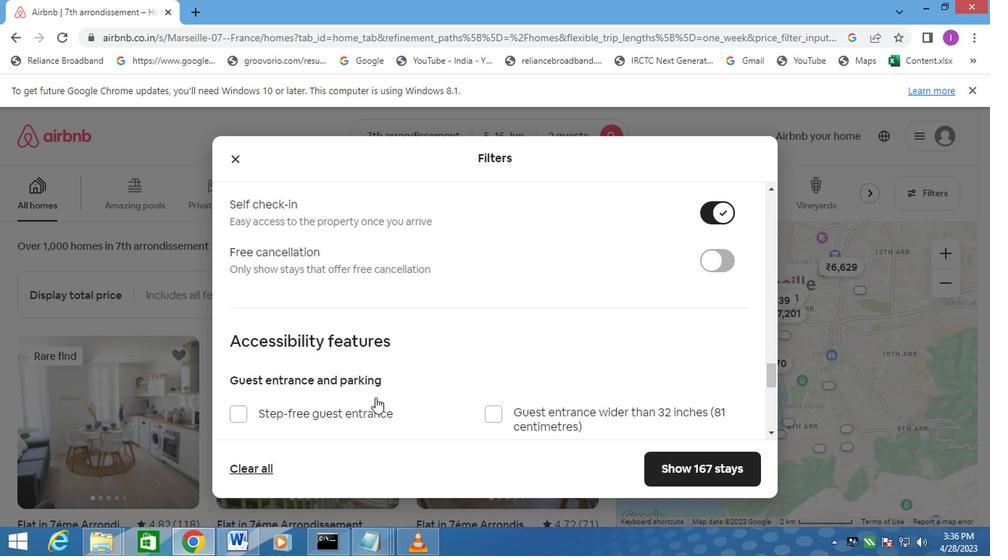 
Action: Mouse moved to (363, 399)
Screenshot: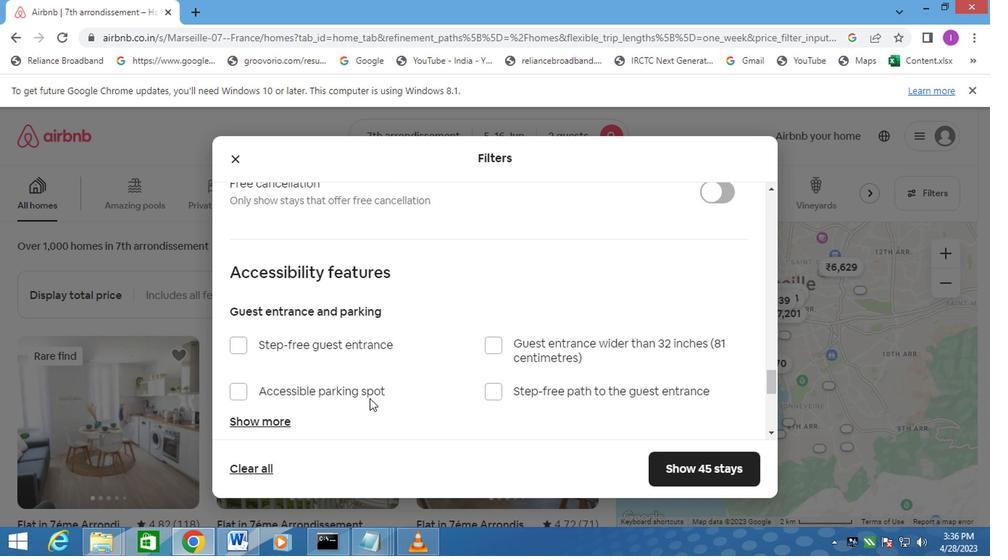 
Action: Mouse scrolled (363, 398) with delta (0, -1)
Screenshot: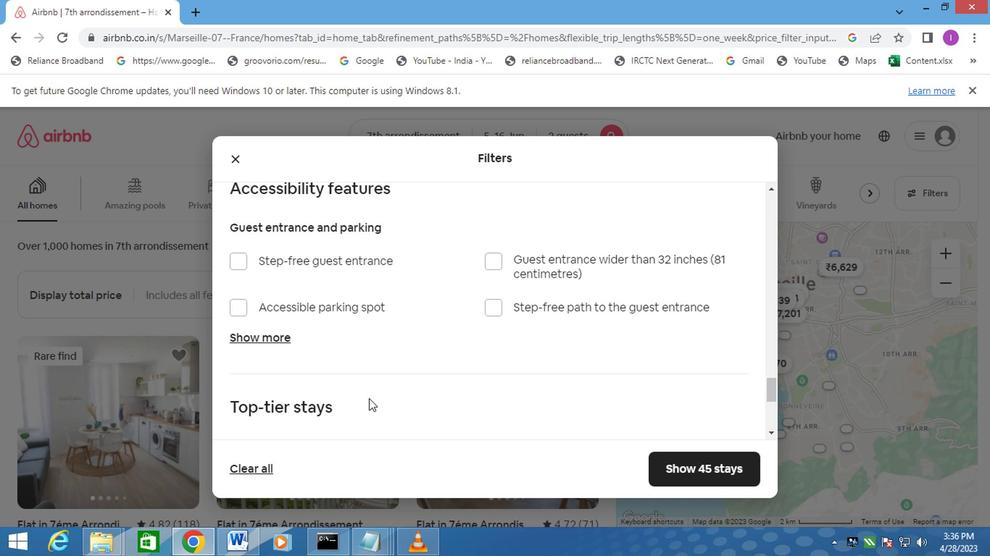 
Action: Mouse moved to (362, 399)
Screenshot: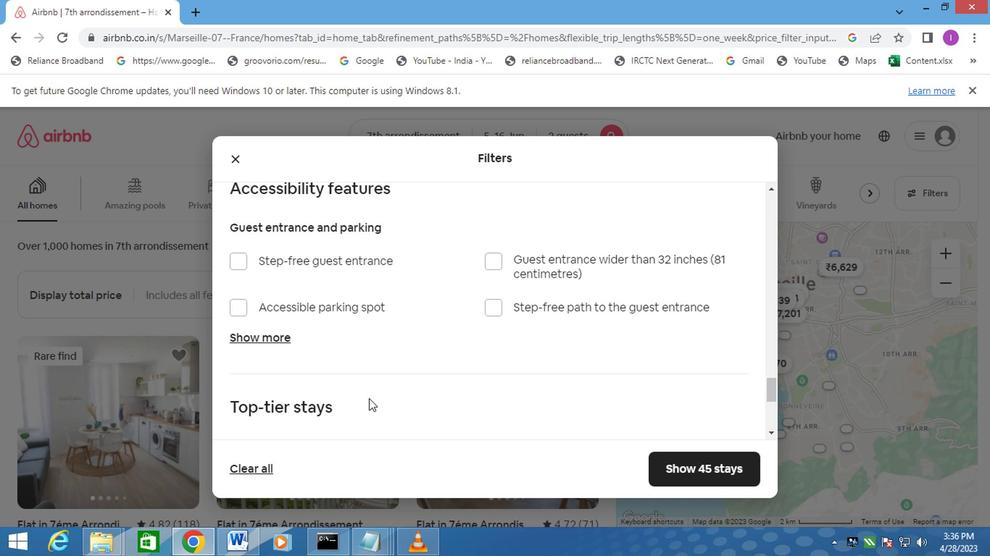 
Action: Mouse scrolled (362, 399) with delta (0, 0)
Screenshot: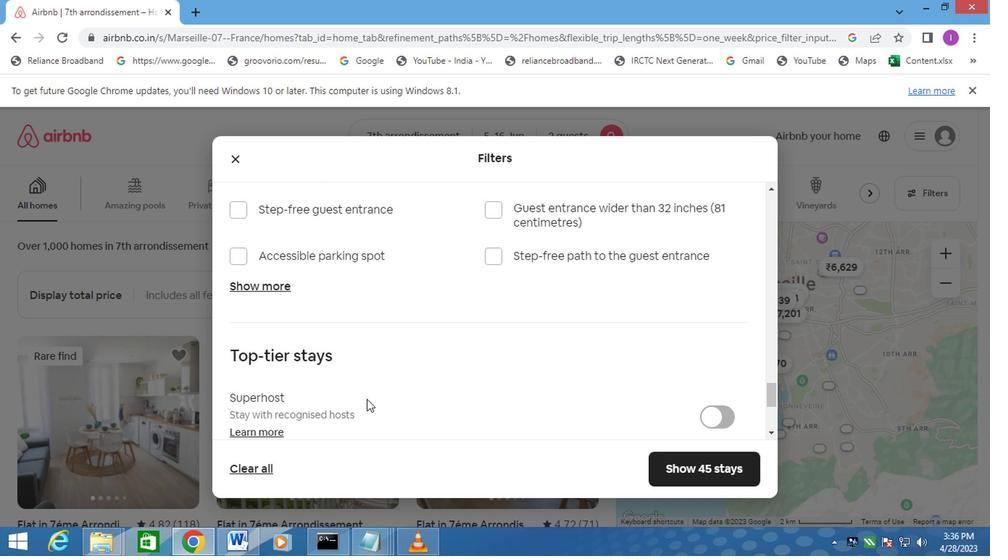 
Action: Mouse scrolled (362, 399) with delta (0, 0)
Screenshot: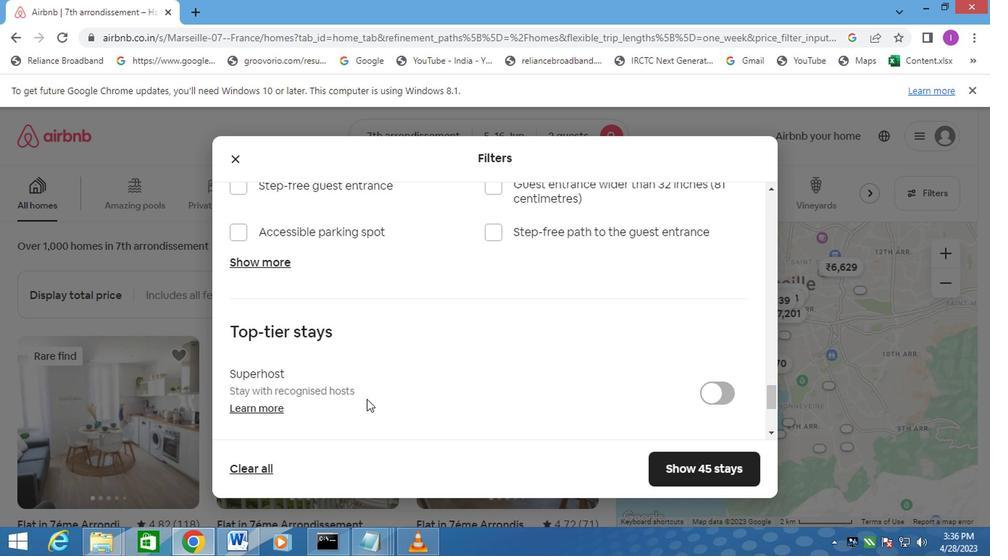 
Action: Mouse moved to (227, 372)
Screenshot: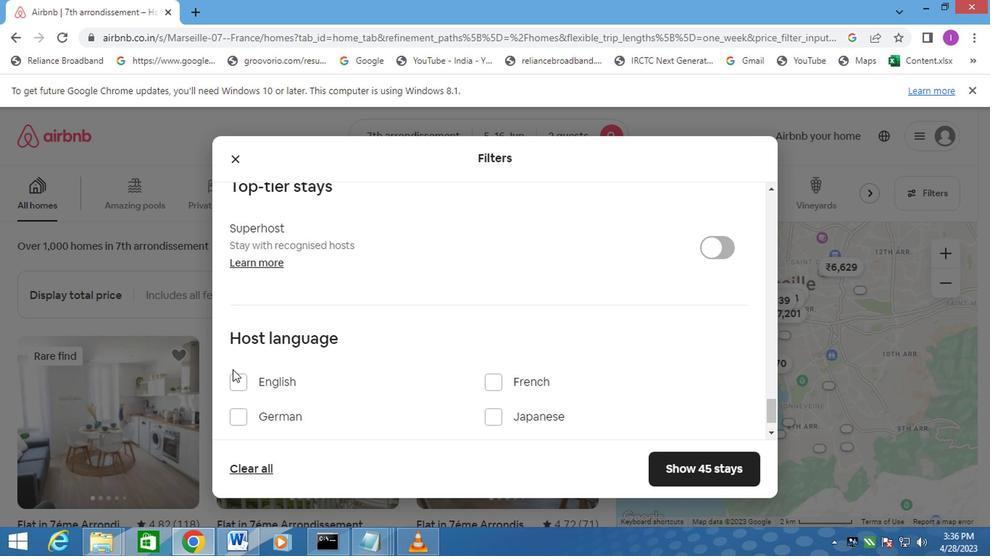 
Action: Mouse pressed left at (227, 372)
Screenshot: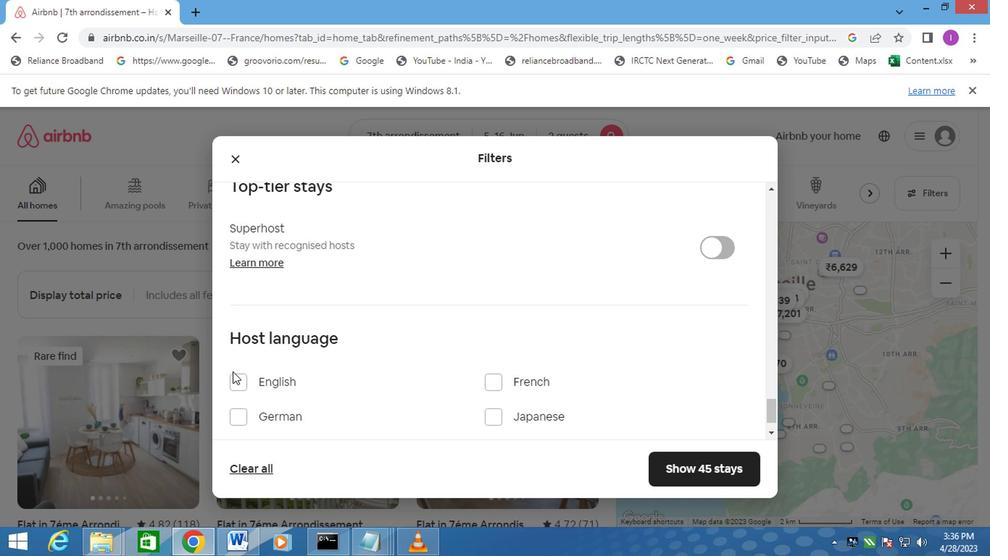 
Action: Mouse moved to (255, 384)
Screenshot: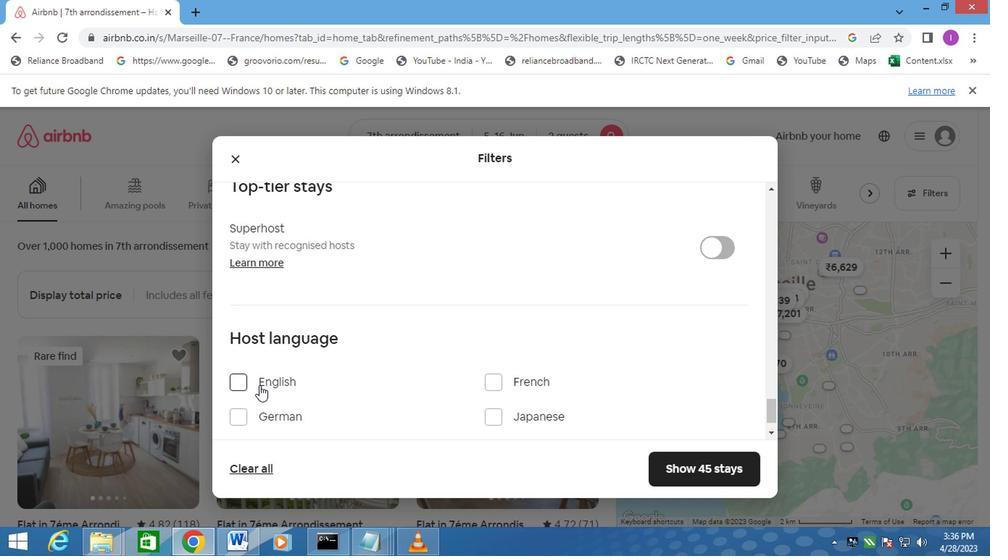 
Action: Mouse pressed left at (255, 384)
Screenshot: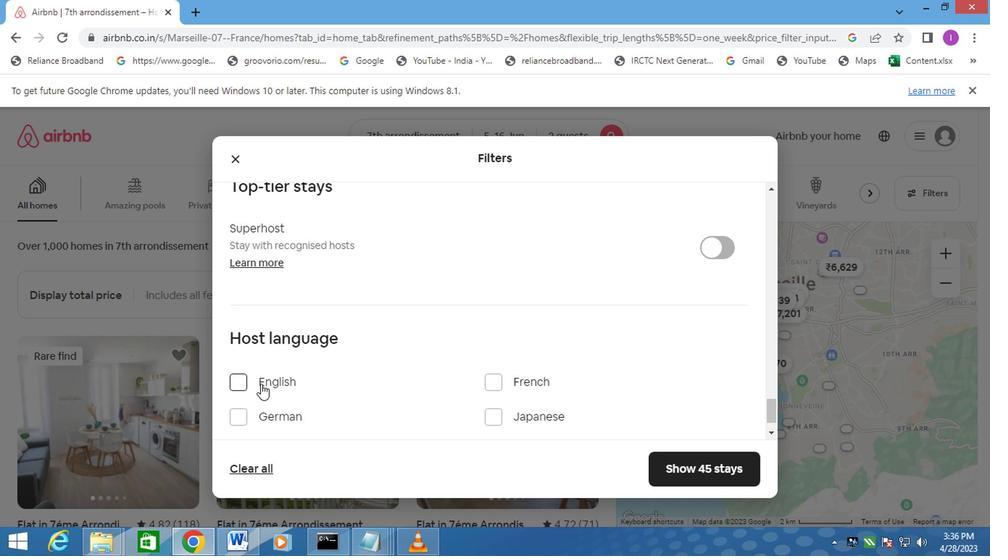 
Action: Mouse moved to (707, 467)
Screenshot: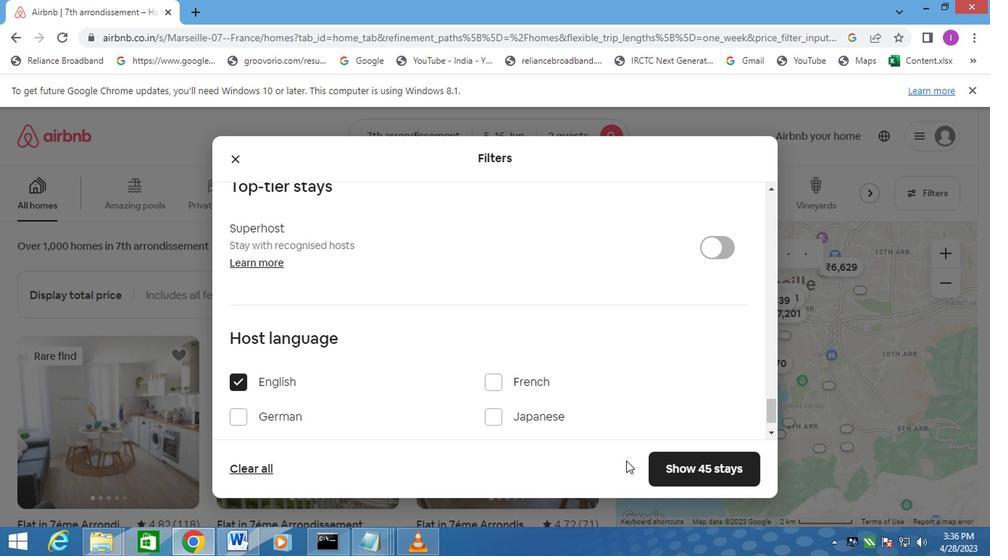 
Action: Mouse pressed left at (707, 467)
Screenshot: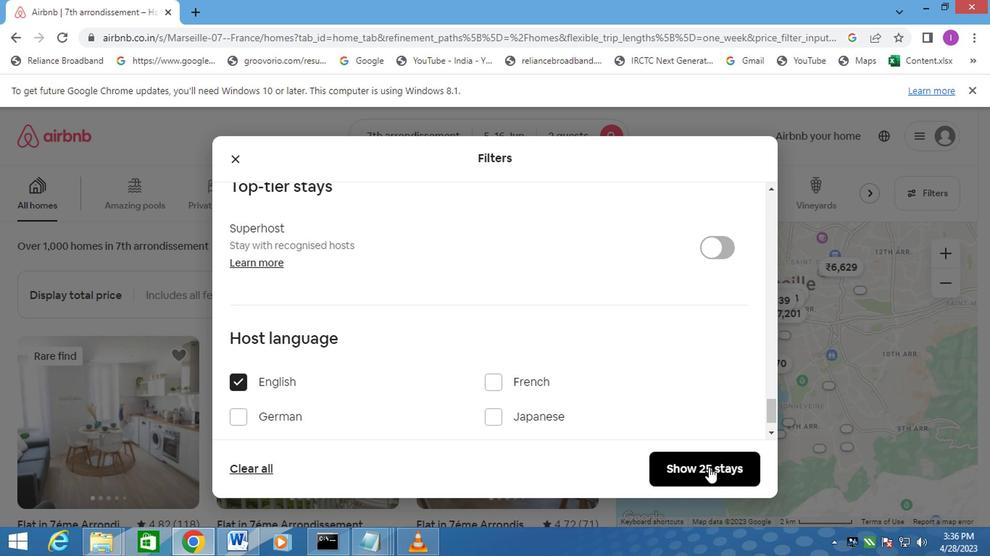 
Action: Mouse moved to (691, 455)
Screenshot: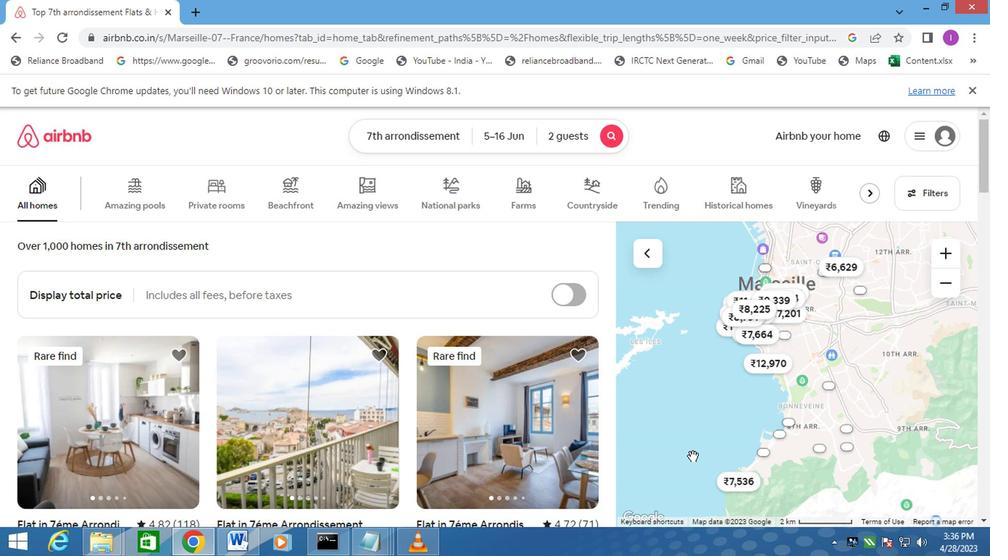 
